 Task: Look for space in Ghātsīla, India from 17th June, 2023 to 21st June, 2023 for 2 adults in price range Rs.7000 to Rs.12000. Place can be private room with 1  bedroom having 2 beds and 1 bathroom. Property type can be house, flat, guest house. Amenities needed are: wifi, washing machine. Booking option can be shelf check-in. Required host language is English.
Action: Mouse moved to (497, 125)
Screenshot: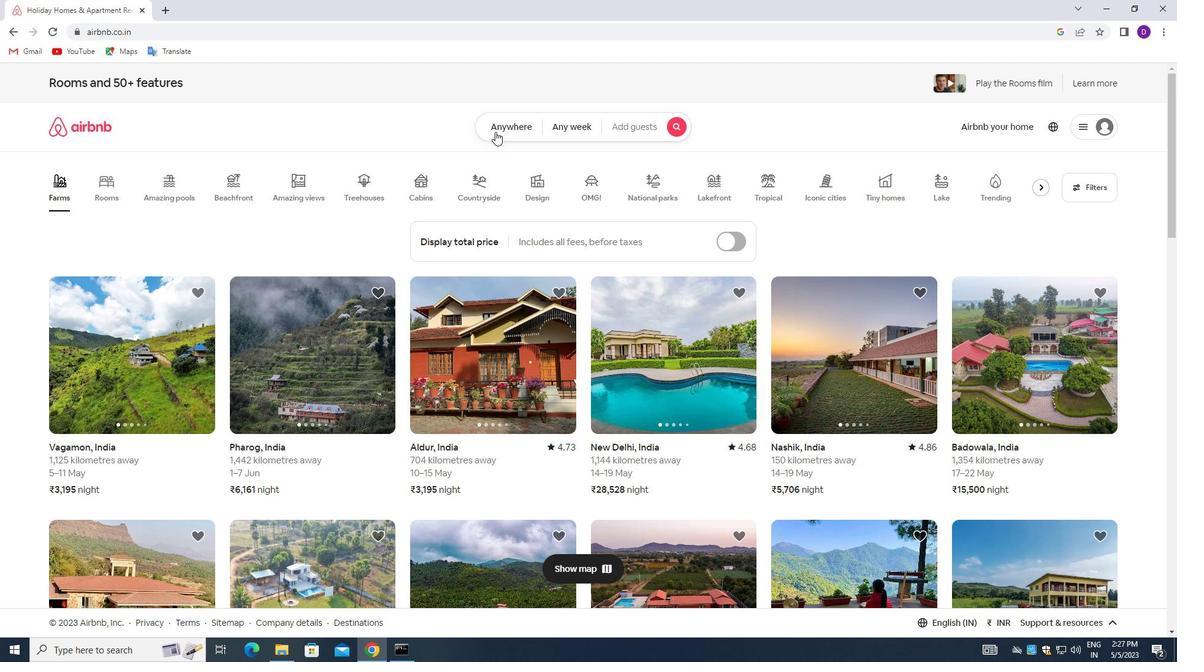
Action: Mouse pressed left at (497, 125)
Screenshot: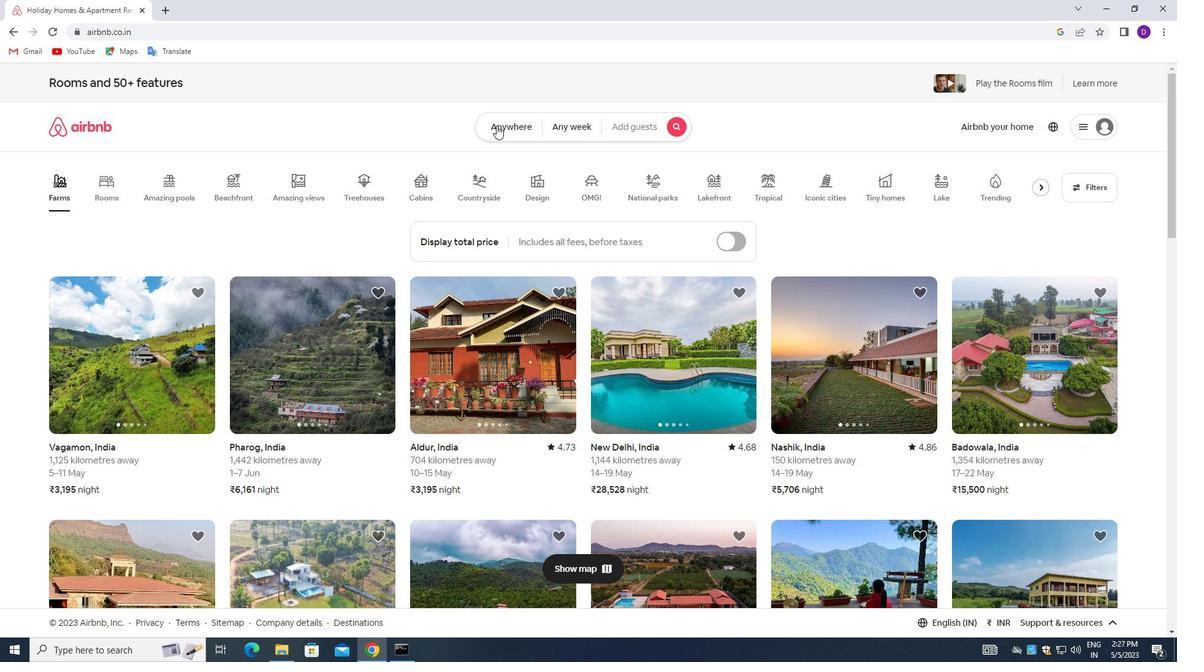 
Action: Mouse moved to (485, 181)
Screenshot: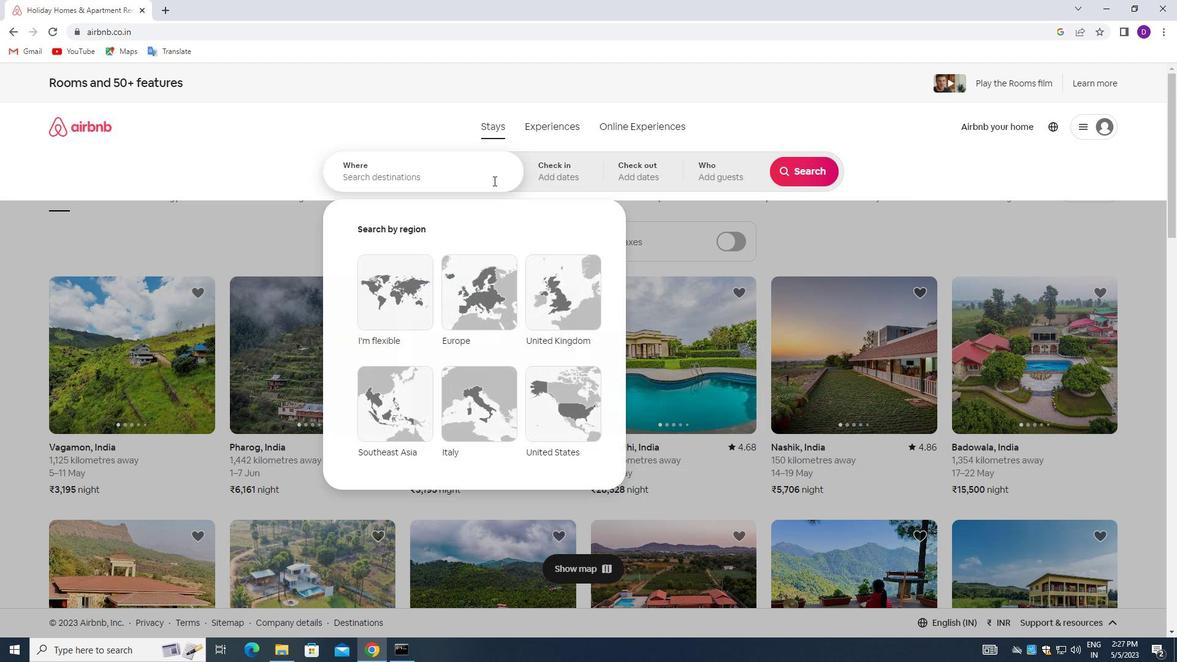 
Action: Mouse pressed left at (485, 181)
Screenshot: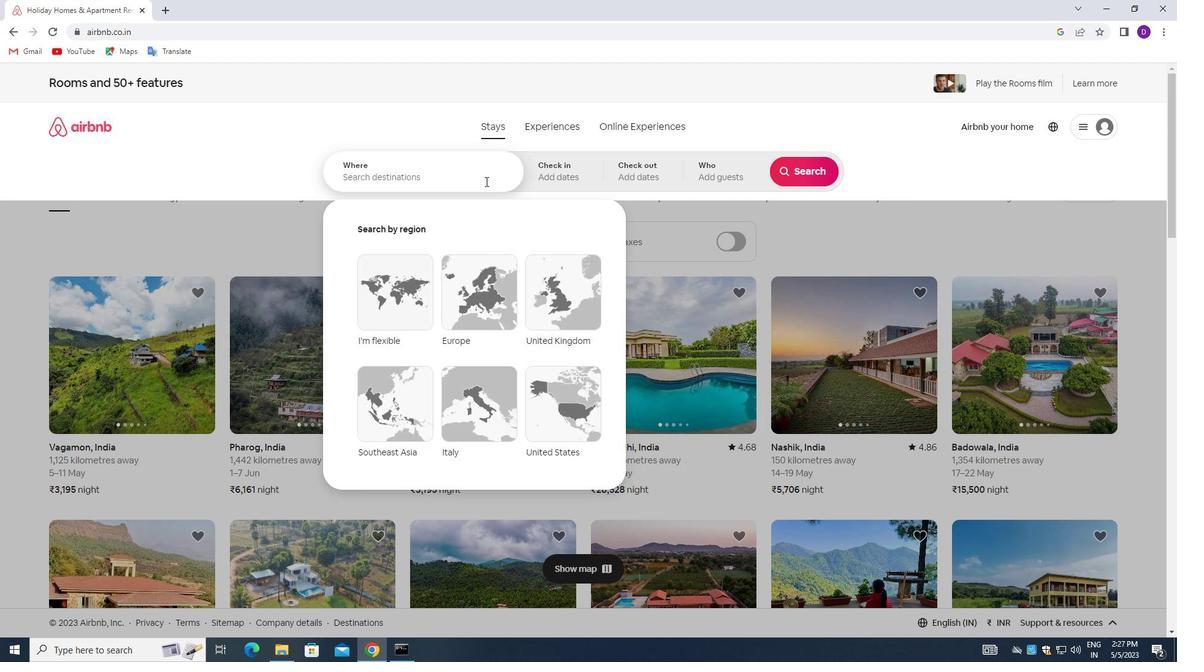 
Action: Mouse moved to (176, 133)
Screenshot: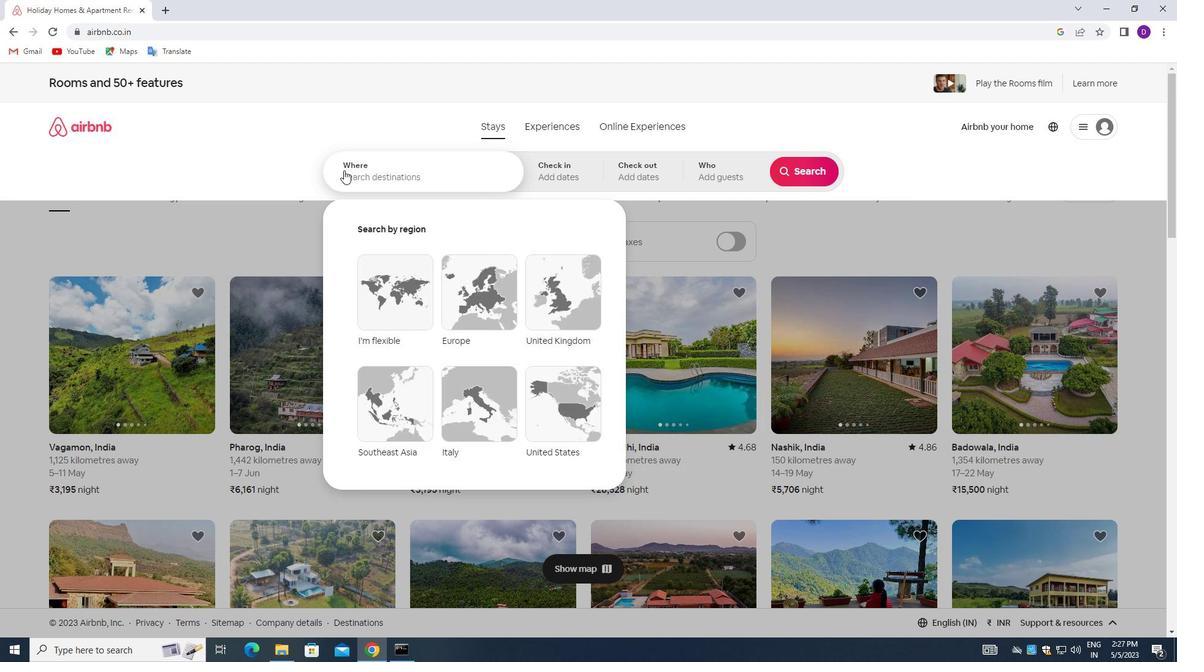 
Action: Key pressed <Key.shift_r>Ghatsila,<Key.space><Key.shift>INDIA<Key.enter>
Screenshot: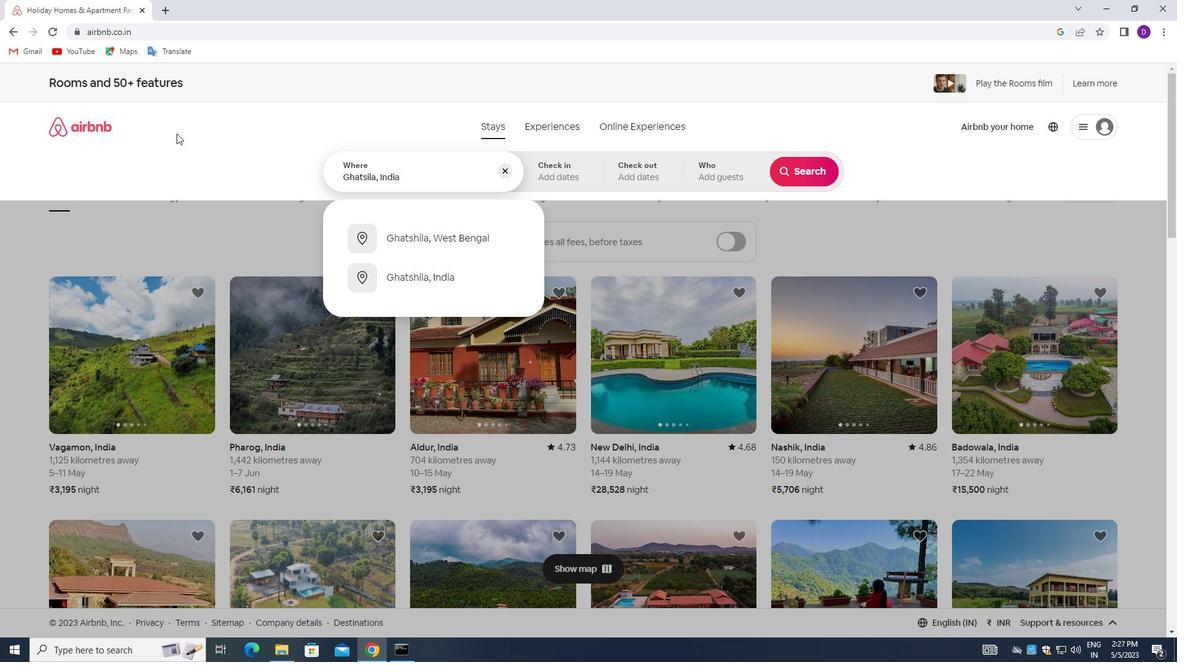 
Action: Mouse moved to (785, 379)
Screenshot: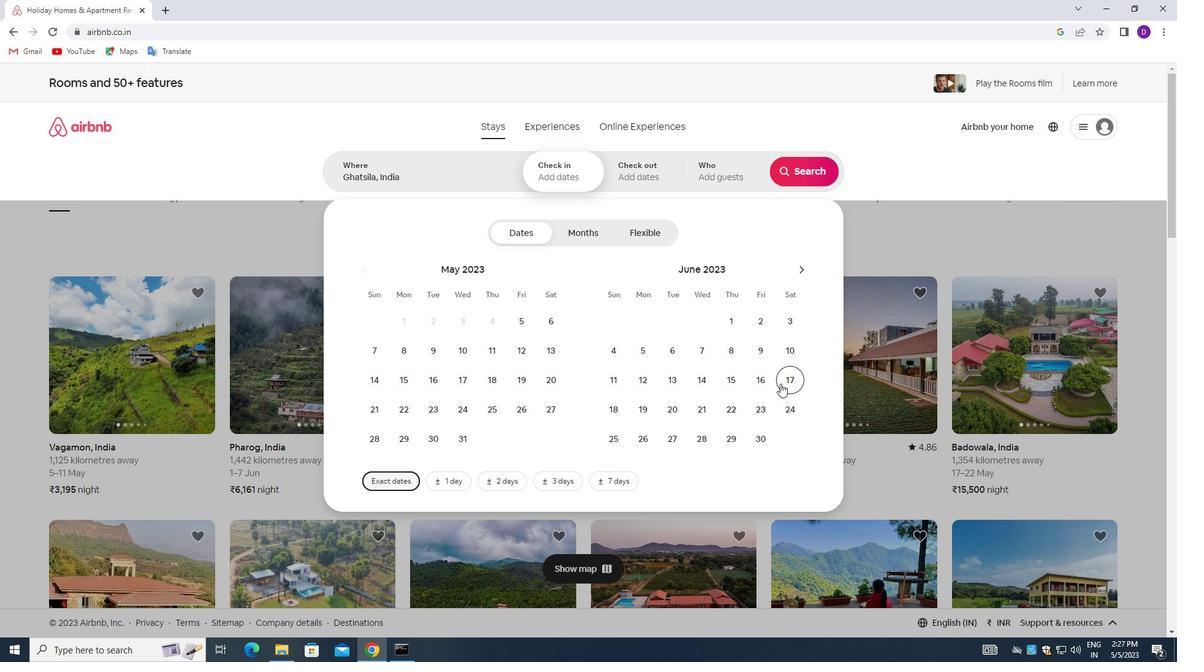 
Action: Mouse pressed left at (785, 379)
Screenshot: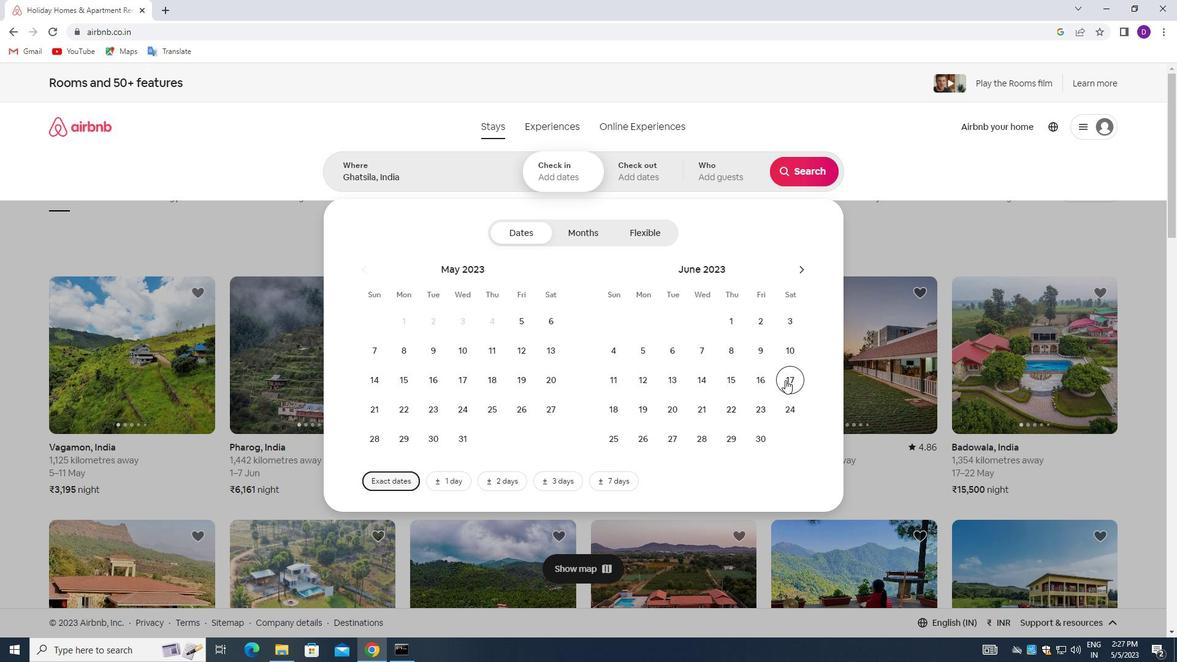 
Action: Mouse moved to (711, 416)
Screenshot: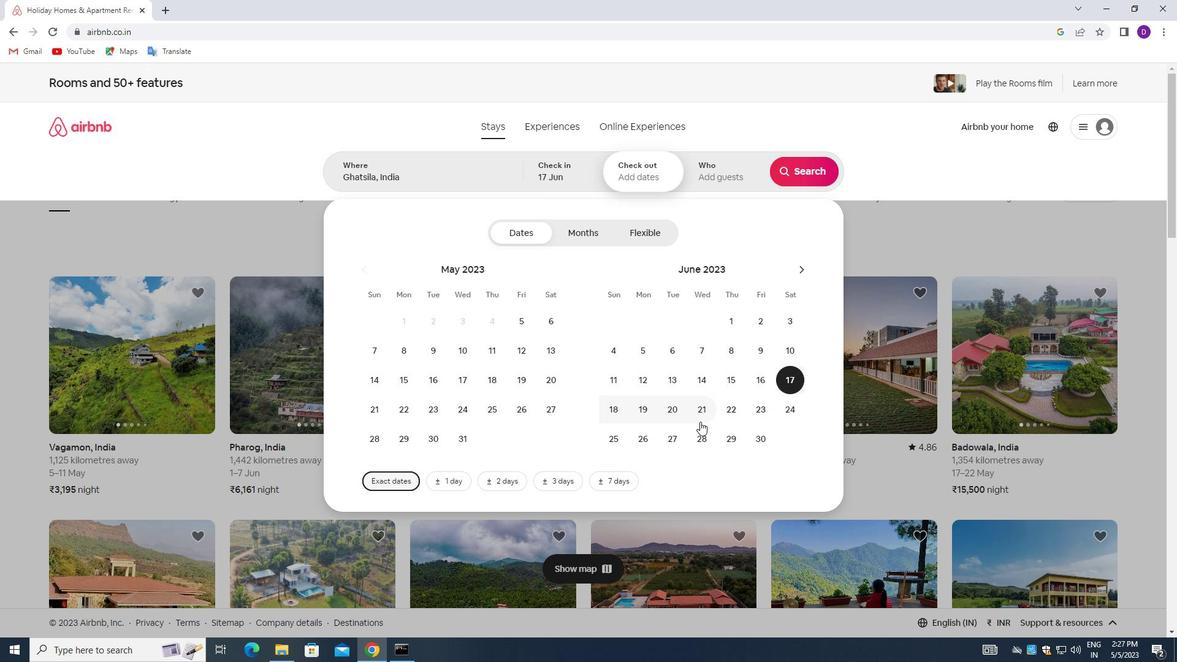 
Action: Mouse pressed left at (711, 416)
Screenshot: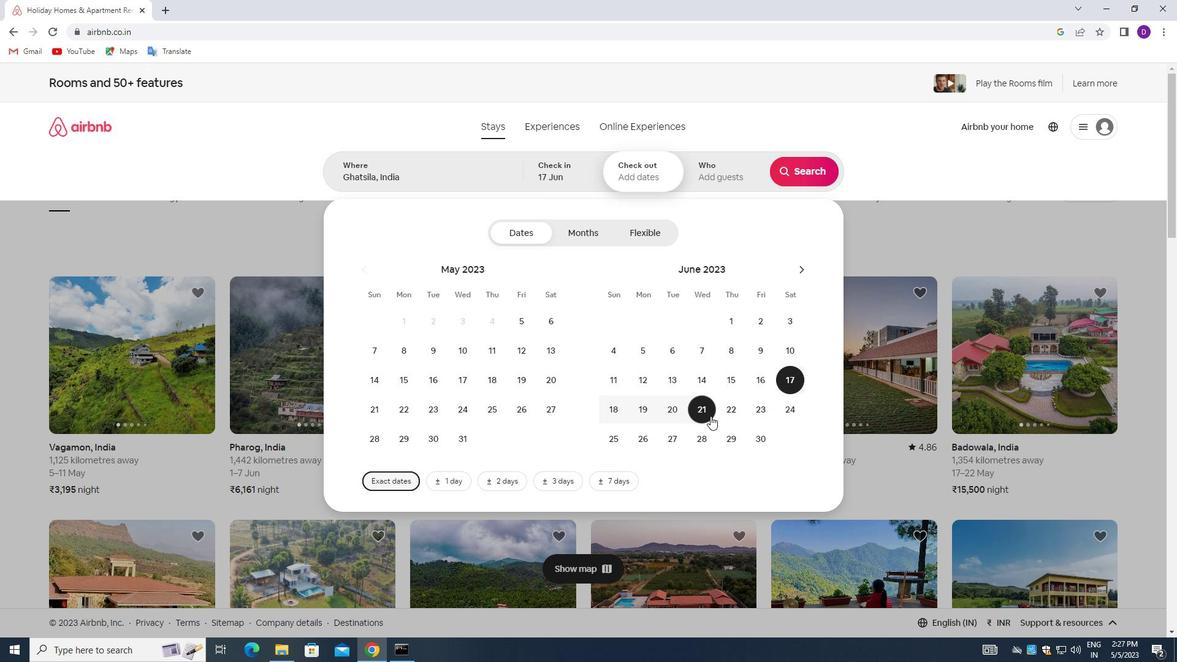
Action: Mouse moved to (716, 168)
Screenshot: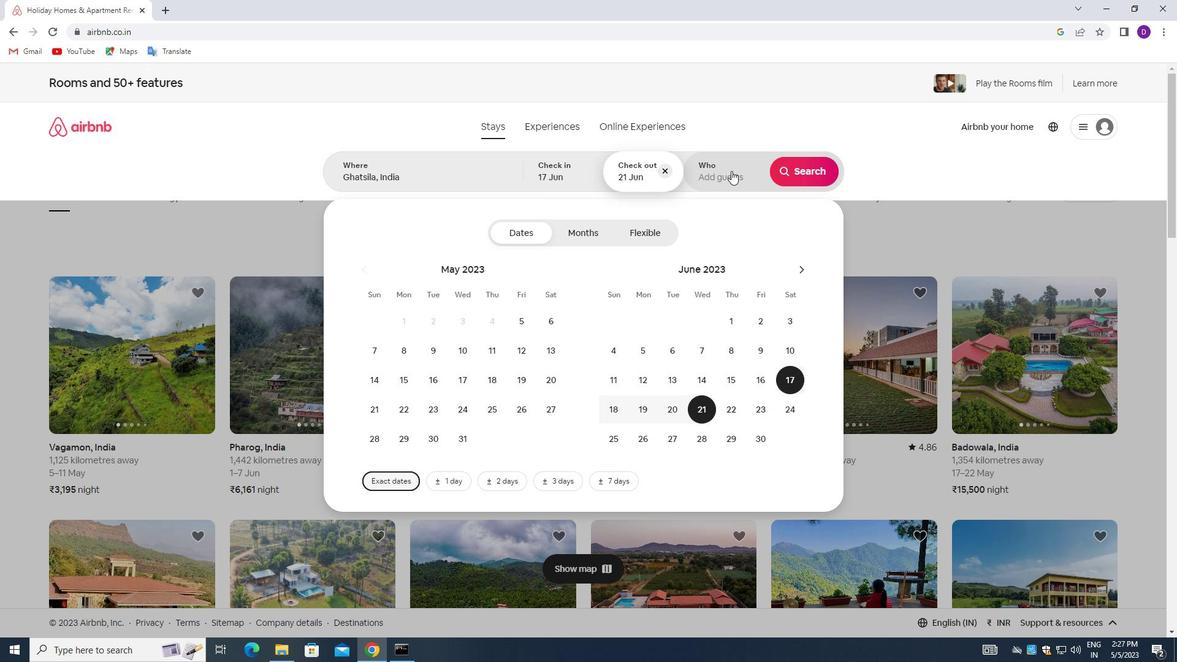 
Action: Mouse pressed left at (716, 168)
Screenshot: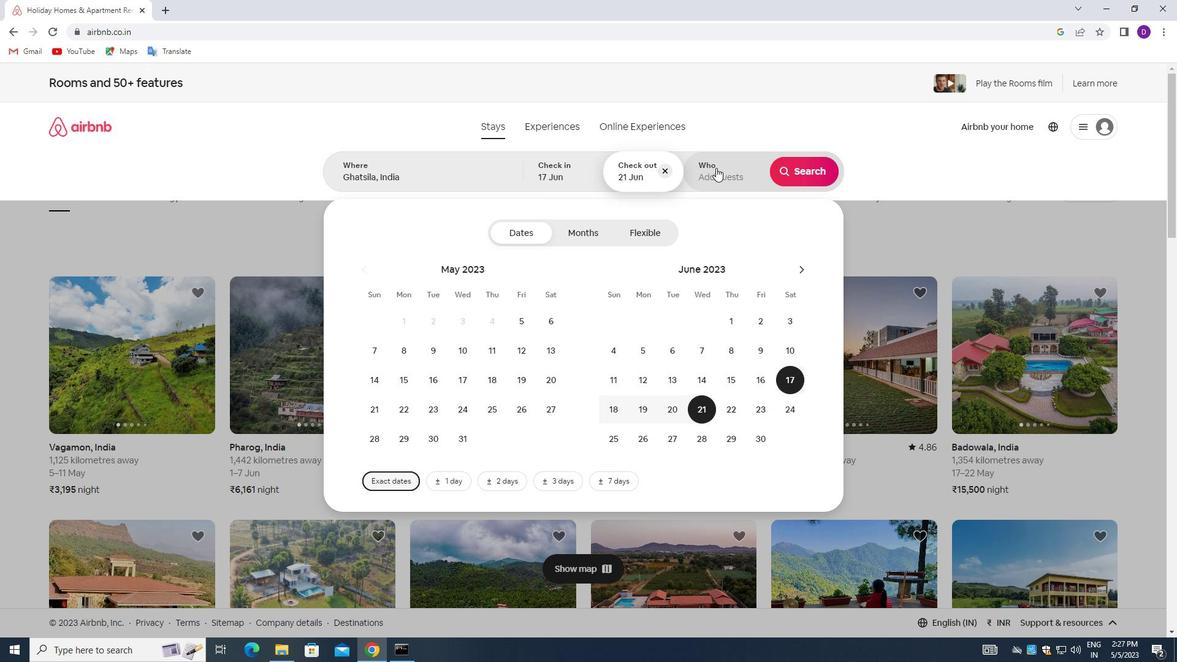 
Action: Mouse moved to (809, 241)
Screenshot: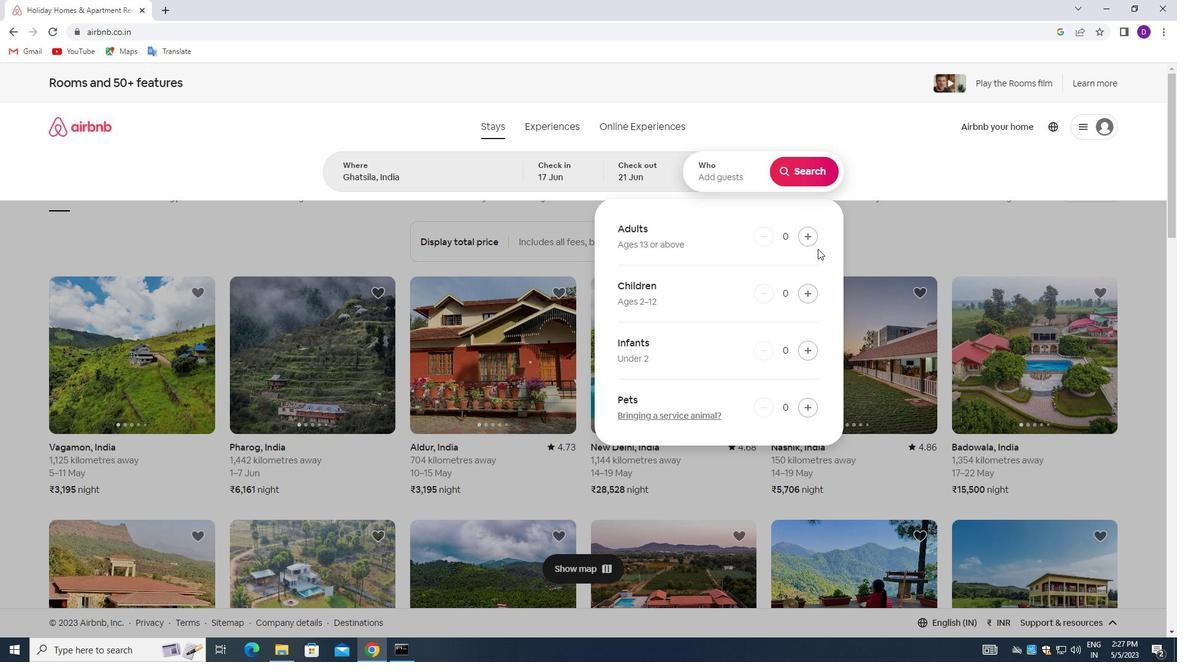 
Action: Mouse pressed left at (809, 241)
Screenshot: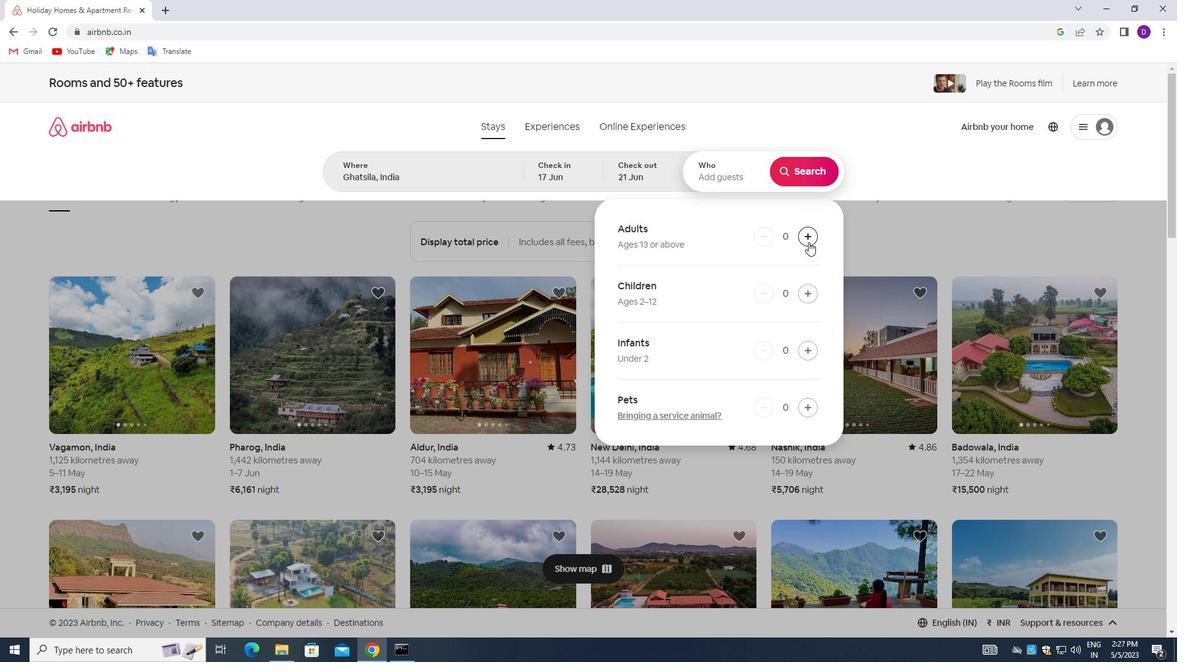 
Action: Mouse moved to (809, 241)
Screenshot: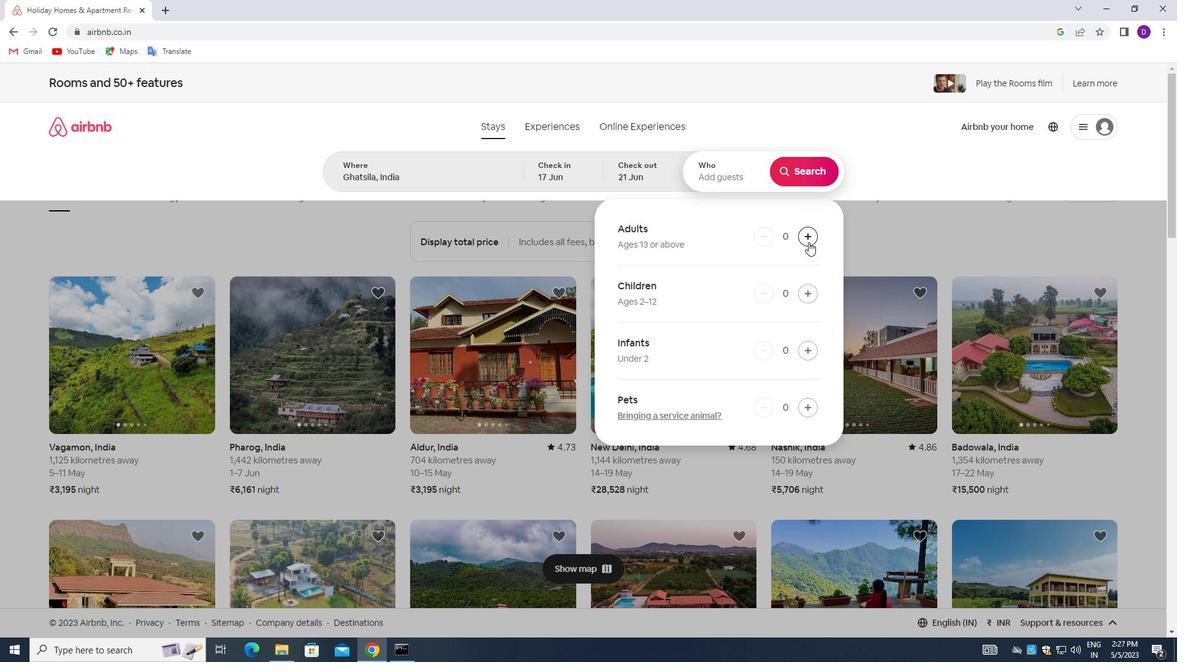 
Action: Mouse pressed left at (809, 241)
Screenshot: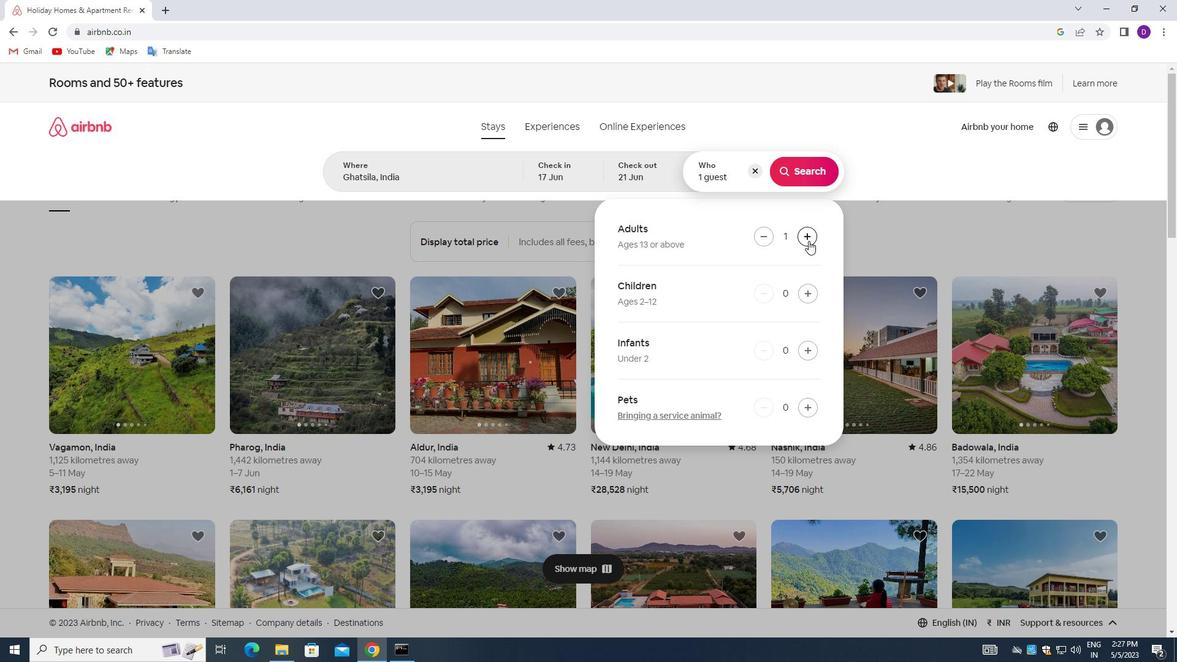 
Action: Mouse moved to (801, 170)
Screenshot: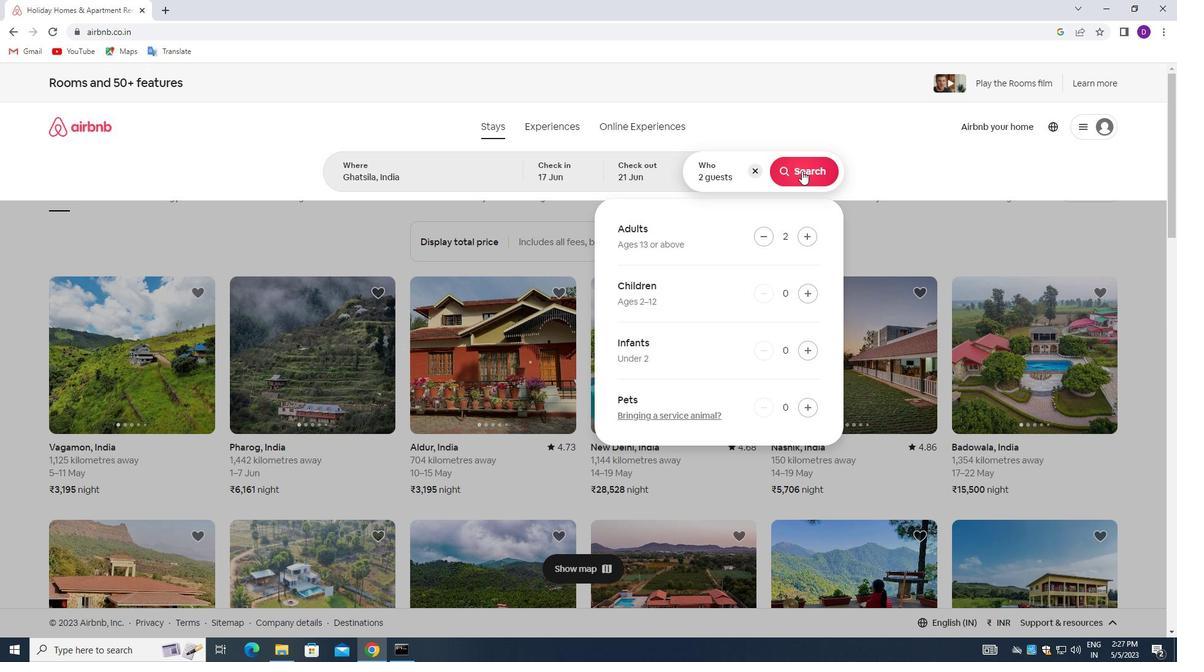 
Action: Mouse pressed left at (801, 170)
Screenshot: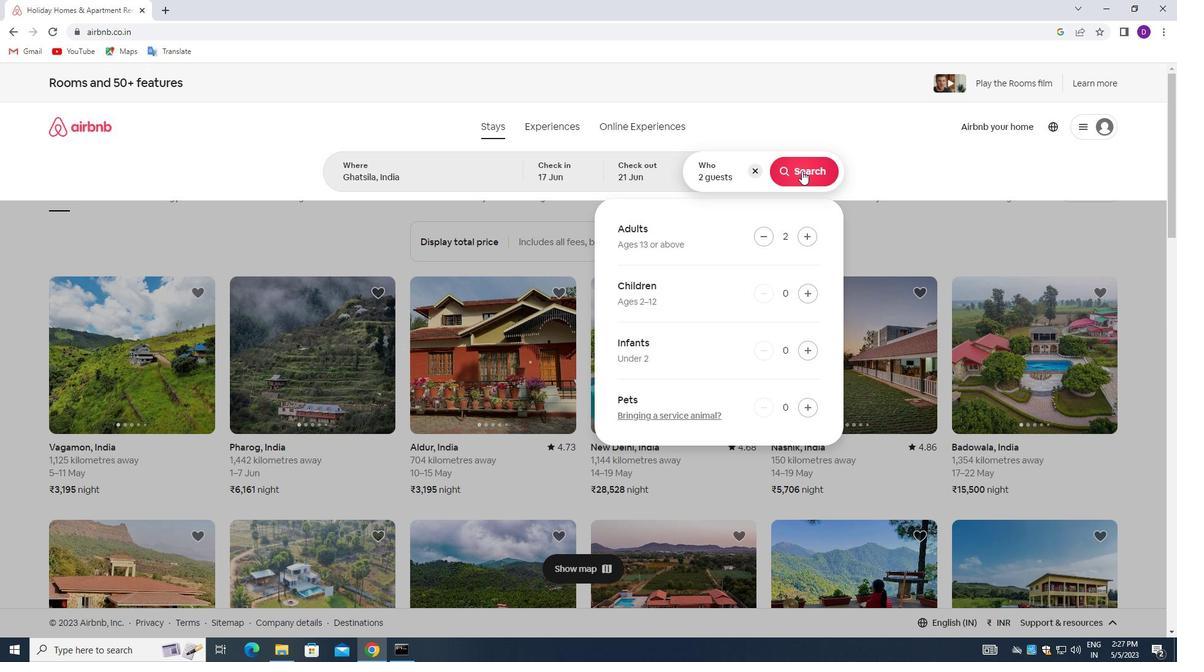
Action: Mouse moved to (1109, 136)
Screenshot: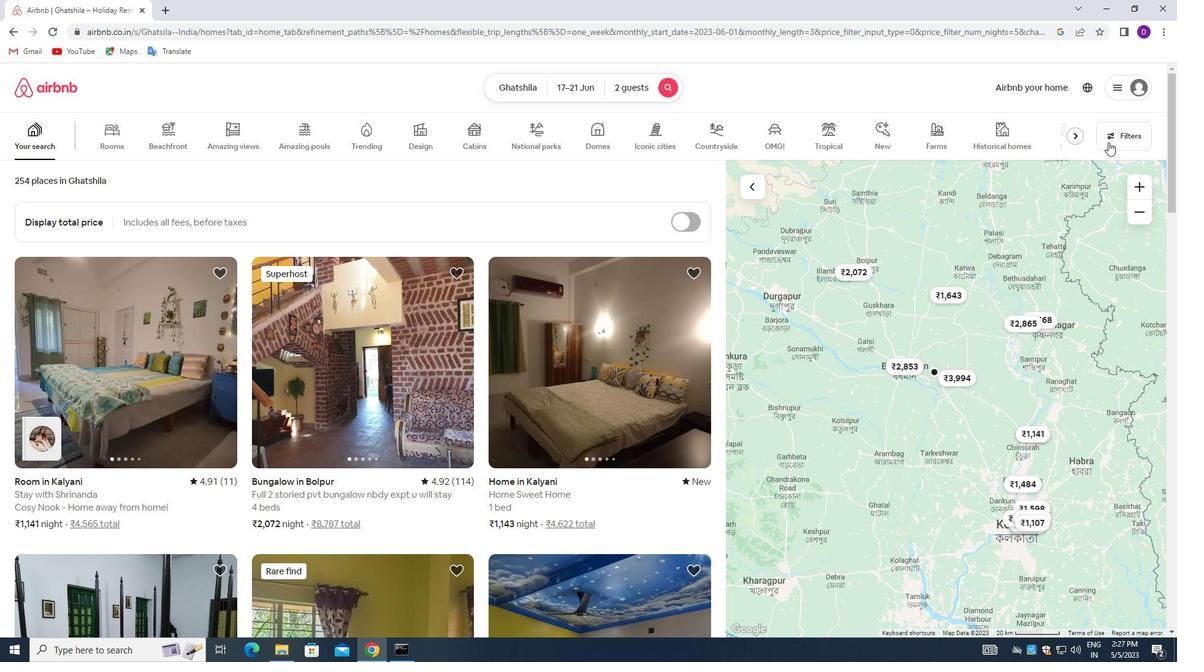 
Action: Mouse pressed left at (1109, 136)
Screenshot: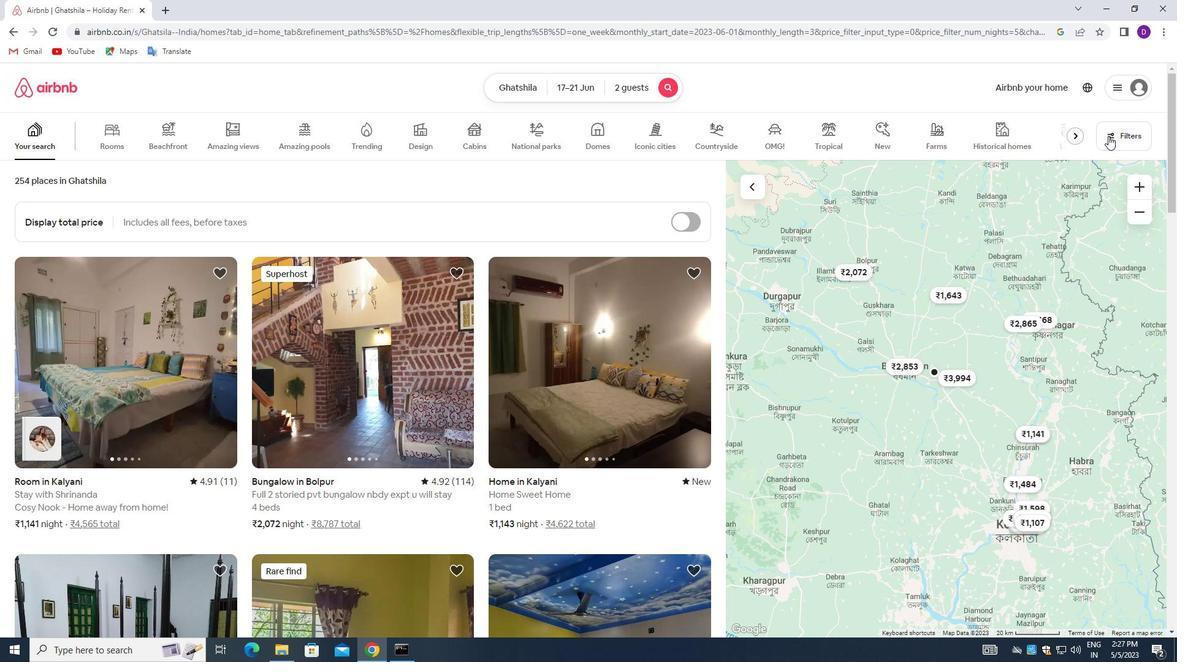 
Action: Mouse moved to (508, 388)
Screenshot: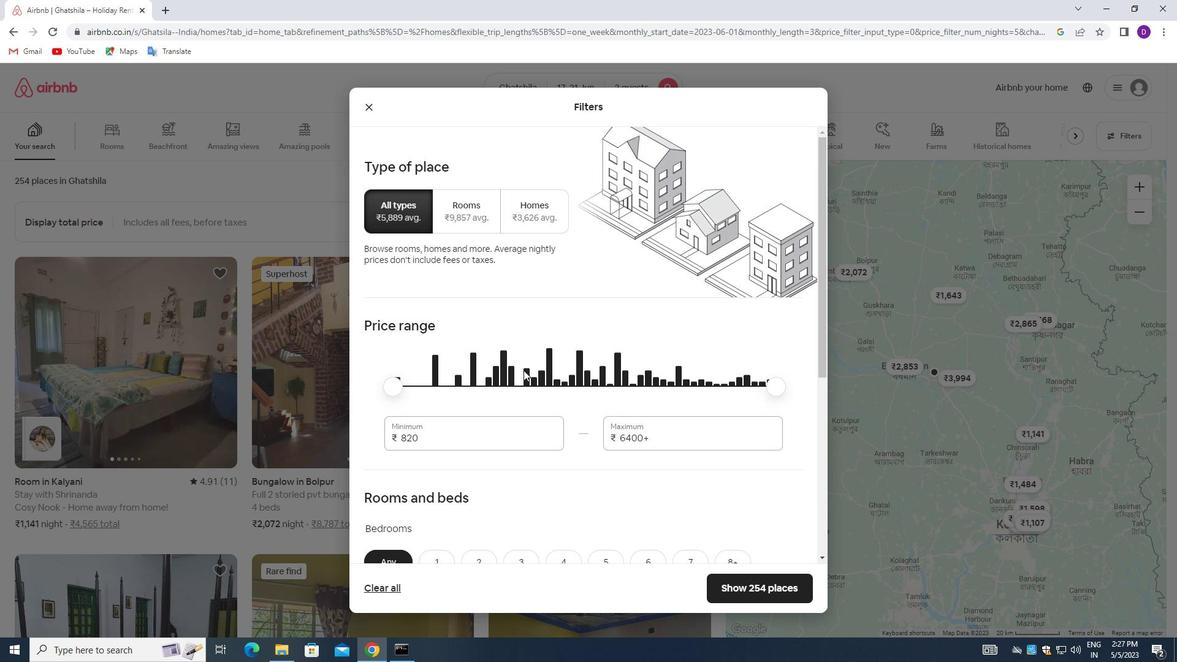 
Action: Mouse scrolled (508, 387) with delta (0, 0)
Screenshot: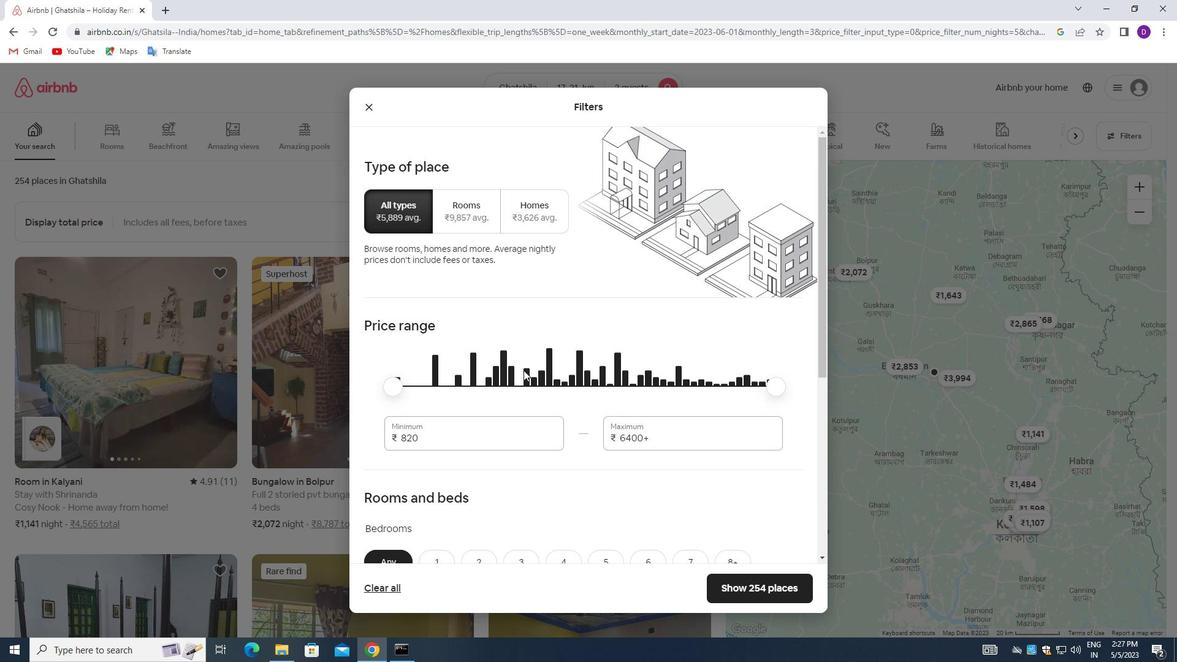 
Action: Mouse moved to (506, 391)
Screenshot: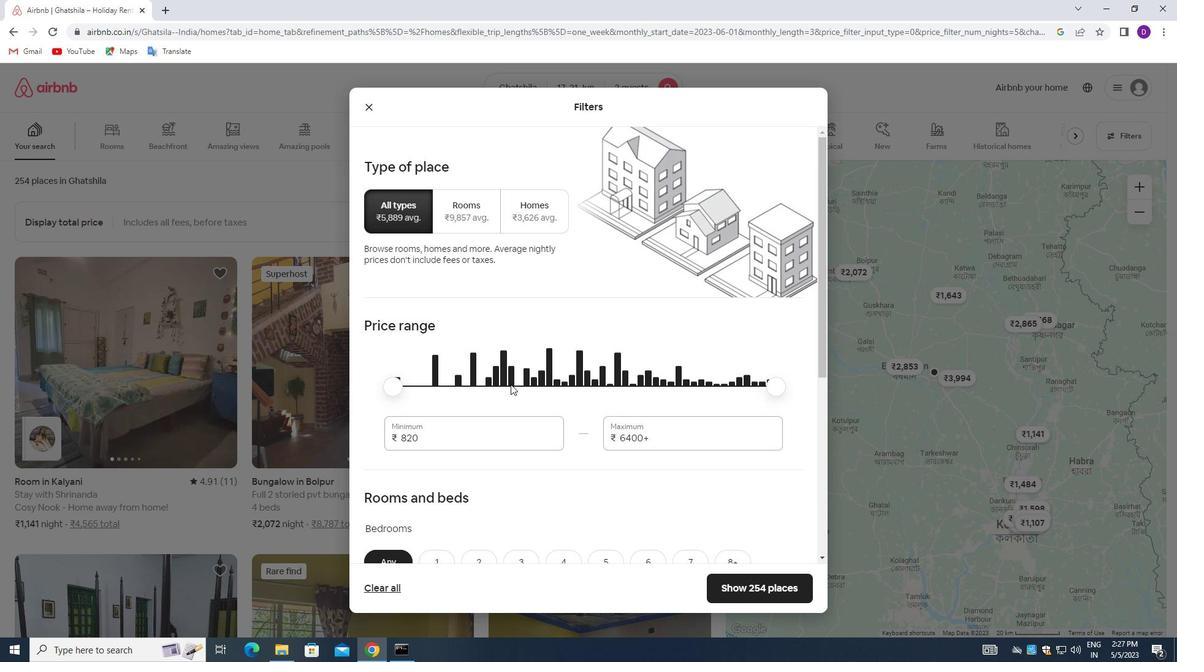 
Action: Mouse scrolled (506, 390) with delta (0, 0)
Screenshot: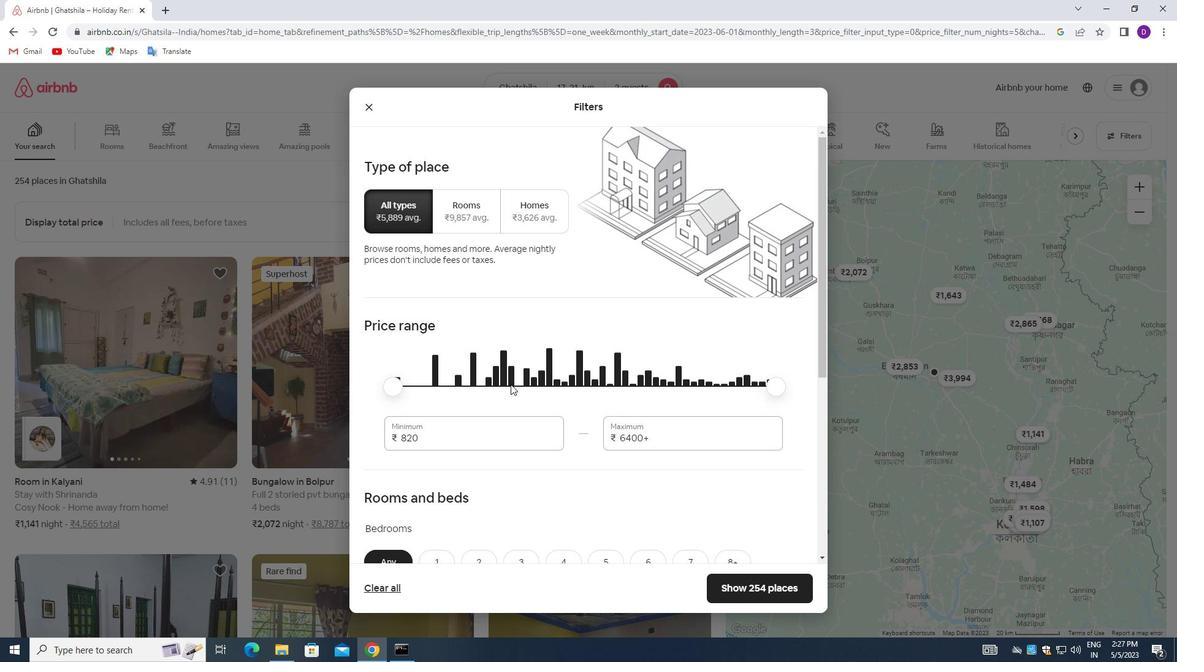 
Action: Mouse moved to (428, 316)
Screenshot: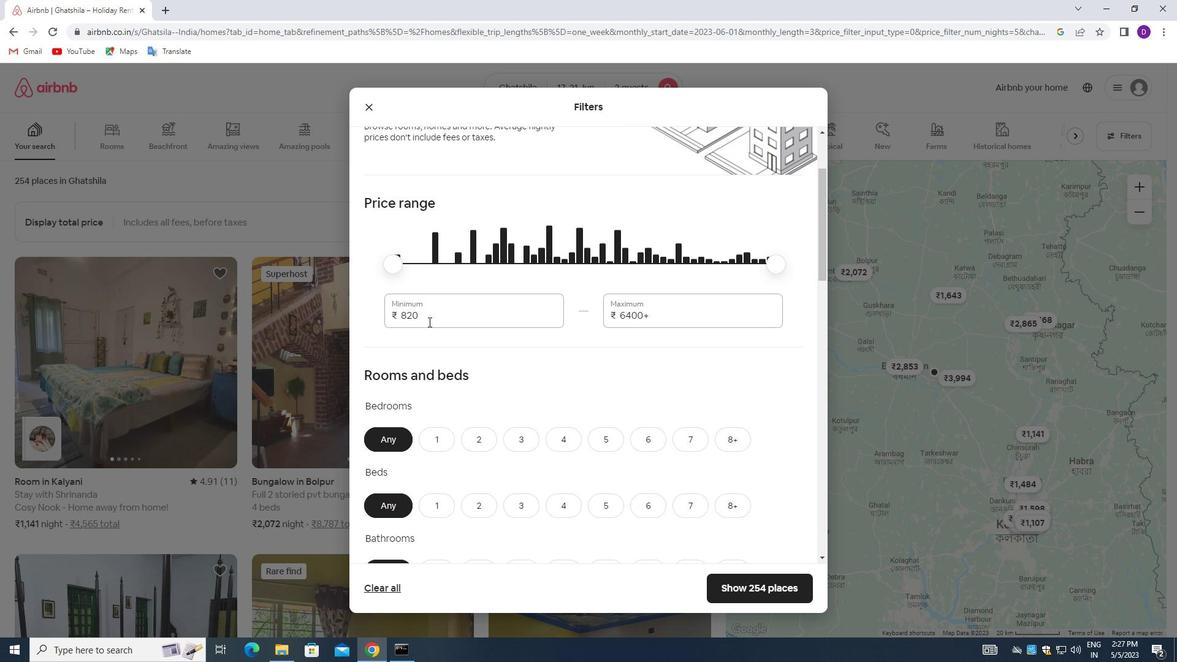 
Action: Mouse pressed left at (428, 316)
Screenshot: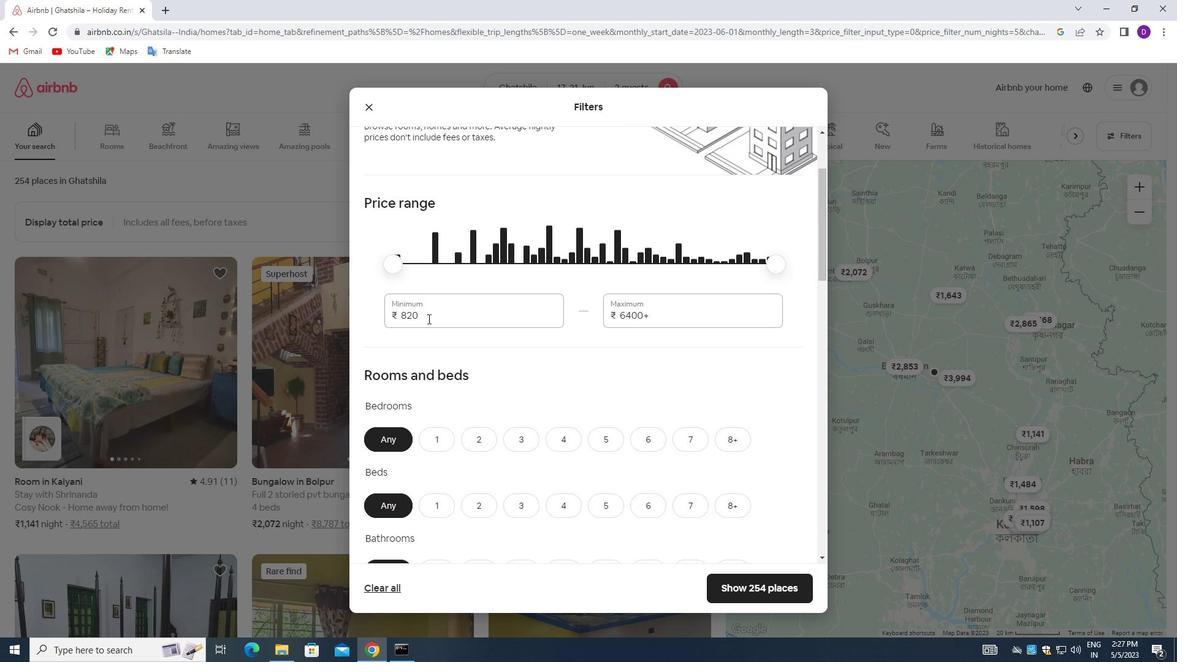 
Action: Mouse pressed left at (428, 316)
Screenshot: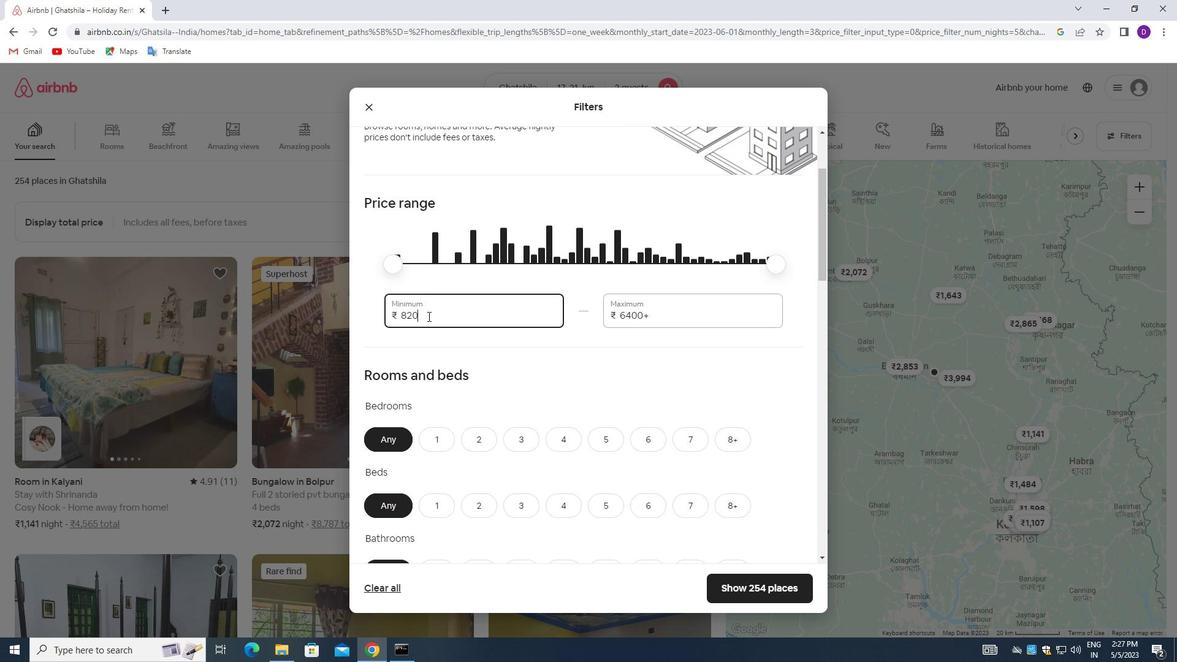 
Action: Key pressed 7000<Key.tab>12000
Screenshot: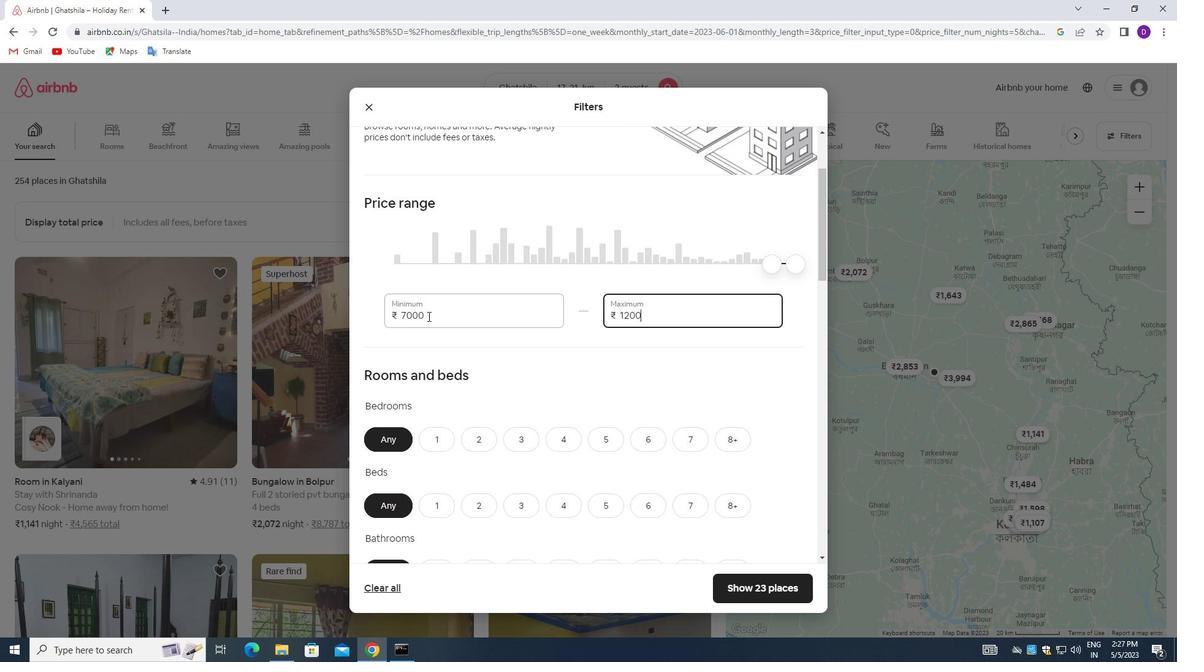 
Action: Mouse moved to (515, 400)
Screenshot: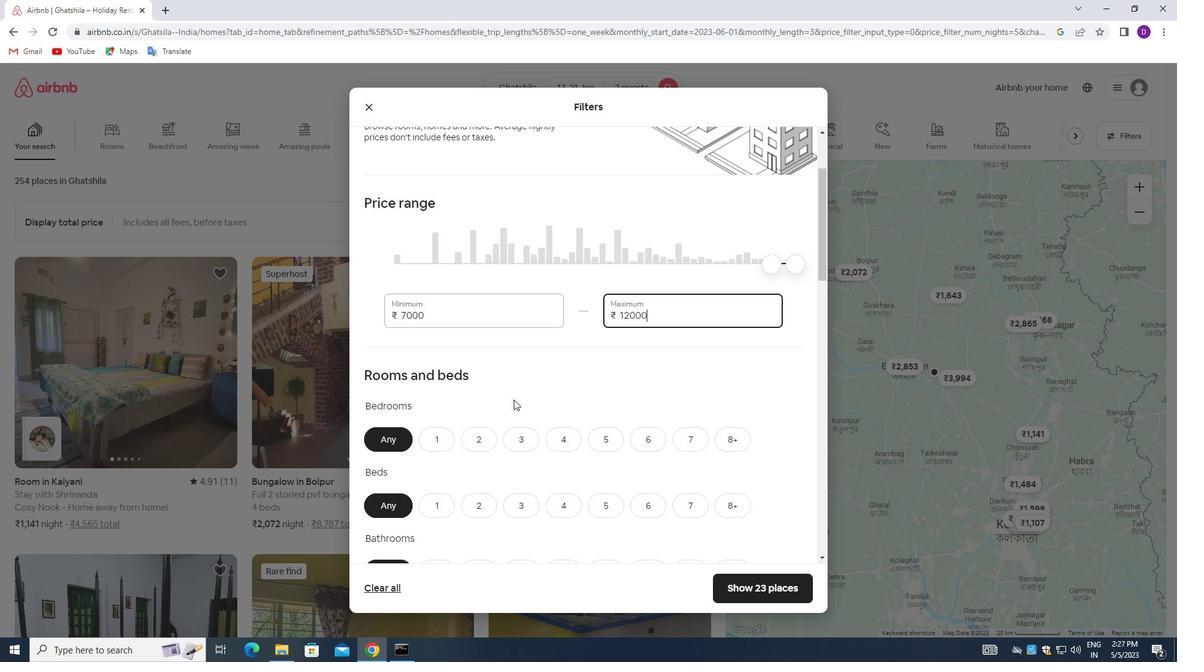 
Action: Mouse scrolled (515, 399) with delta (0, 0)
Screenshot: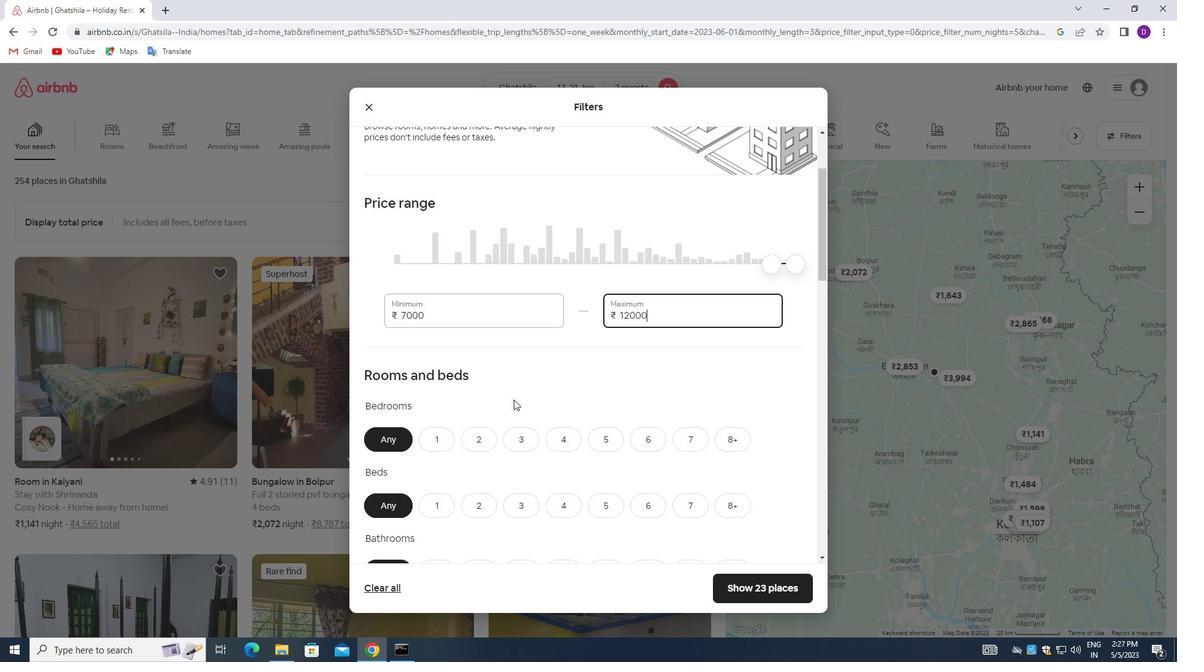 
Action: Mouse scrolled (515, 399) with delta (0, 0)
Screenshot: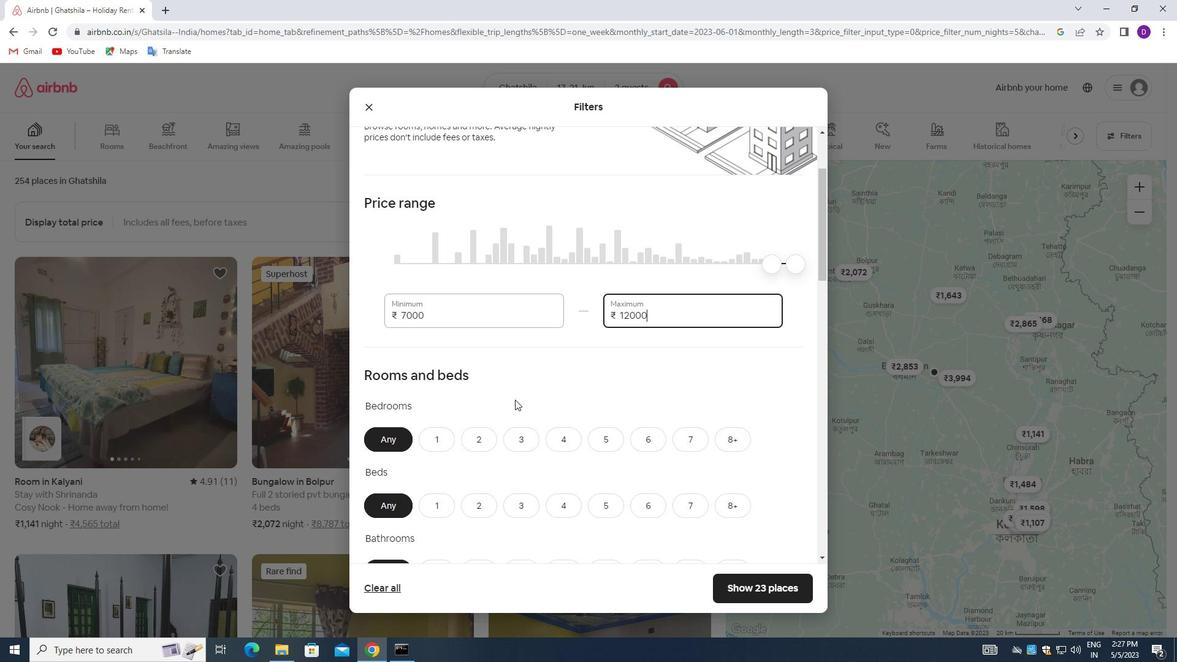 
Action: Mouse moved to (438, 320)
Screenshot: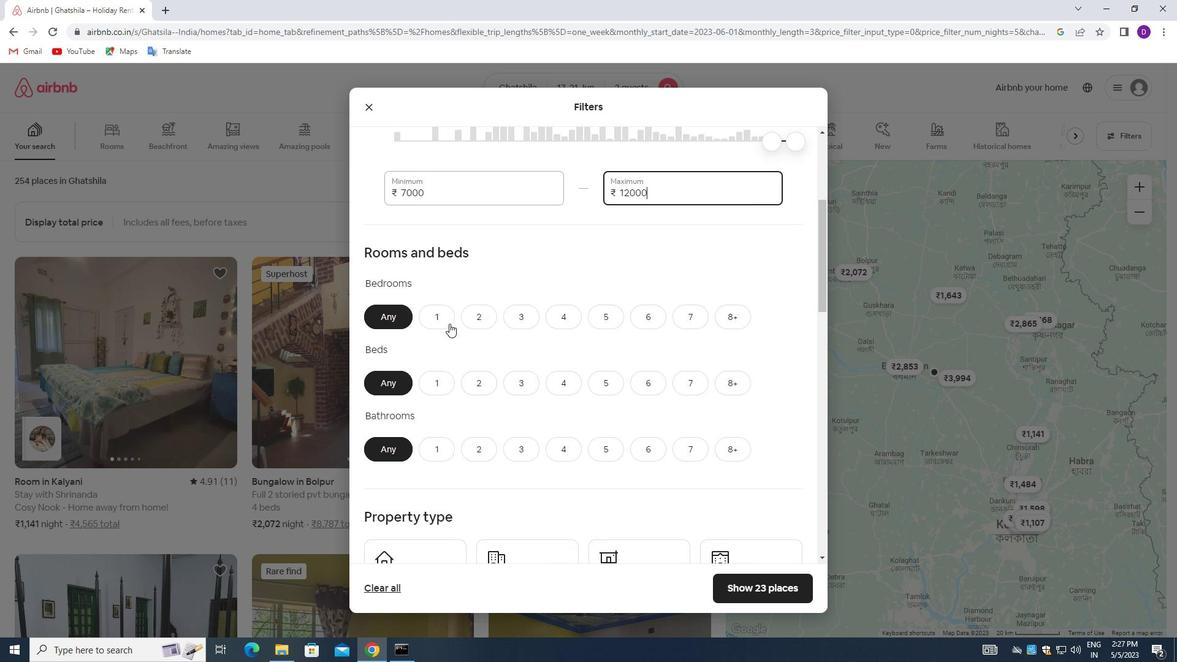 
Action: Mouse pressed left at (438, 320)
Screenshot: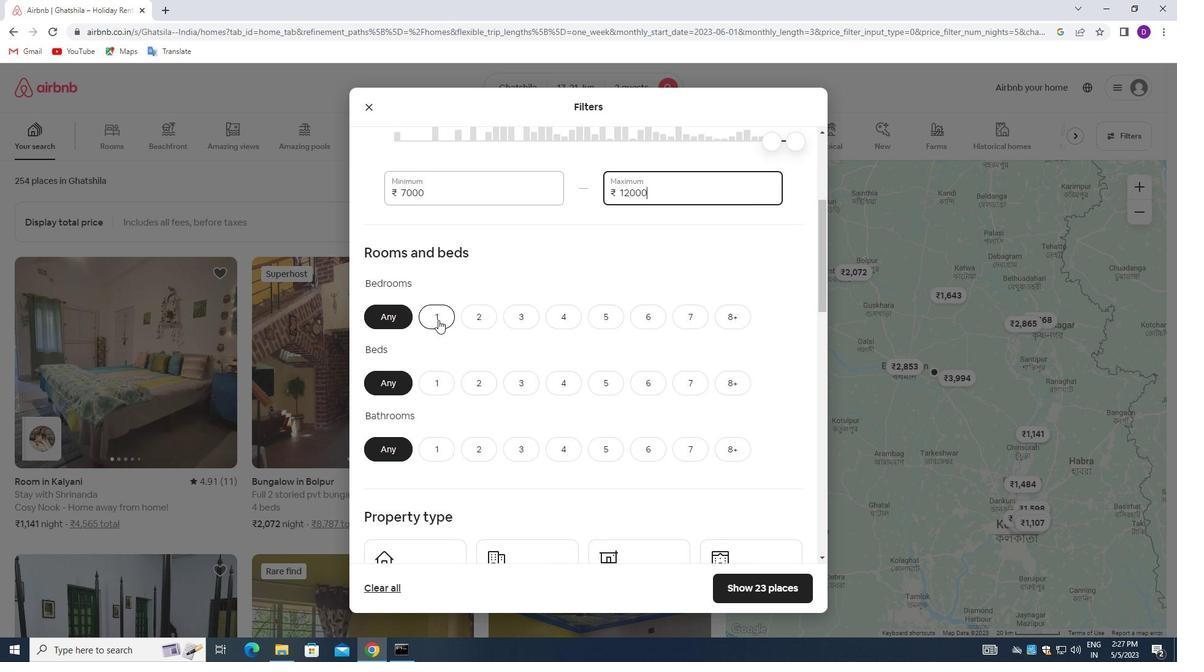 
Action: Mouse moved to (480, 377)
Screenshot: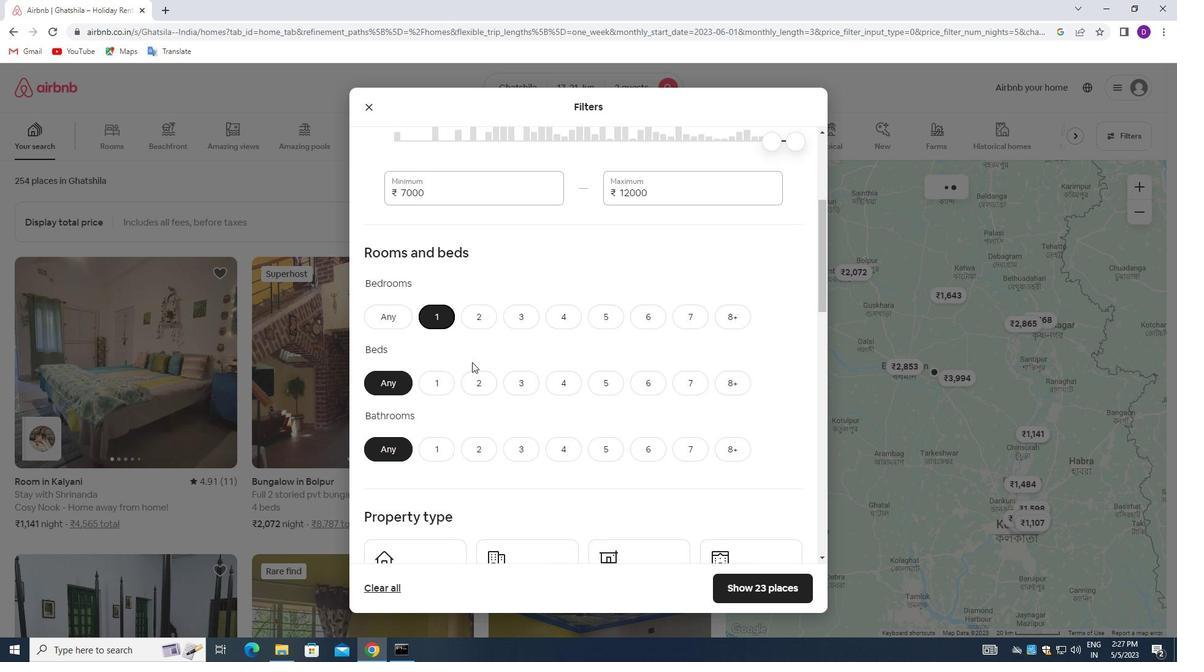 
Action: Mouse pressed left at (480, 377)
Screenshot: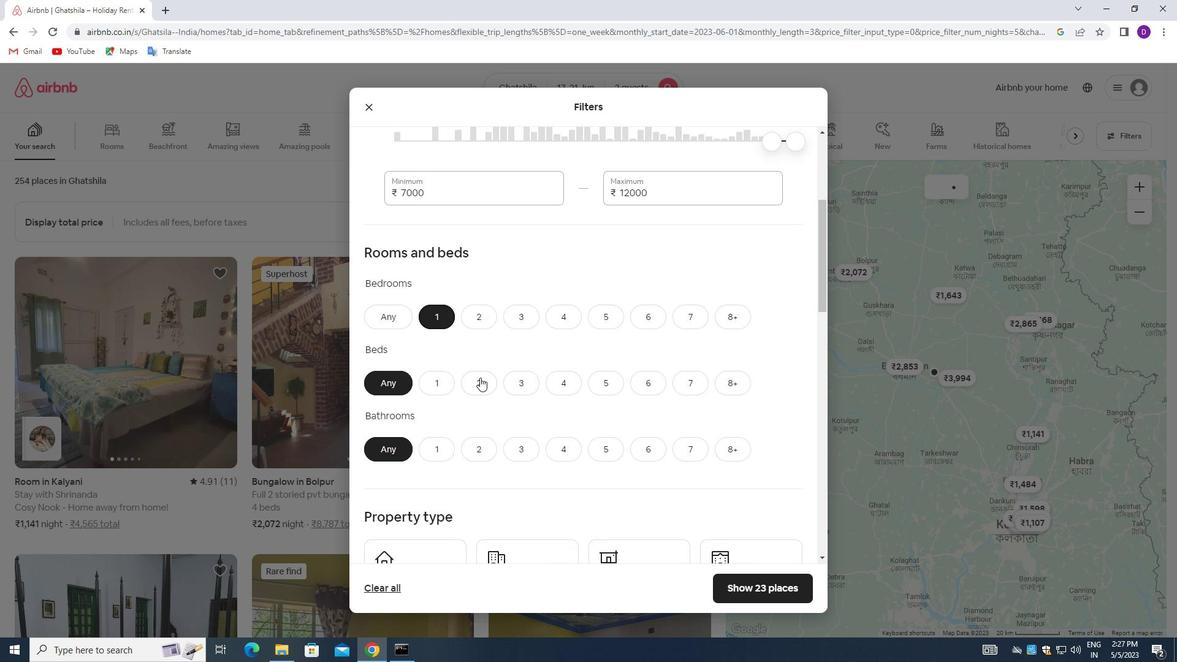 
Action: Mouse moved to (440, 444)
Screenshot: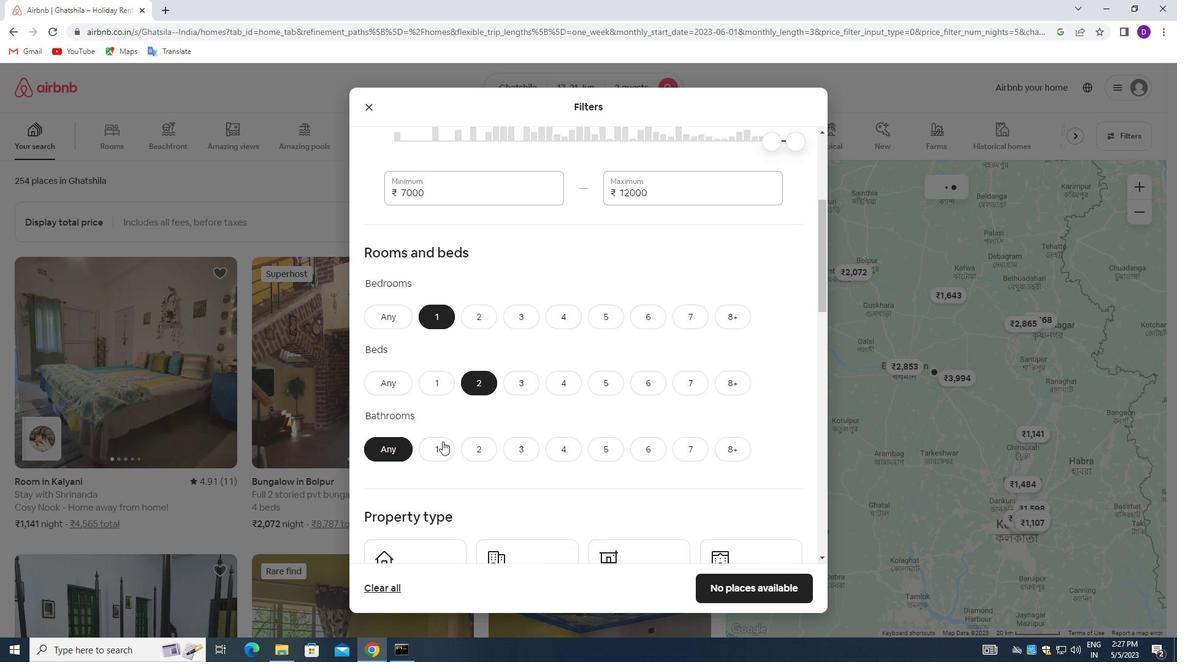 
Action: Mouse pressed left at (440, 444)
Screenshot: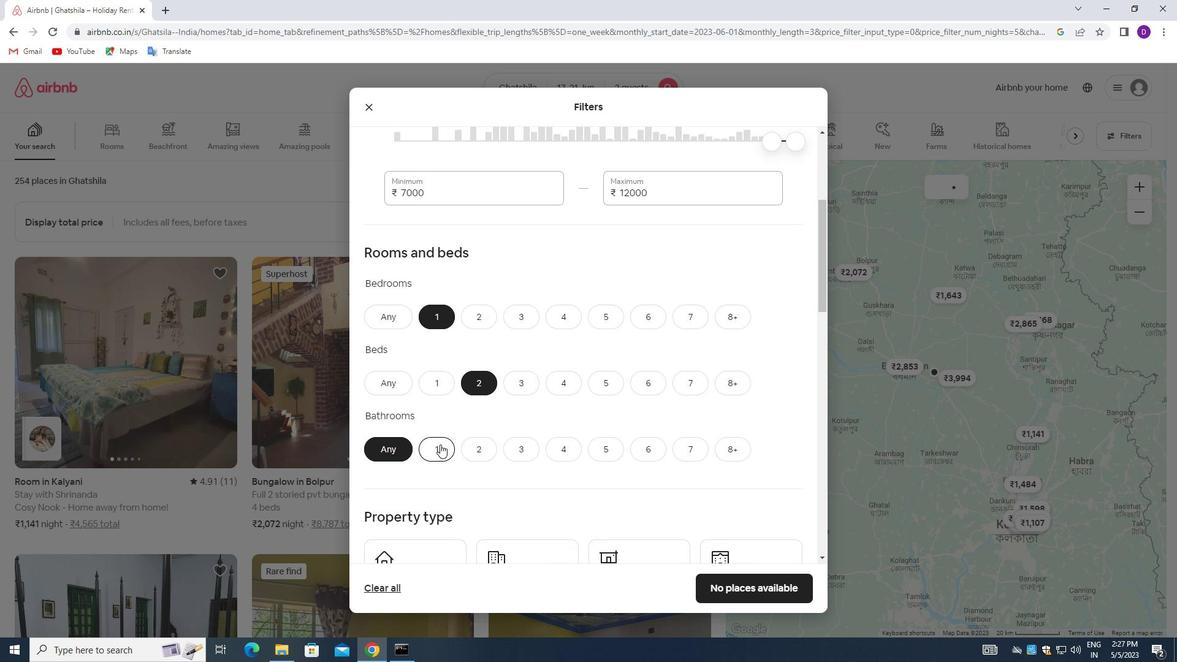 
Action: Mouse moved to (473, 376)
Screenshot: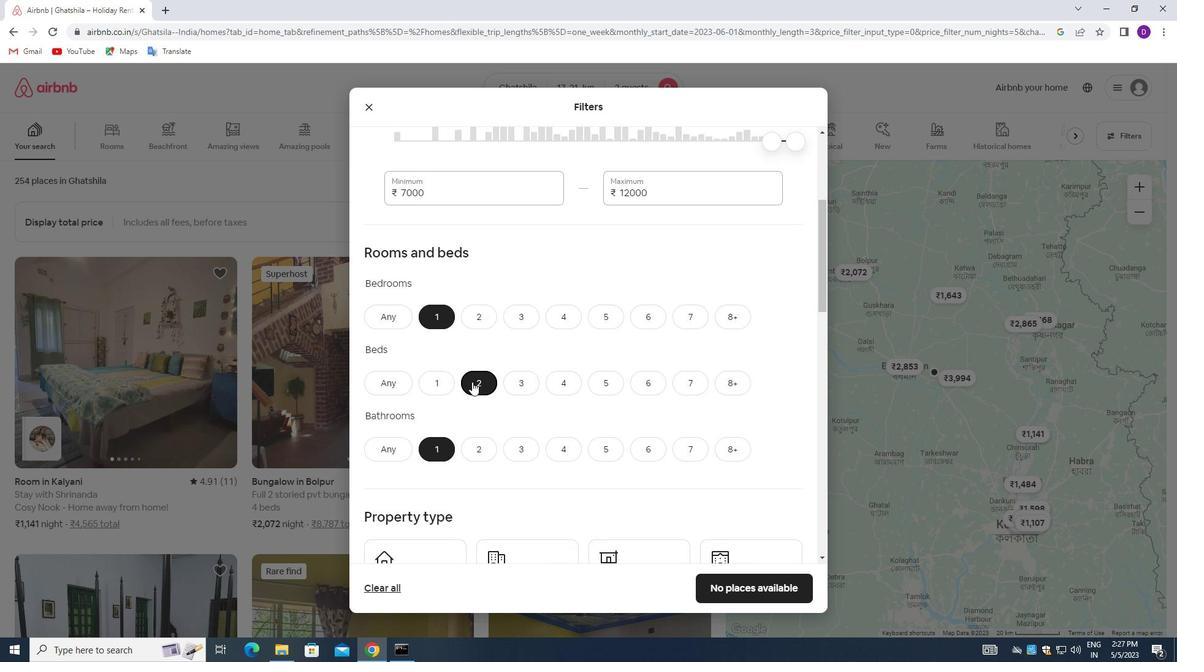 
Action: Mouse scrolled (473, 376) with delta (0, 0)
Screenshot: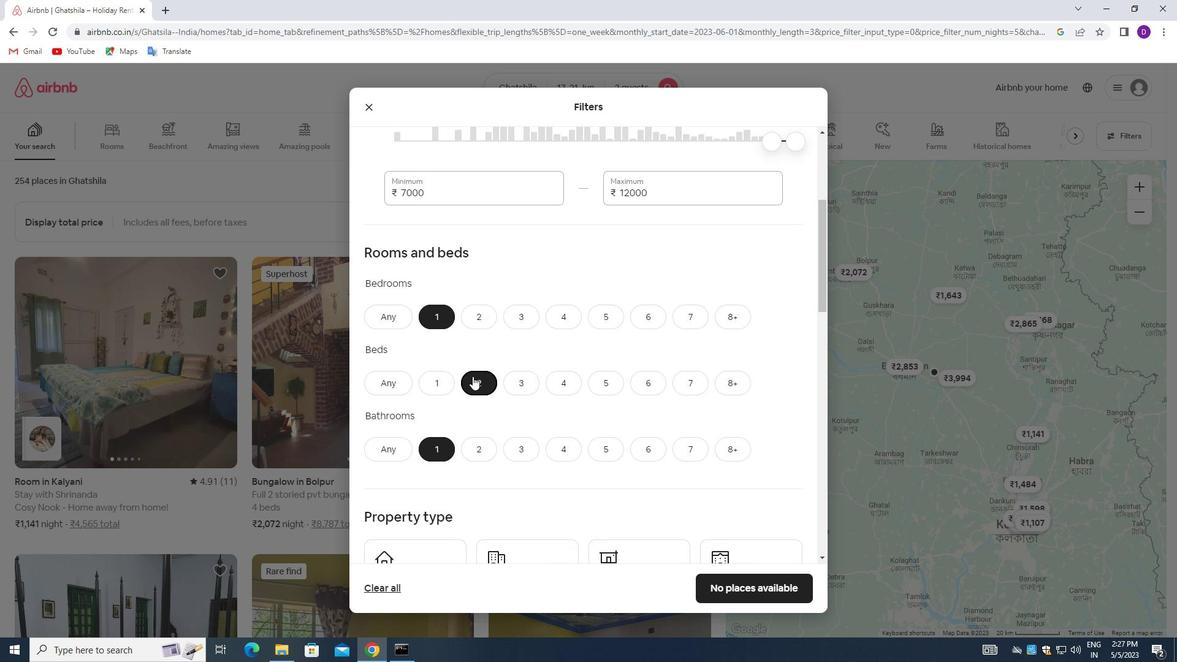 
Action: Mouse scrolled (473, 376) with delta (0, 0)
Screenshot: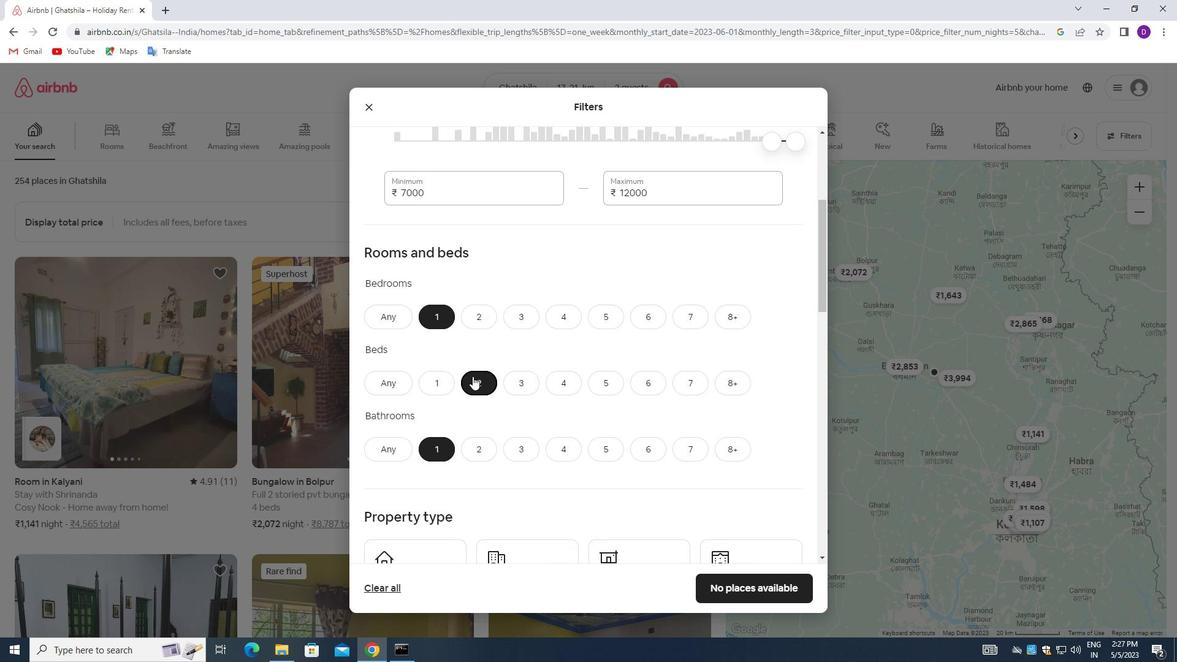 
Action: Mouse scrolled (473, 376) with delta (0, 0)
Screenshot: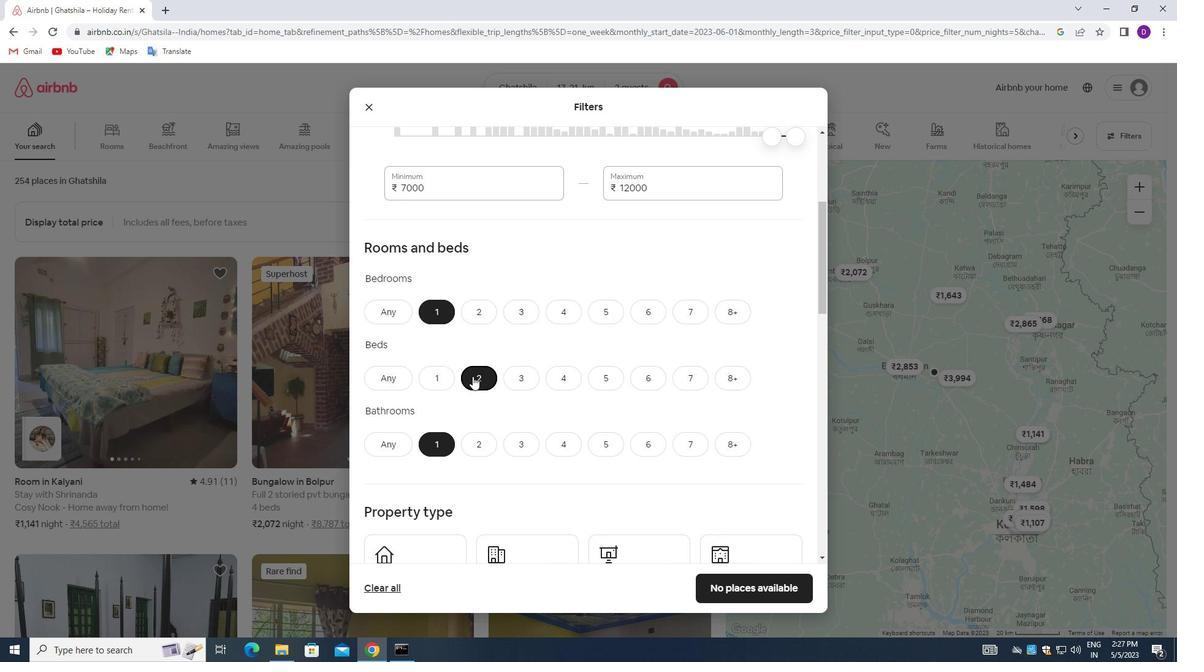 
Action: Mouse moved to (428, 406)
Screenshot: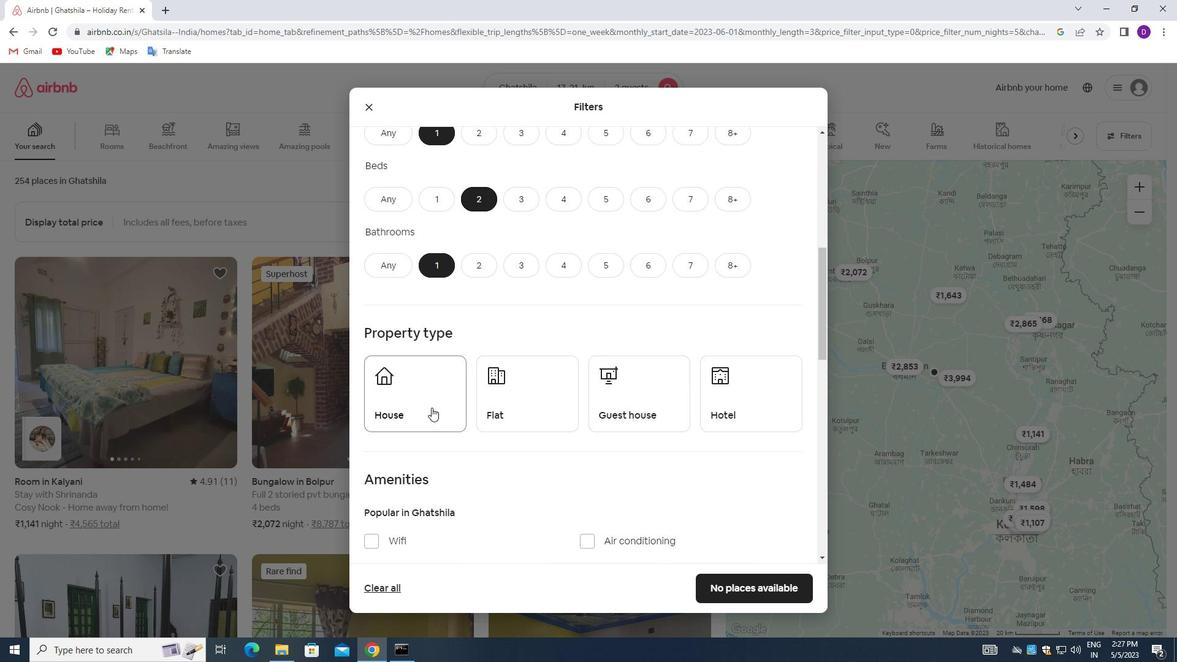 
Action: Mouse pressed left at (428, 406)
Screenshot: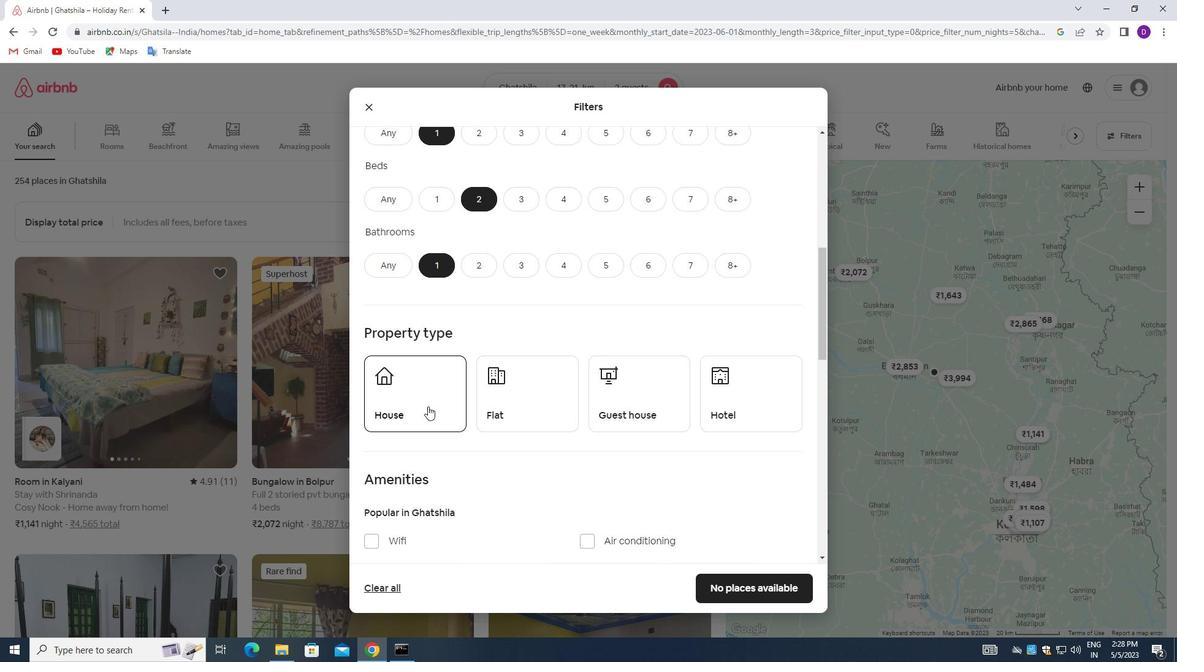 
Action: Mouse moved to (530, 401)
Screenshot: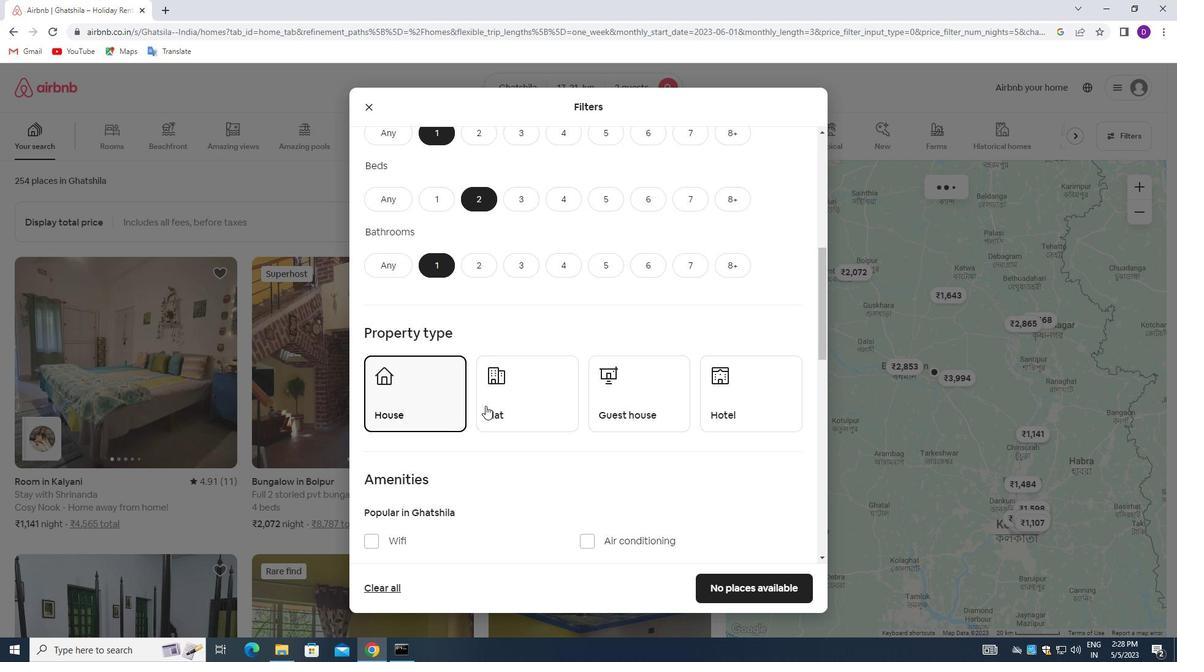 
Action: Mouse pressed left at (530, 401)
Screenshot: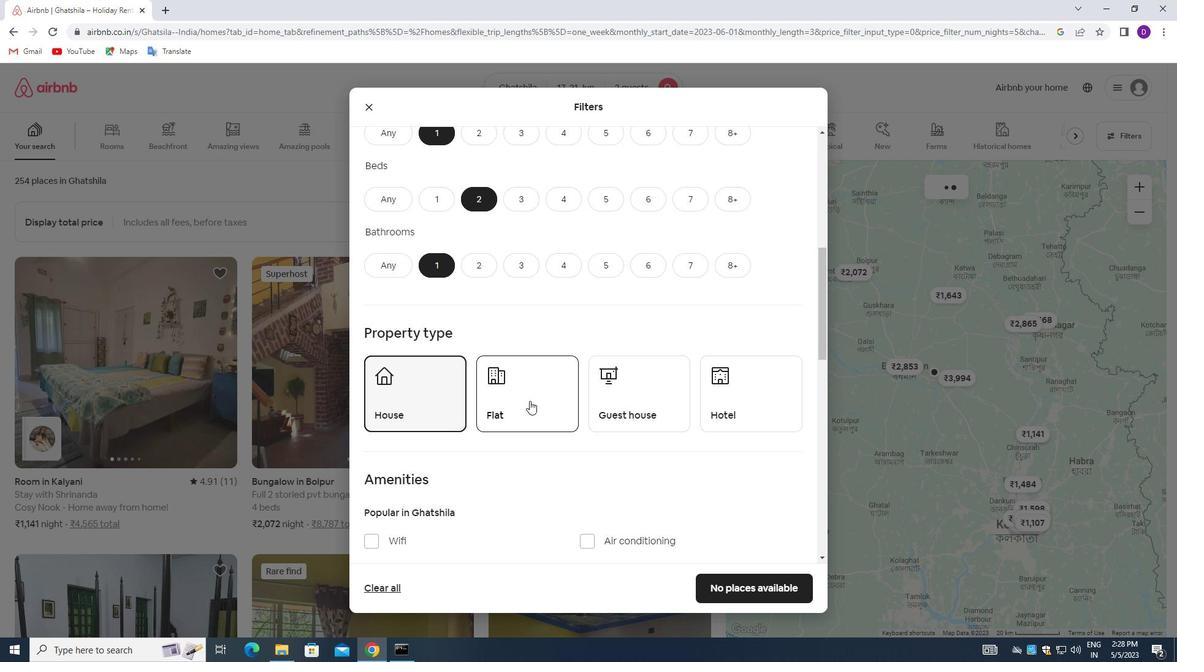 
Action: Mouse moved to (623, 396)
Screenshot: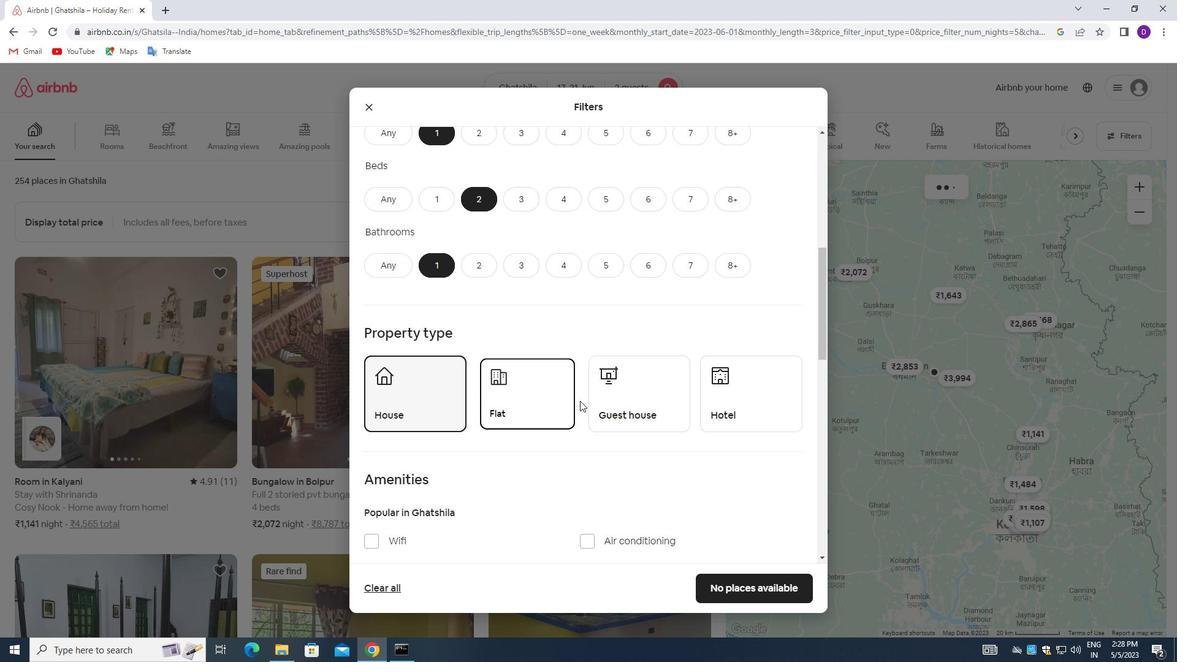 
Action: Mouse pressed left at (623, 396)
Screenshot: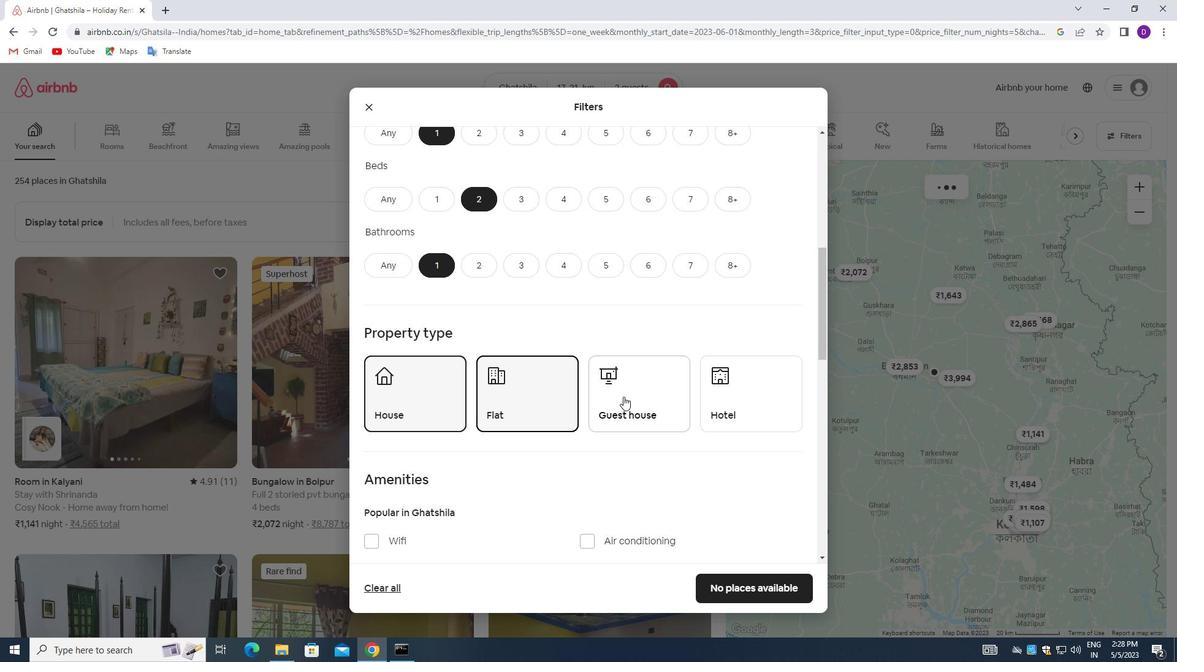 
Action: Mouse moved to (620, 396)
Screenshot: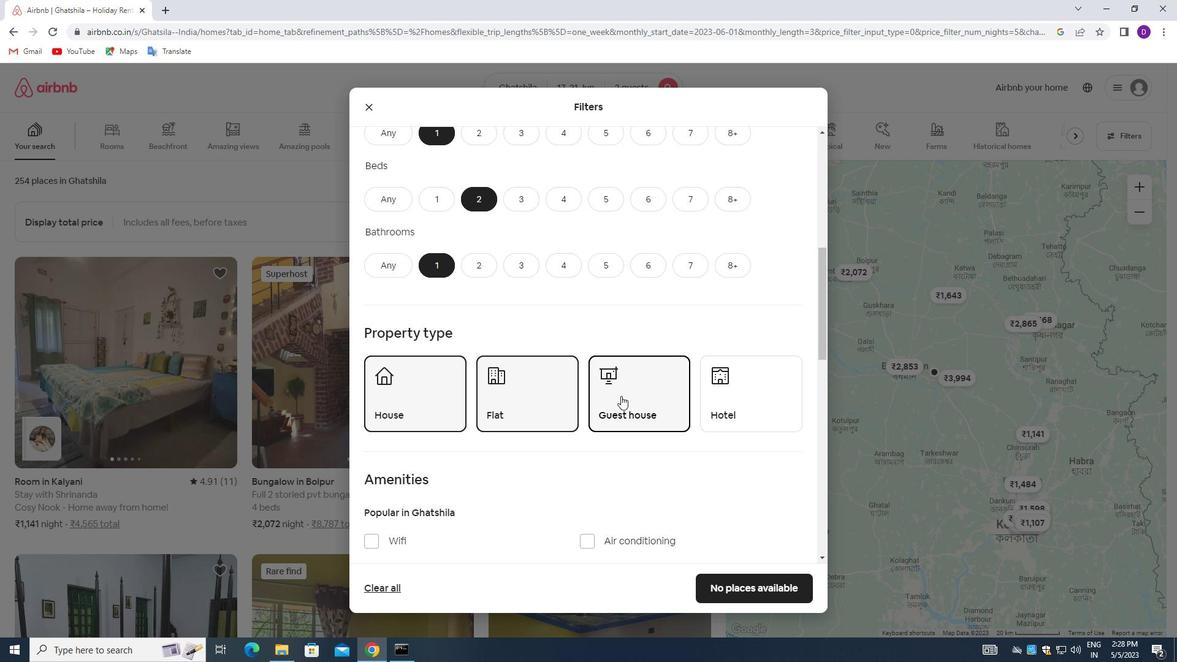 
Action: Mouse scrolled (620, 395) with delta (0, 0)
Screenshot: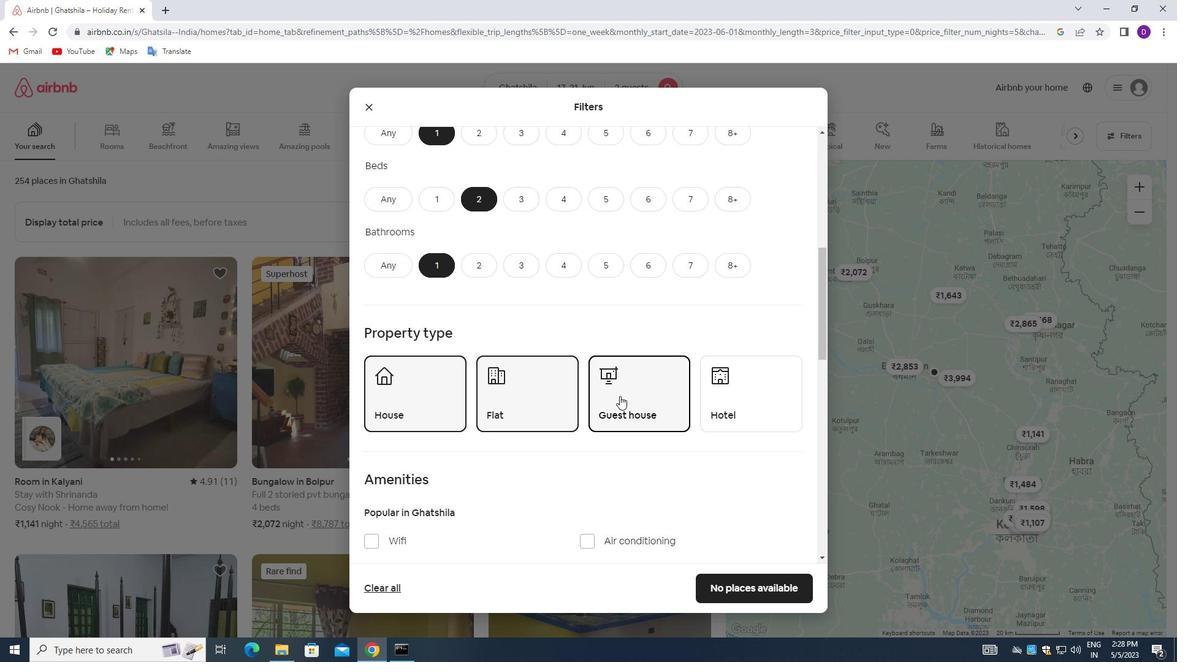 
Action: Mouse scrolled (620, 395) with delta (0, 0)
Screenshot: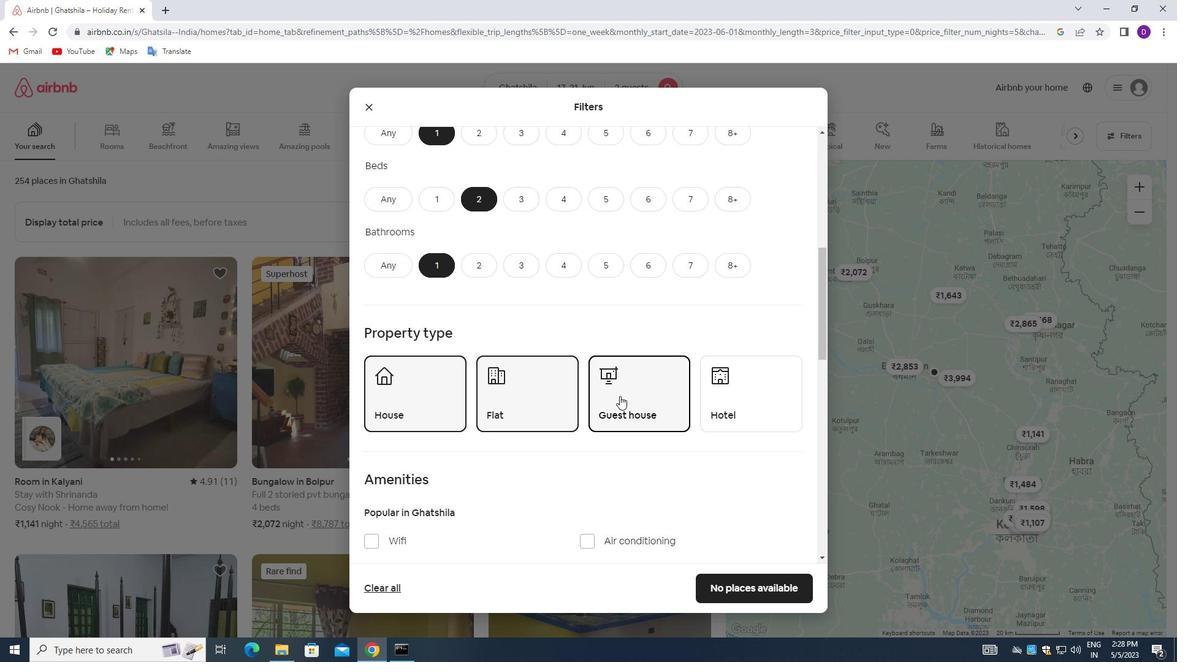 
Action: Mouse scrolled (620, 395) with delta (0, 0)
Screenshot: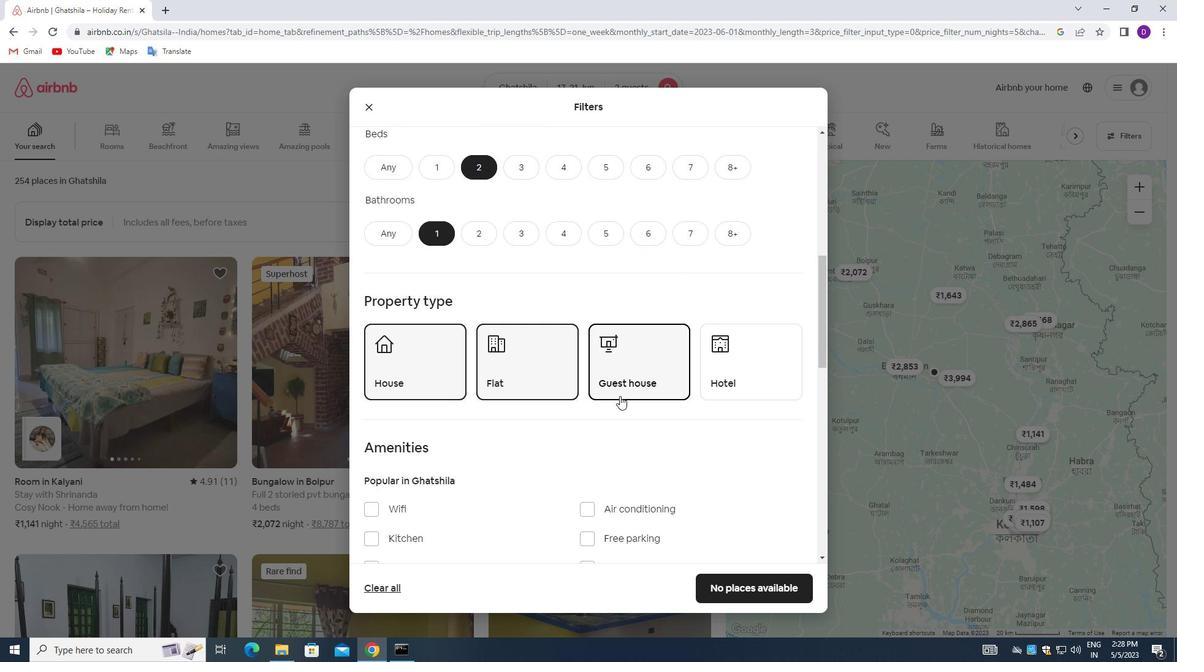 
Action: Mouse moved to (377, 359)
Screenshot: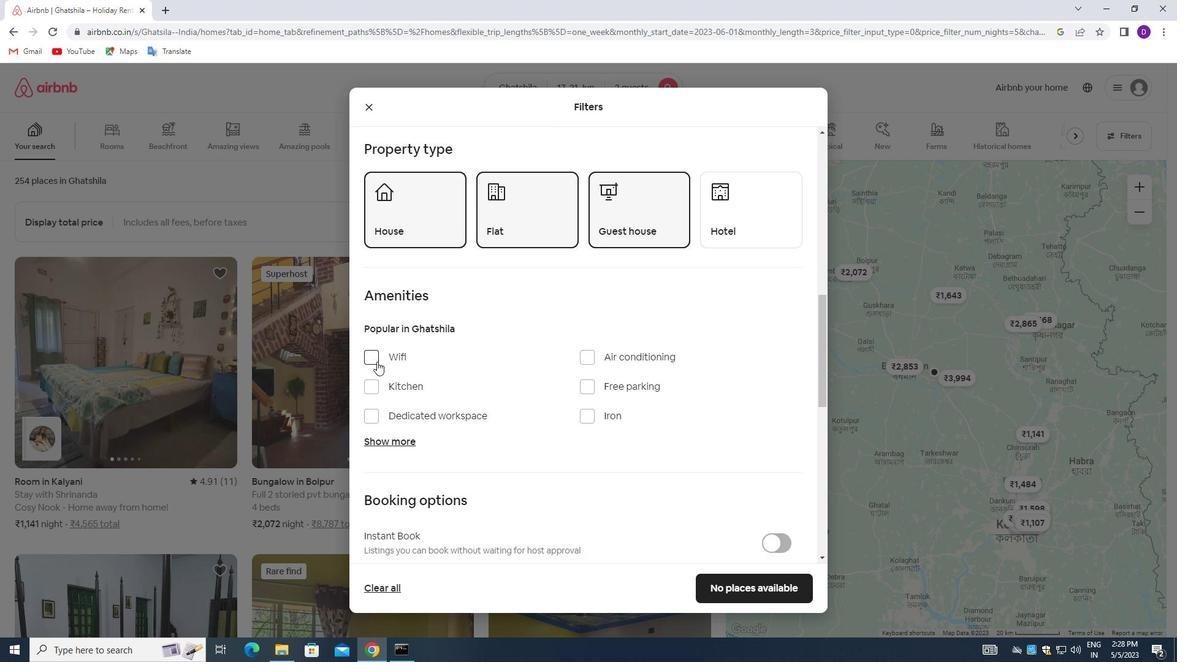 
Action: Mouse pressed left at (377, 359)
Screenshot: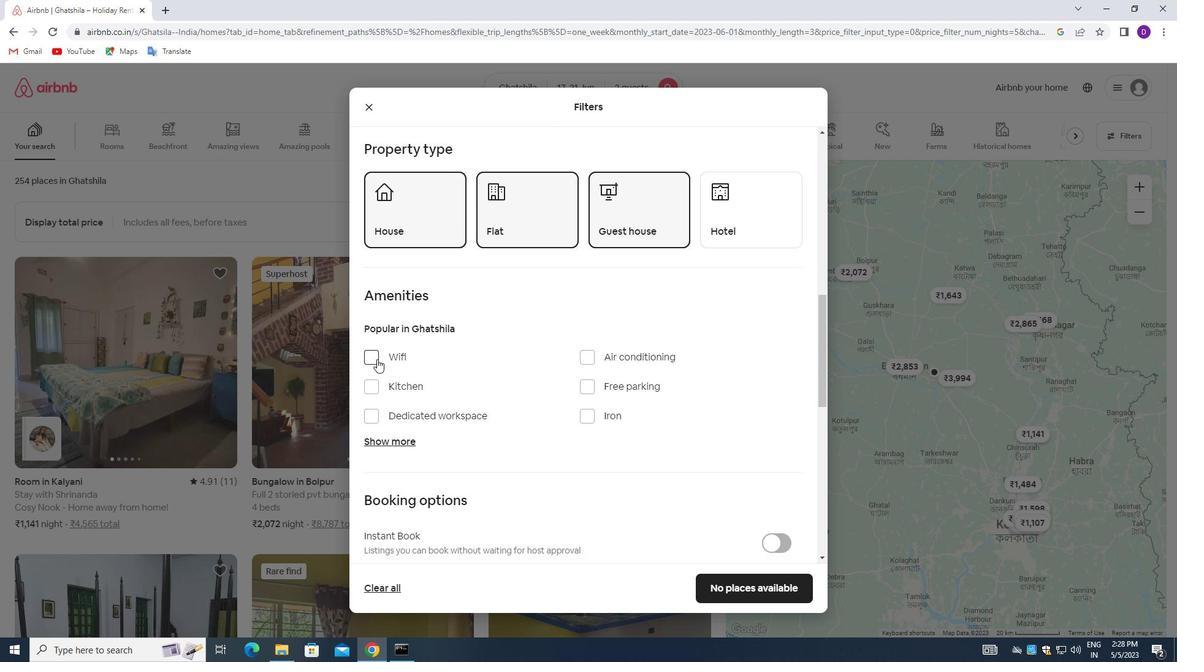 
Action: Mouse moved to (393, 437)
Screenshot: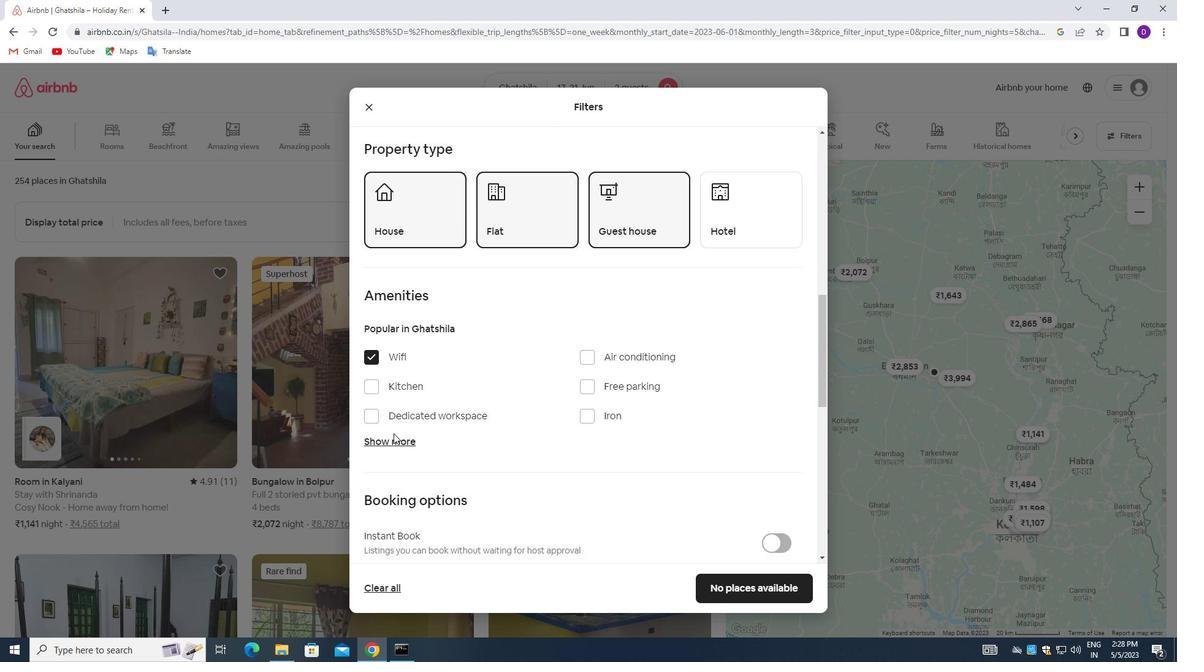 
Action: Mouse pressed left at (393, 437)
Screenshot: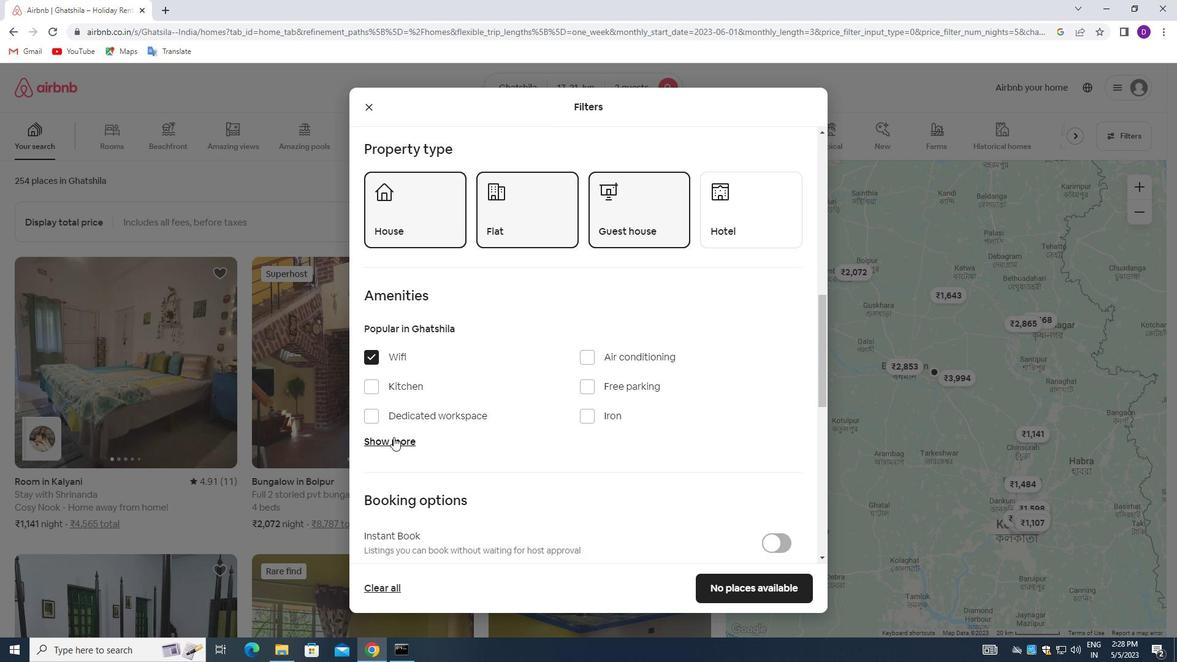 
Action: Mouse moved to (377, 482)
Screenshot: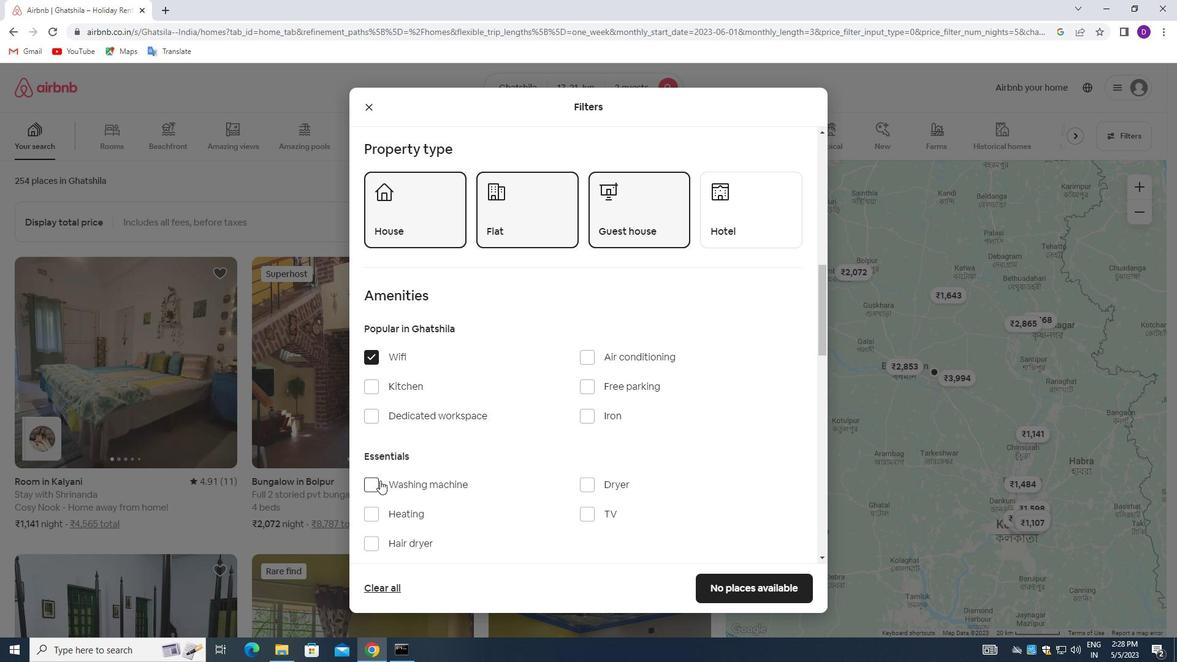 
Action: Mouse pressed left at (377, 482)
Screenshot: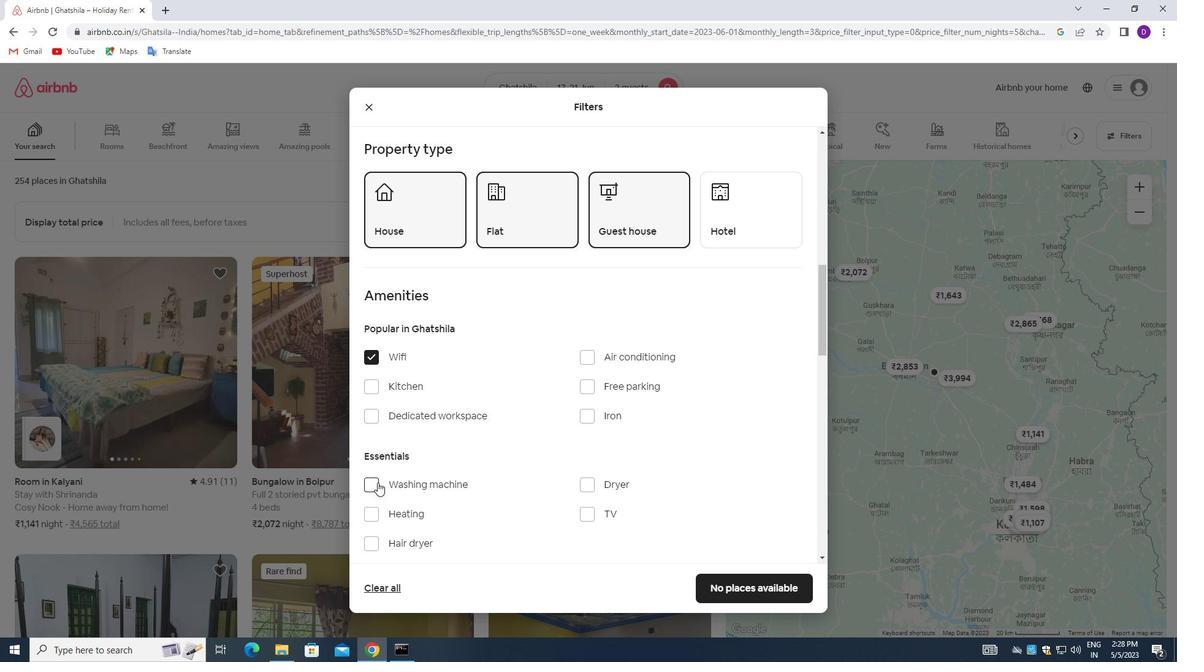 
Action: Mouse moved to (504, 411)
Screenshot: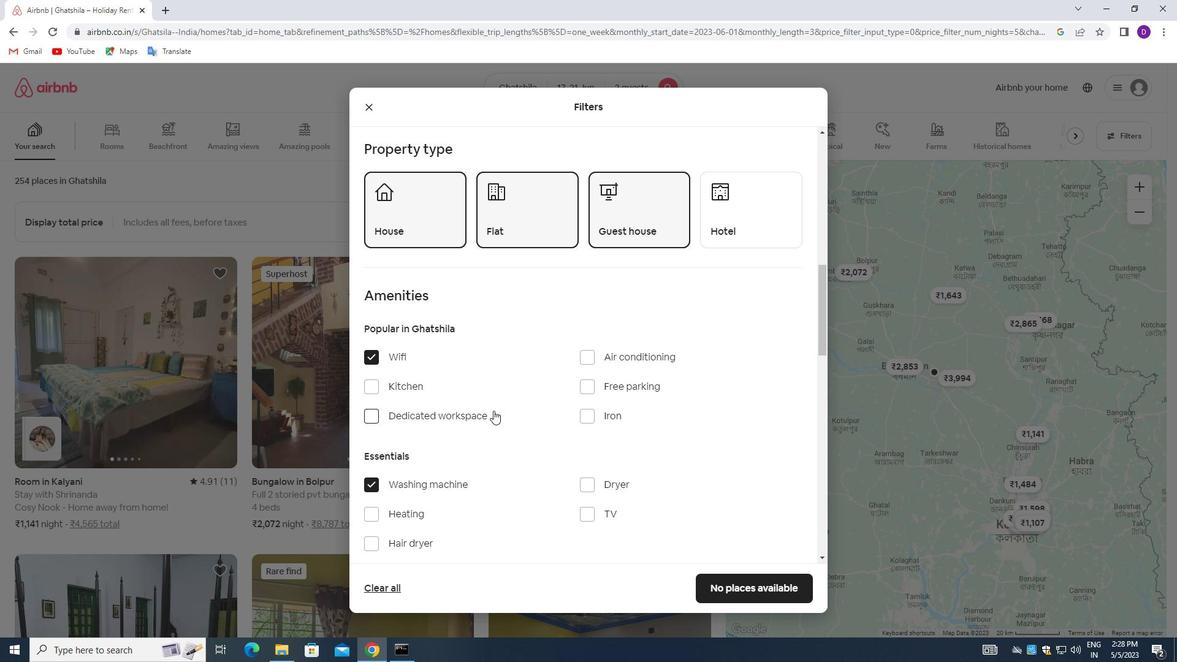 
Action: Mouse scrolled (504, 410) with delta (0, 0)
Screenshot: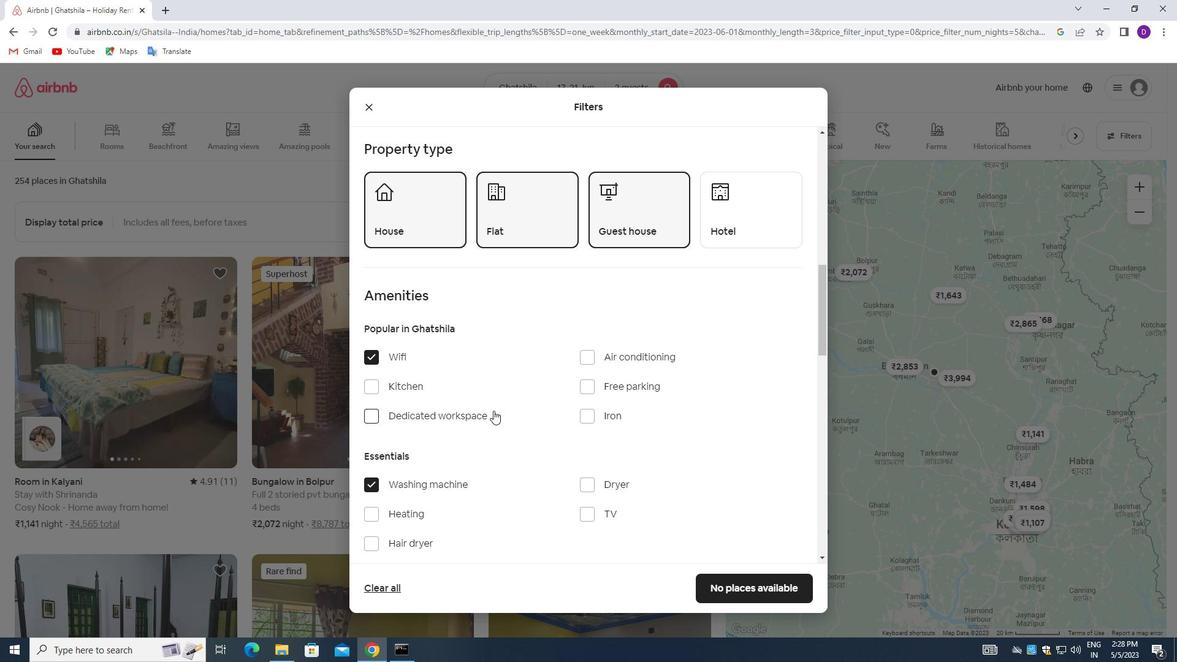
Action: Mouse moved to (524, 411)
Screenshot: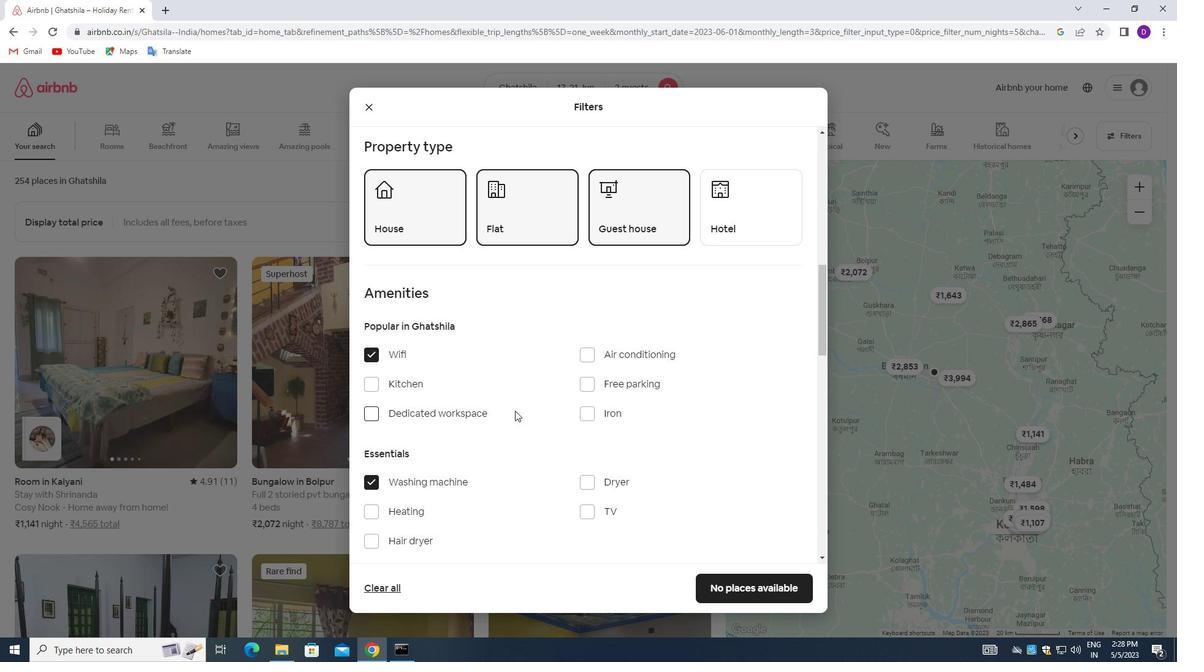 
Action: Mouse scrolled (524, 410) with delta (0, 0)
Screenshot: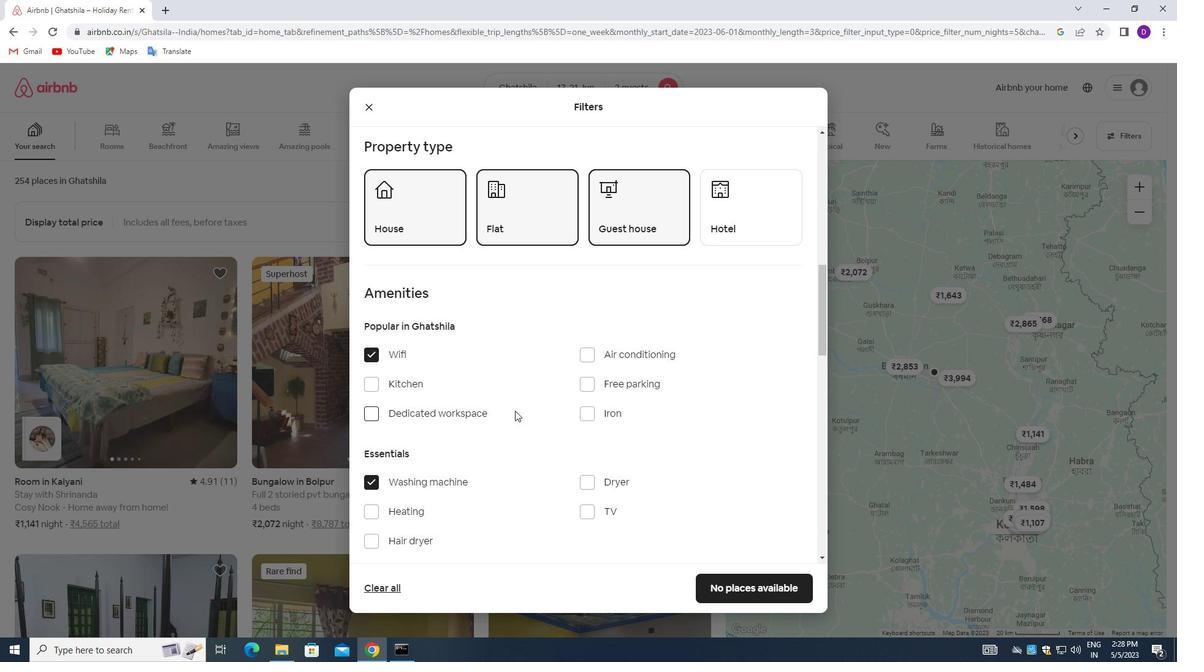 
Action: Mouse moved to (529, 407)
Screenshot: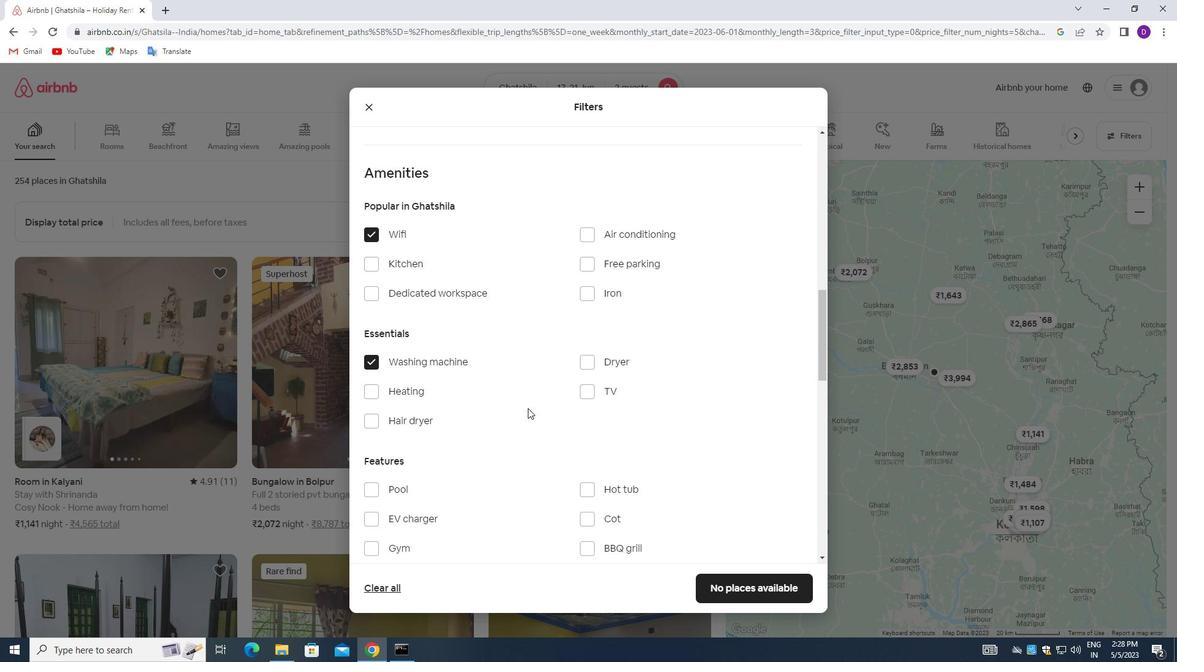 
Action: Mouse scrolled (529, 407) with delta (0, 0)
Screenshot: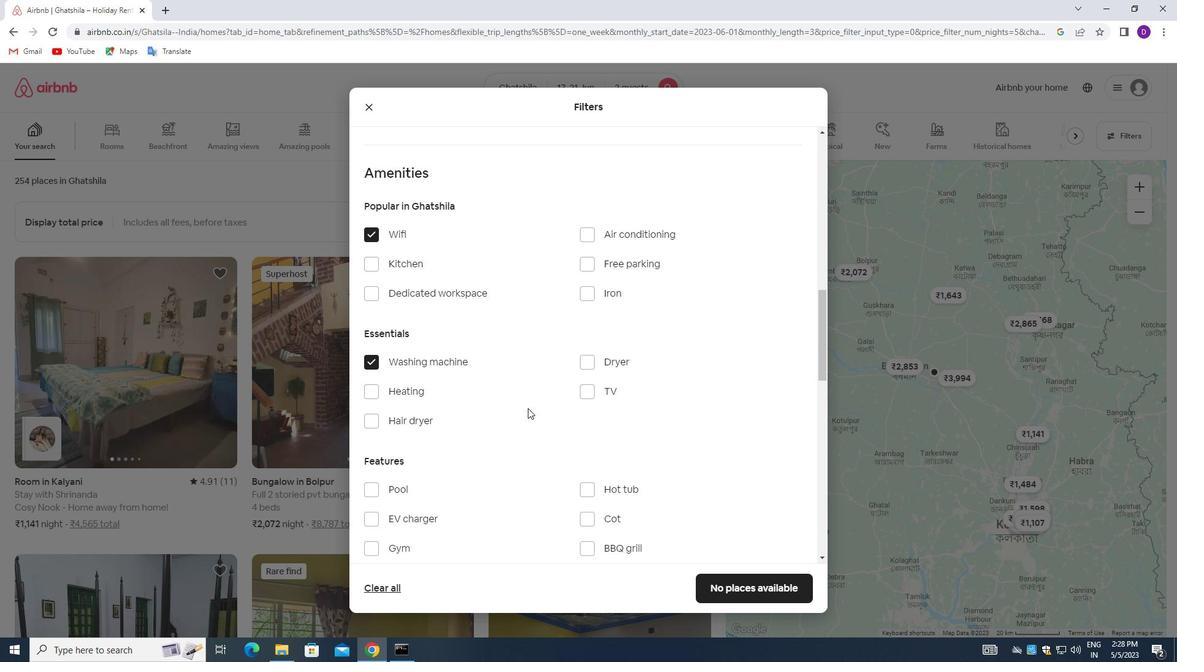 
Action: Mouse moved to (530, 407)
Screenshot: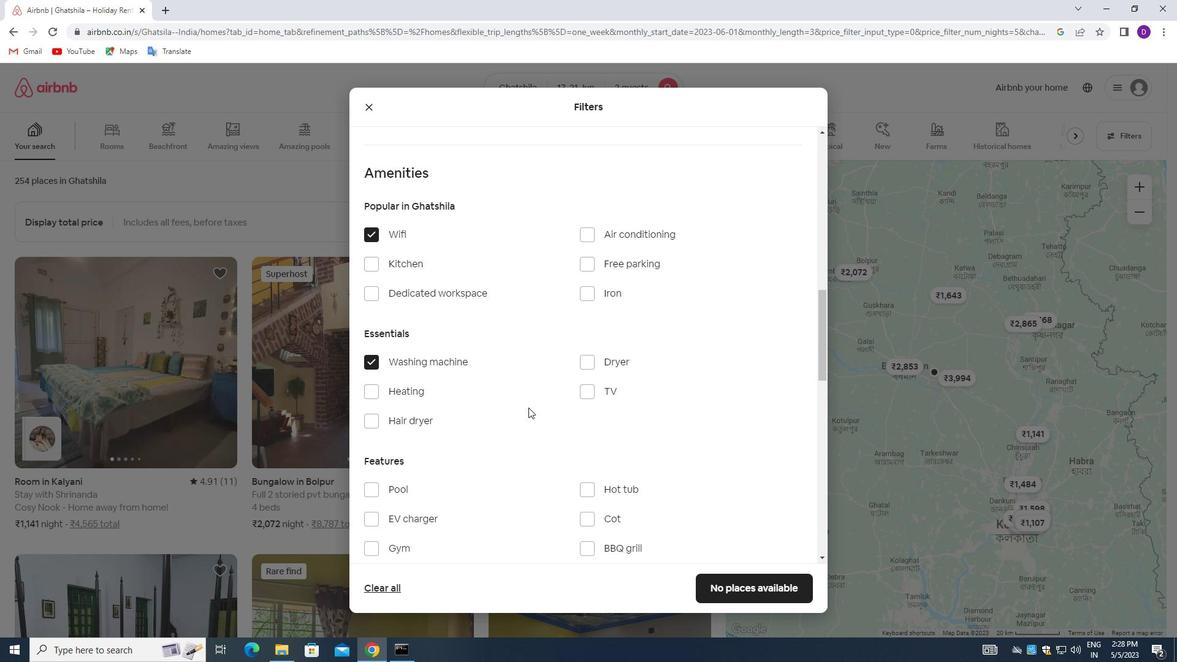 
Action: Mouse scrolled (530, 407) with delta (0, 0)
Screenshot: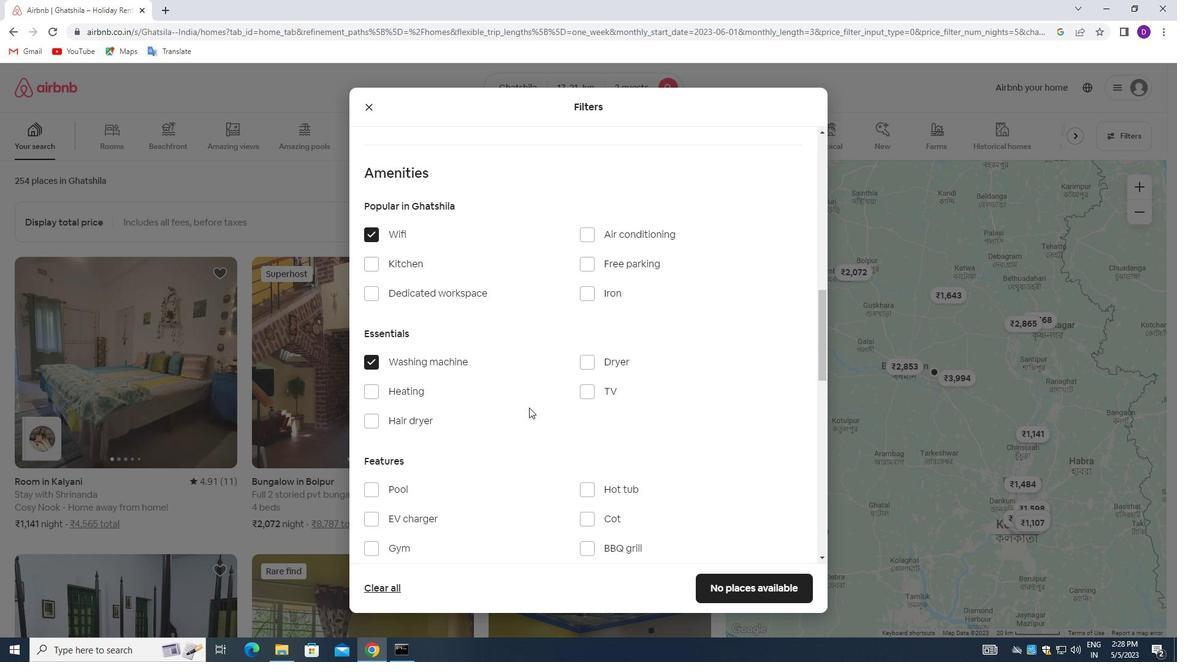 
Action: Mouse scrolled (530, 407) with delta (0, 0)
Screenshot: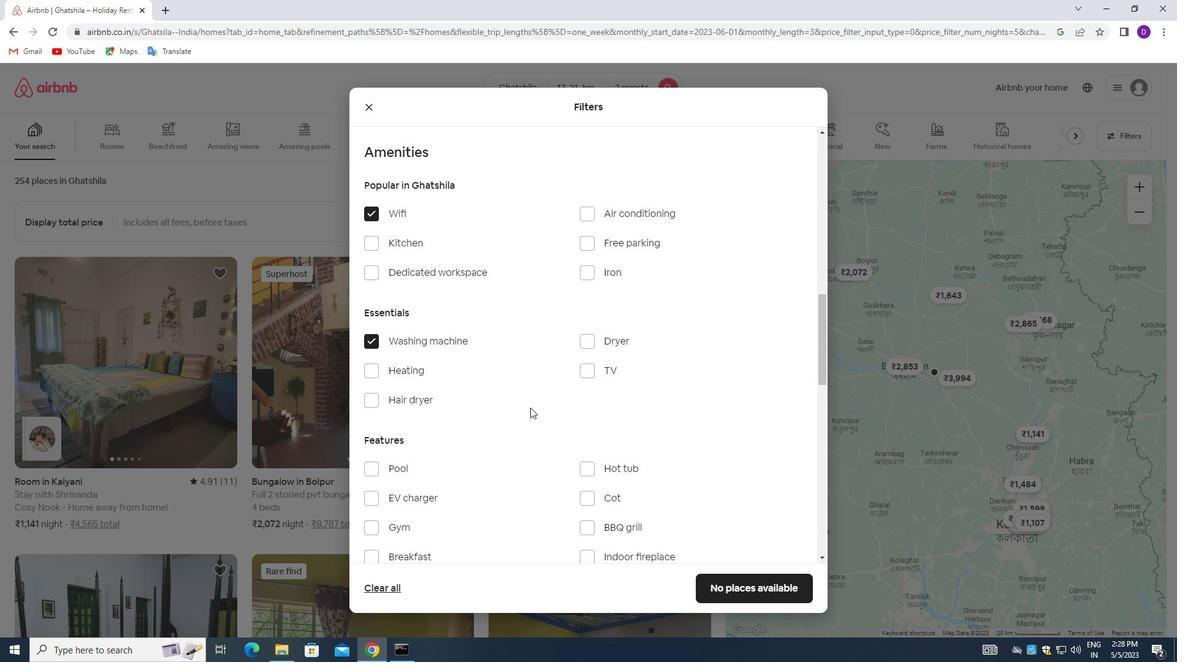 
Action: Mouse scrolled (530, 407) with delta (0, 0)
Screenshot: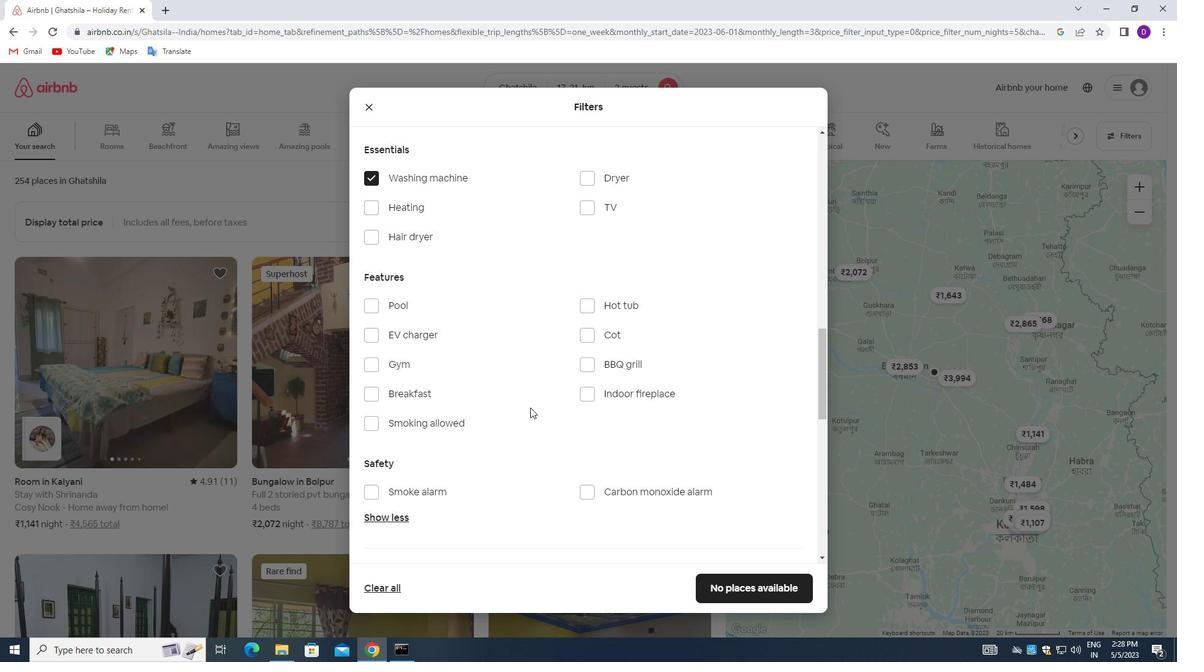 
Action: Mouse scrolled (530, 407) with delta (0, 0)
Screenshot: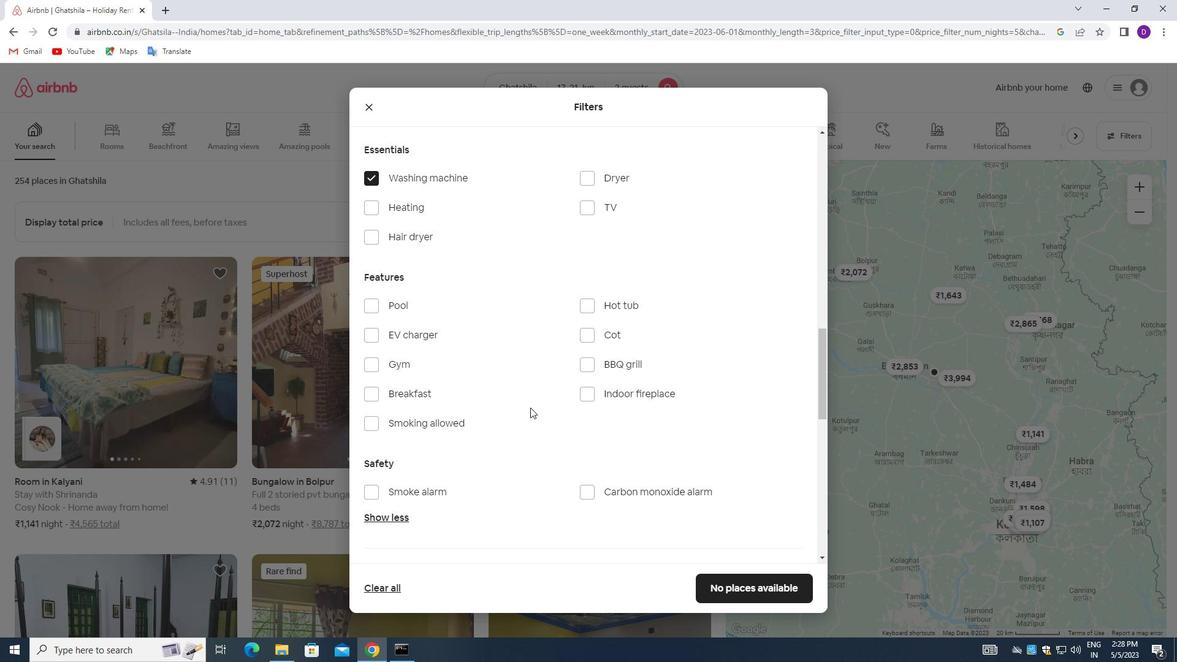 
Action: Mouse scrolled (530, 407) with delta (0, 0)
Screenshot: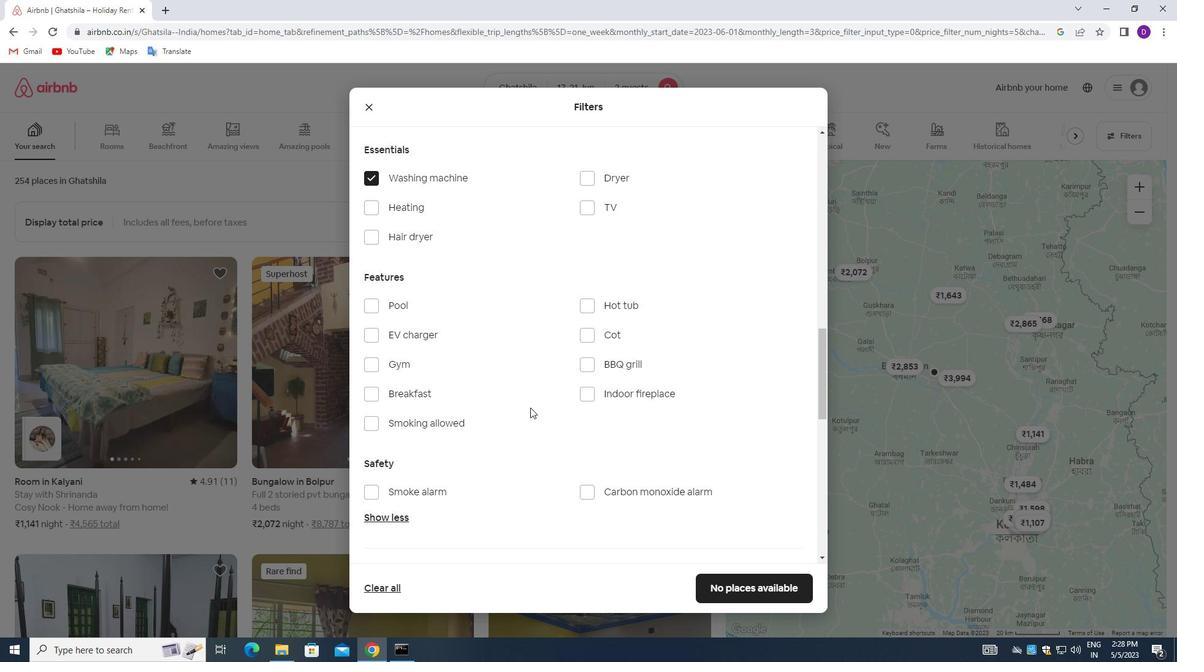 
Action: Mouse moved to (530, 408)
Screenshot: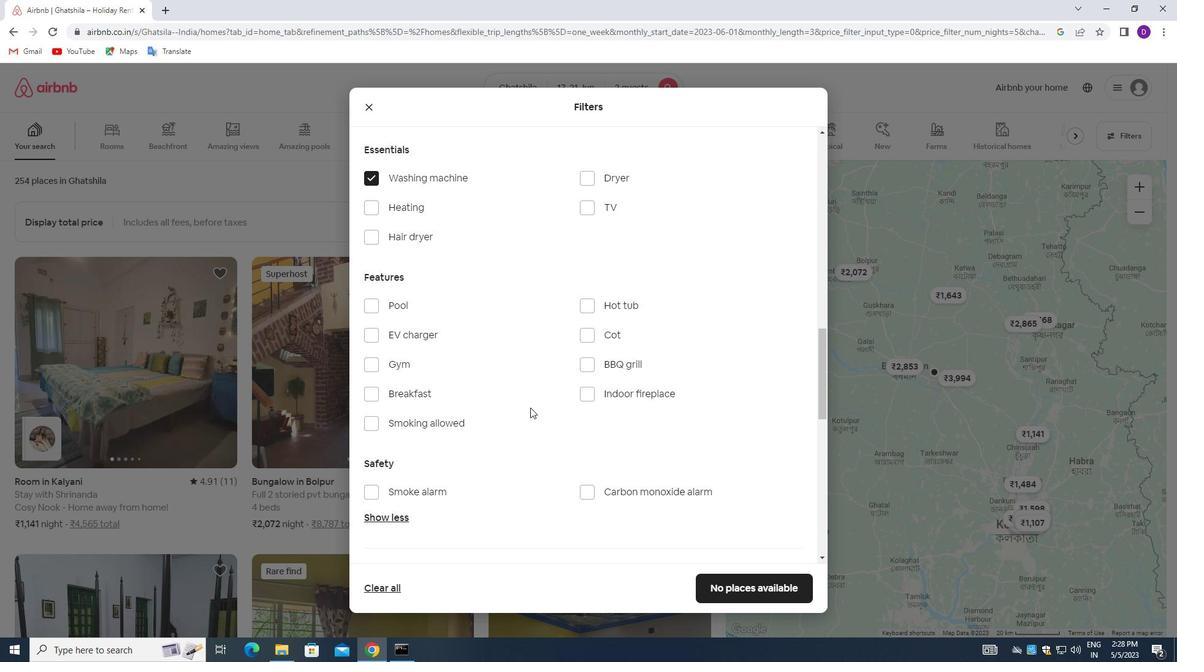 
Action: Mouse scrolled (530, 407) with delta (0, 0)
Screenshot: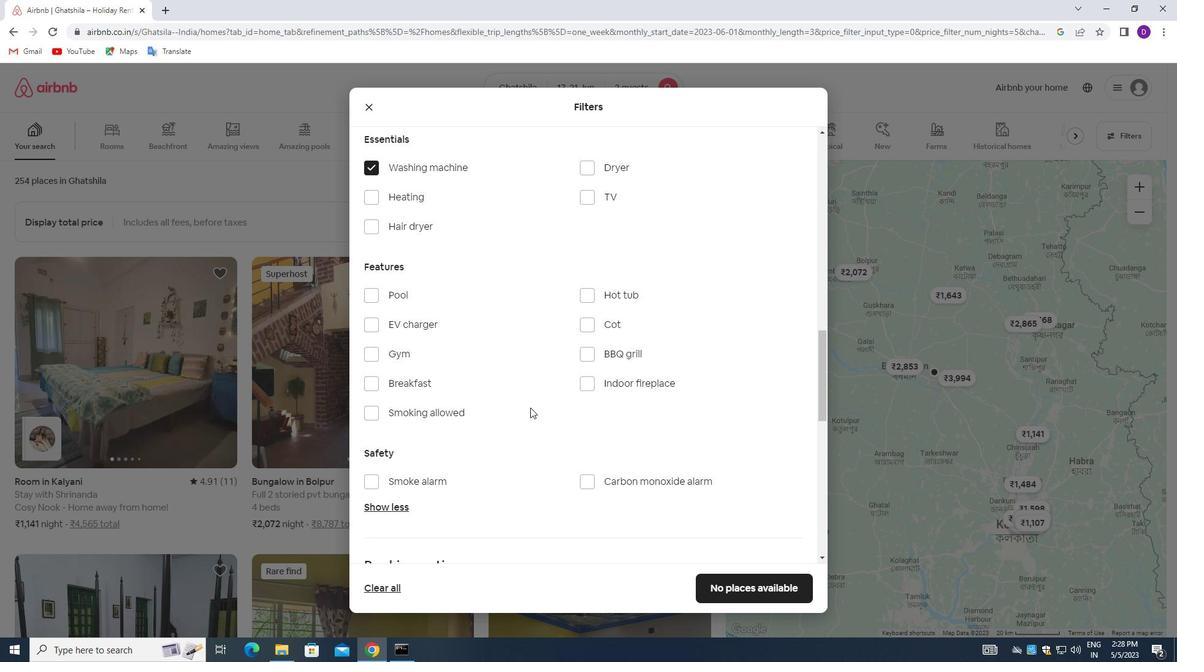 
Action: Mouse moved to (766, 411)
Screenshot: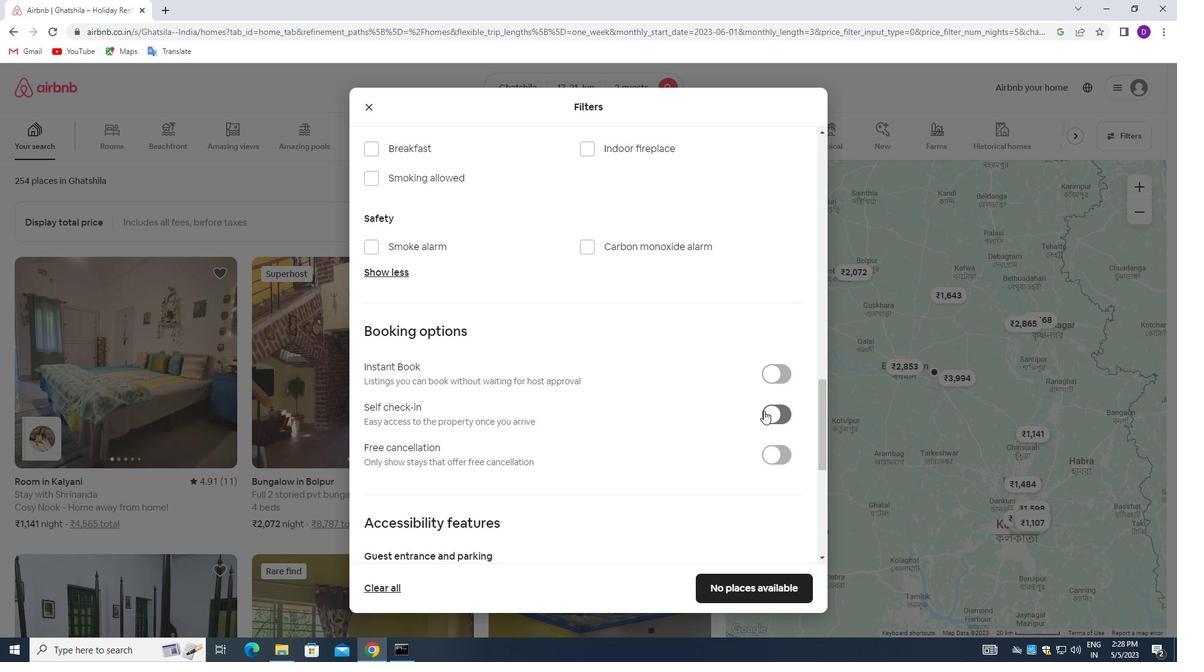 
Action: Mouse pressed left at (766, 411)
Screenshot: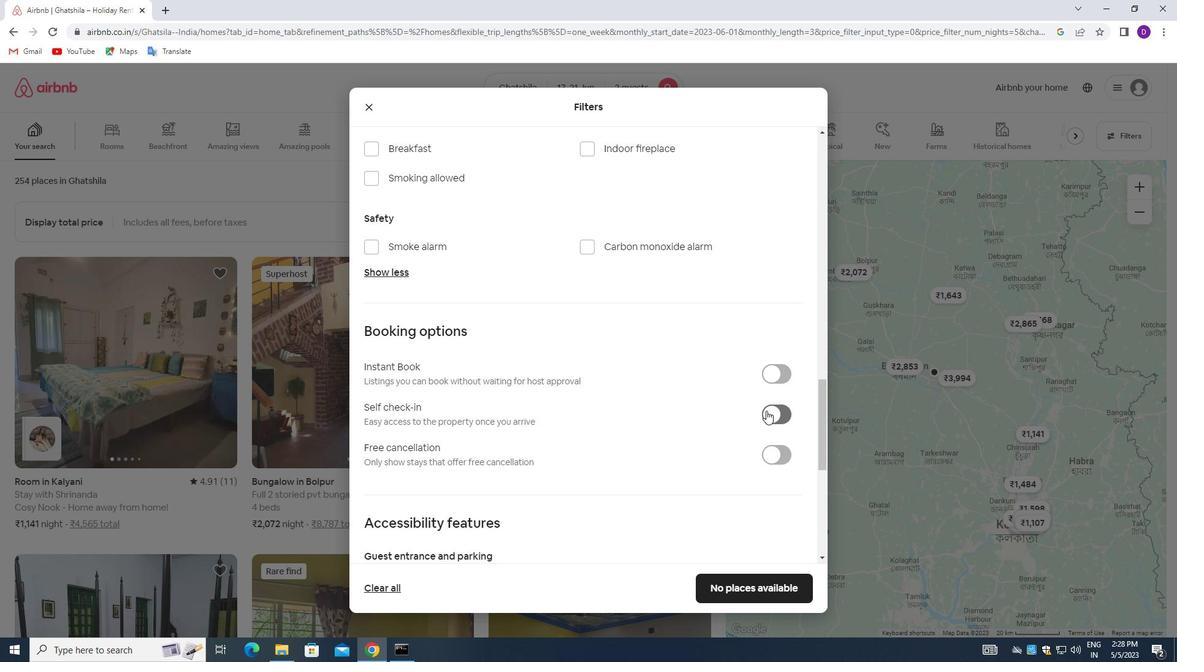 
Action: Mouse moved to (553, 411)
Screenshot: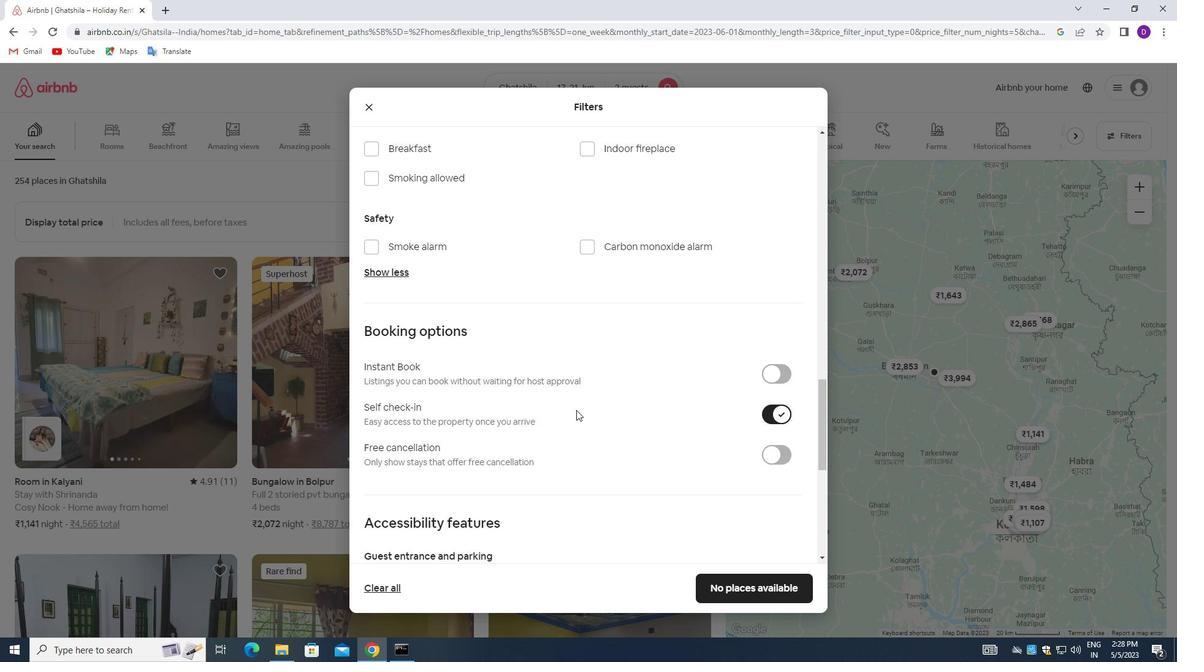 
Action: Mouse scrolled (553, 411) with delta (0, 0)
Screenshot: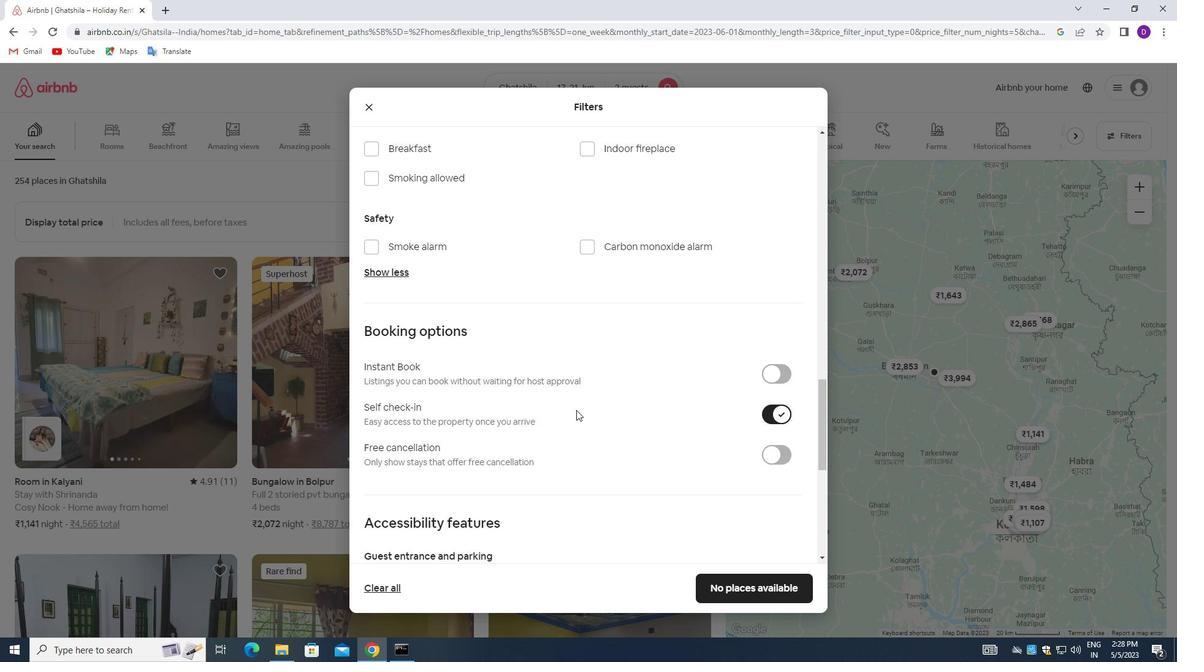 
Action: Mouse moved to (551, 412)
Screenshot: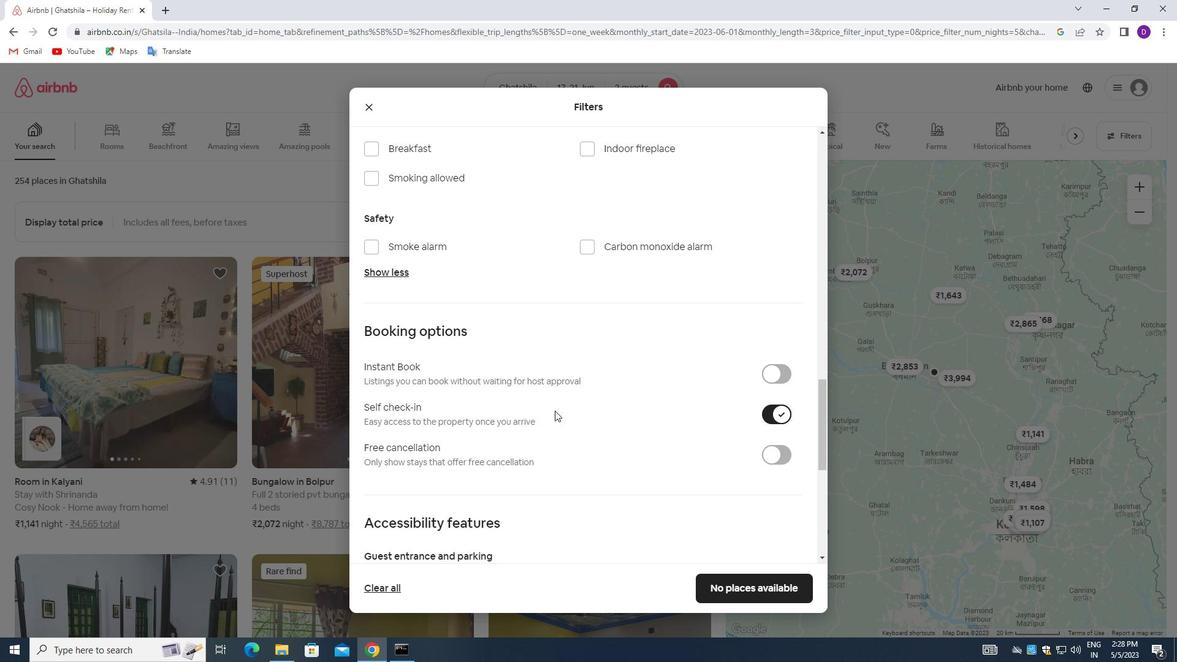 
Action: Mouse scrolled (551, 411) with delta (0, 0)
Screenshot: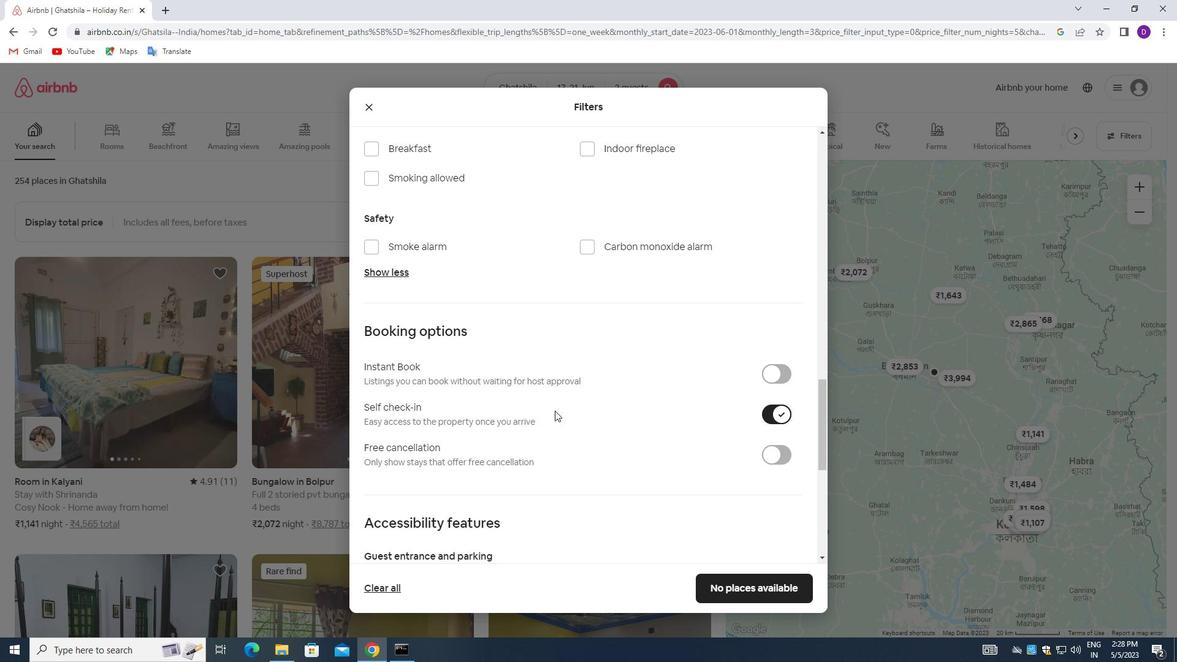 
Action: Mouse moved to (550, 412)
Screenshot: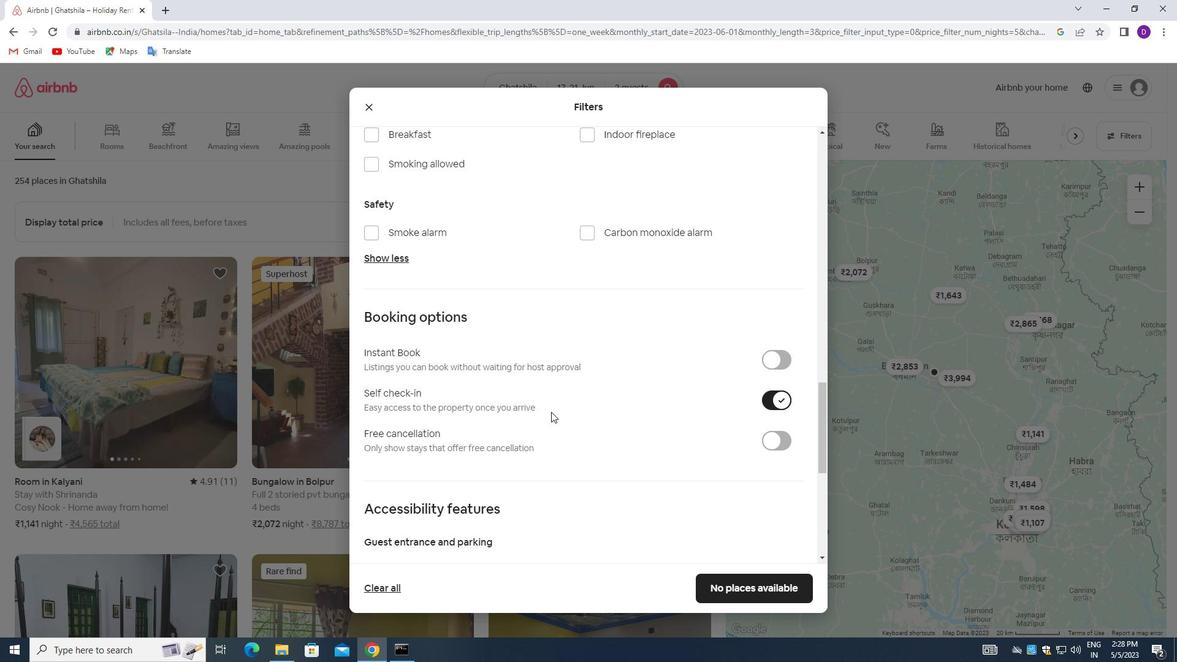 
Action: Mouse scrolled (550, 411) with delta (0, 0)
Screenshot: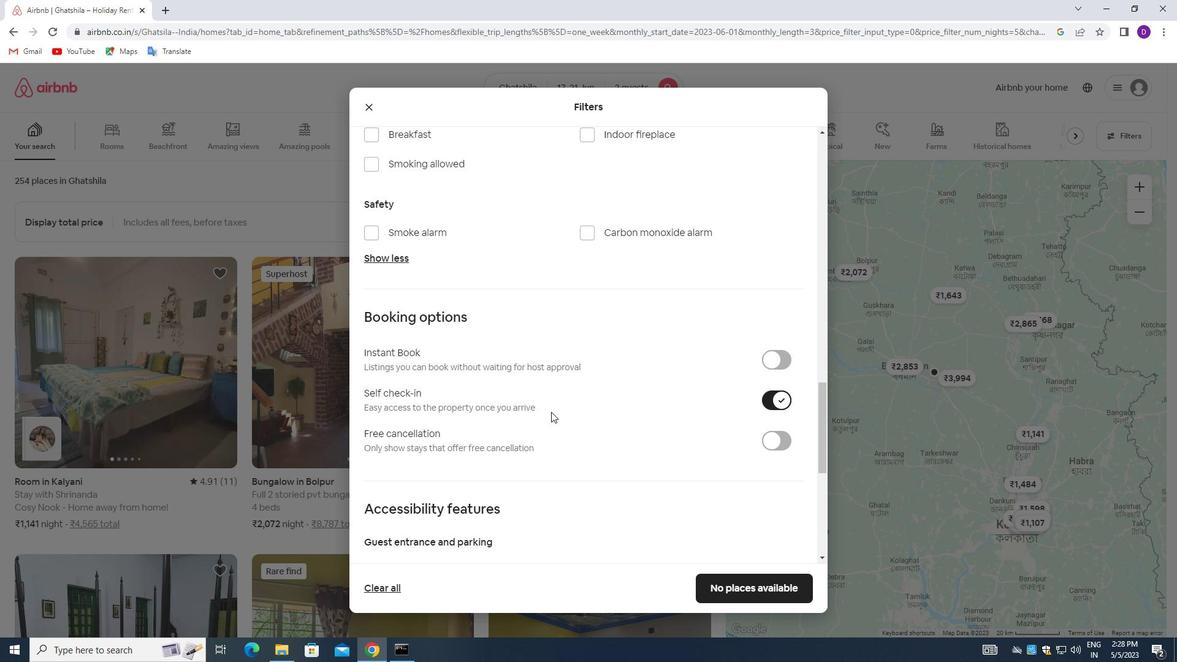 
Action: Mouse moved to (546, 414)
Screenshot: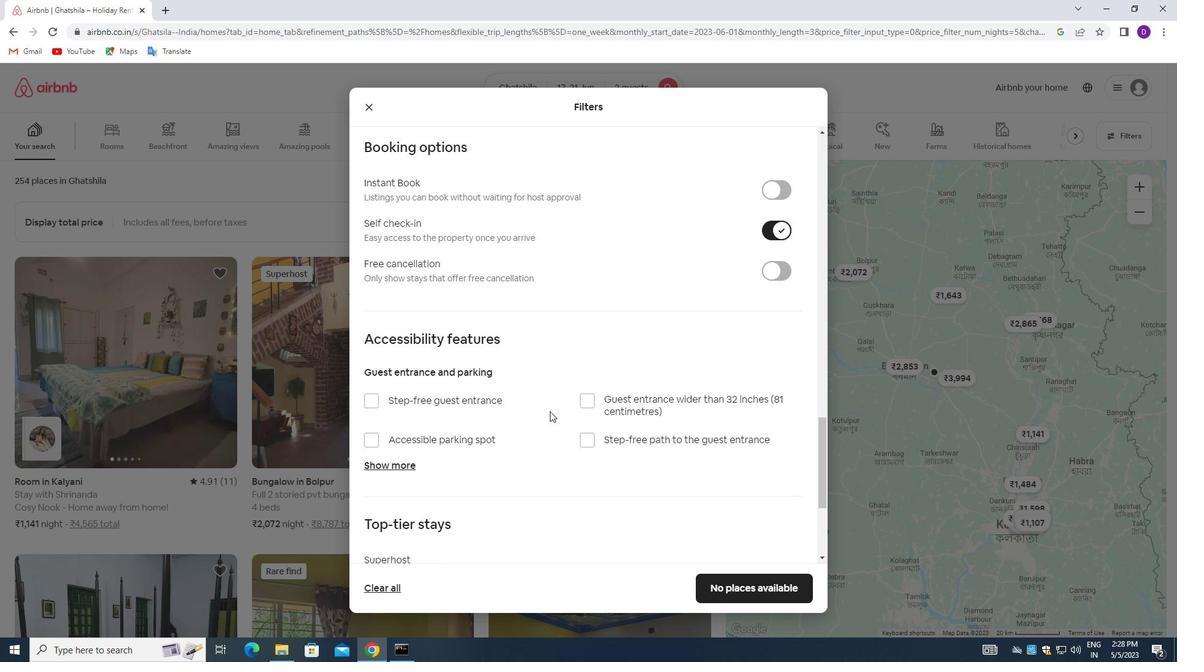 
Action: Mouse scrolled (546, 413) with delta (0, 0)
Screenshot: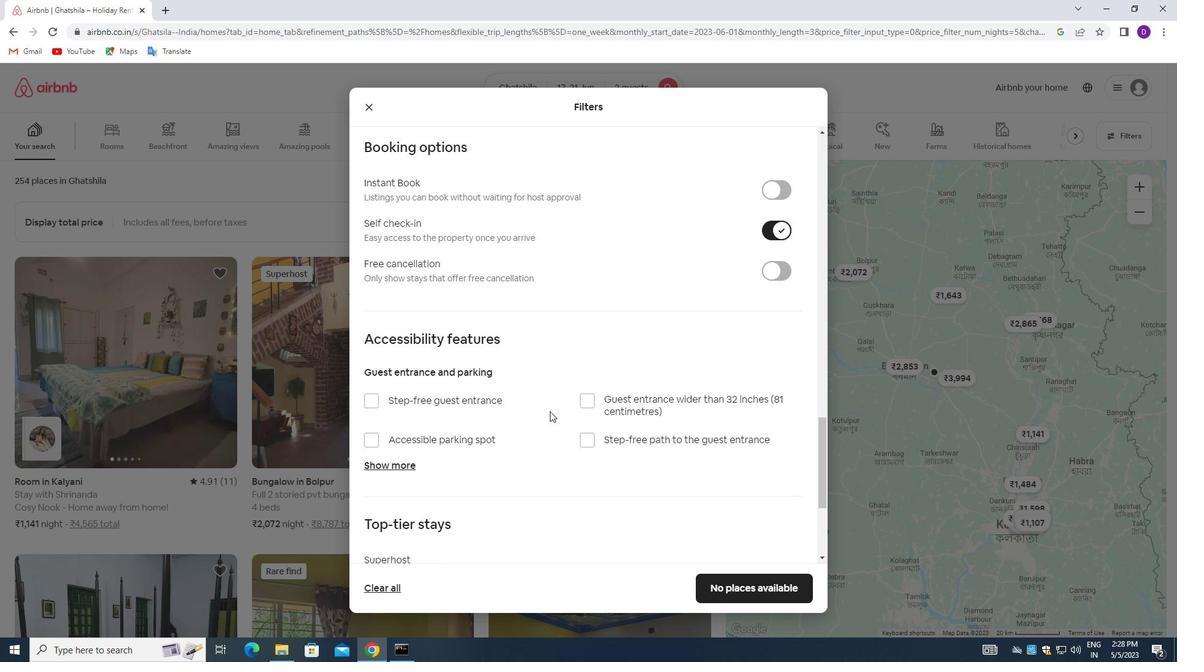 
Action: Mouse moved to (544, 417)
Screenshot: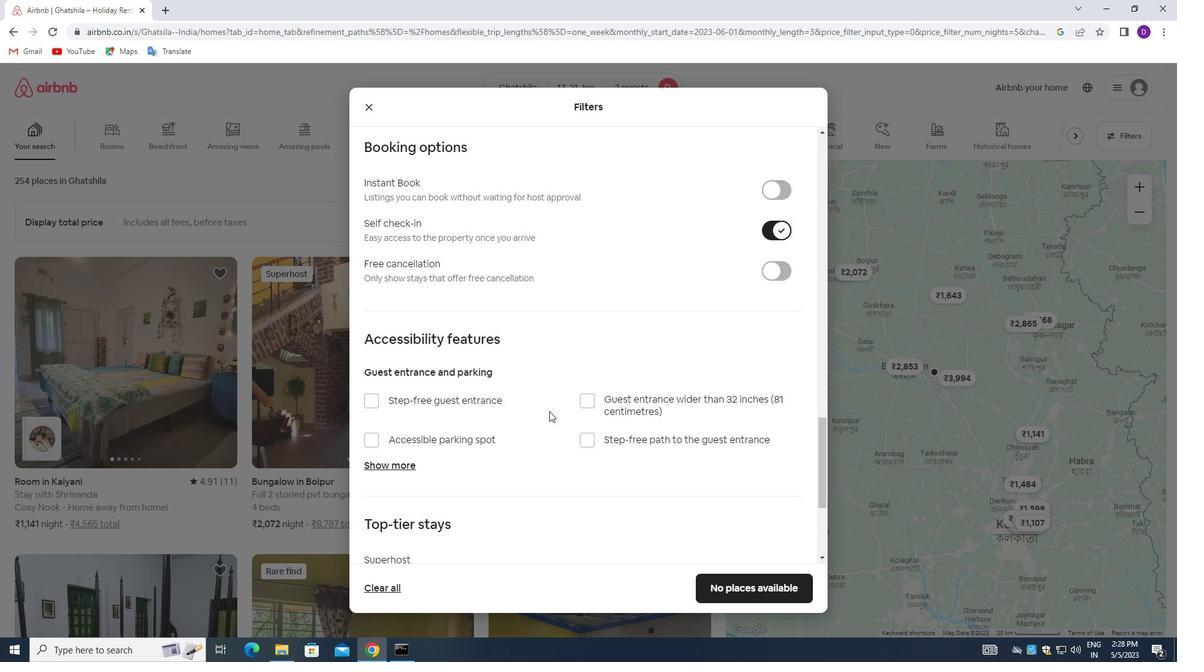 
Action: Mouse scrolled (544, 416) with delta (0, 0)
Screenshot: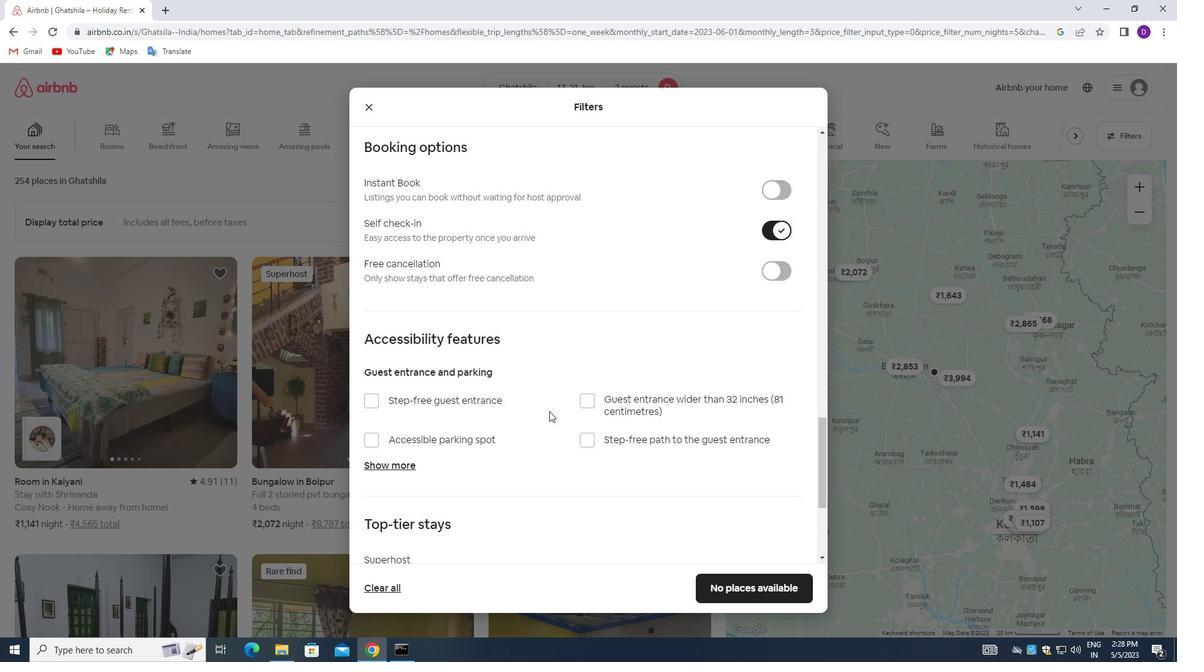 
Action: Mouse moved to (544, 417)
Screenshot: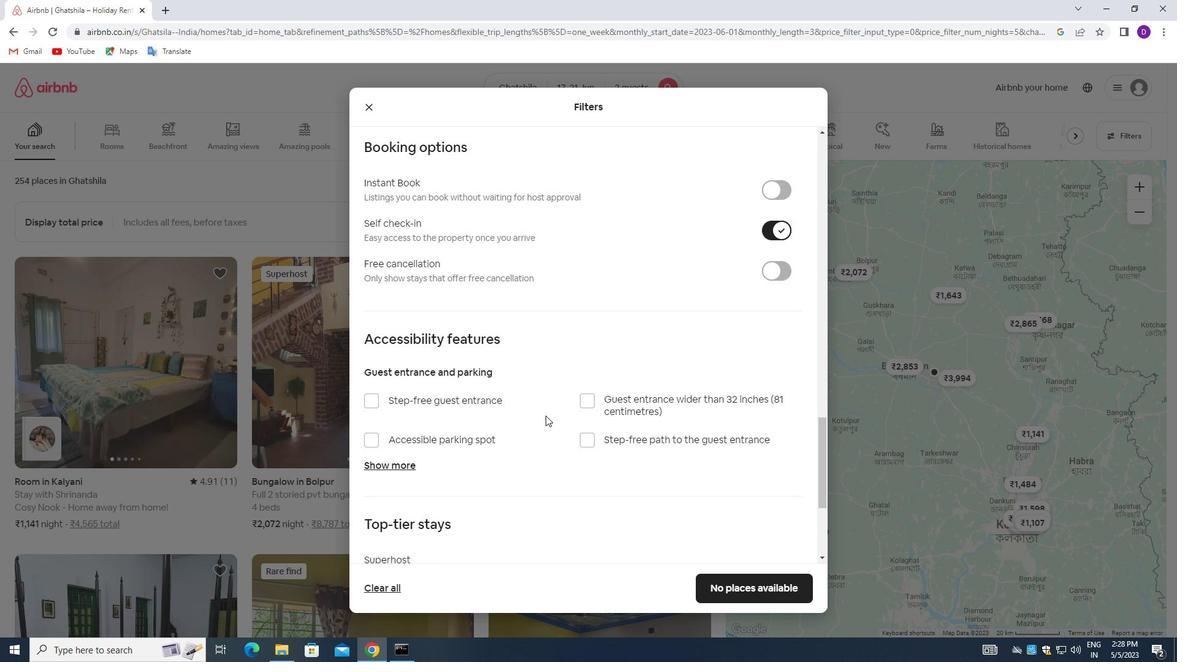 
Action: Mouse scrolled (544, 417) with delta (0, 0)
Screenshot: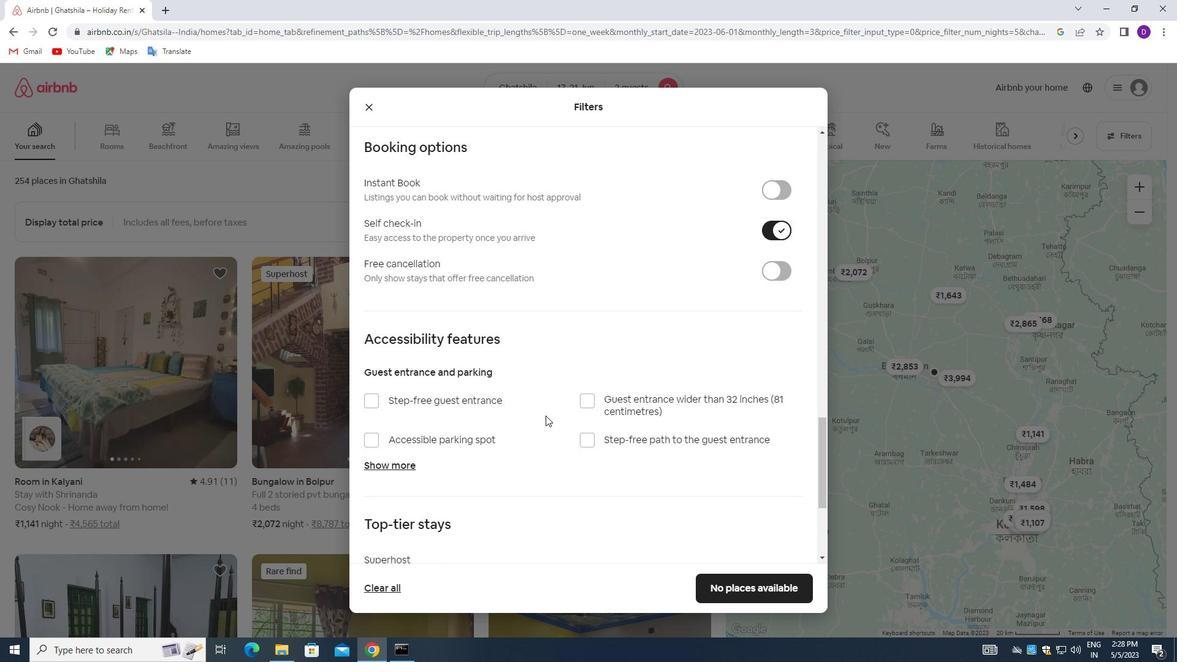 
Action: Mouse moved to (541, 419)
Screenshot: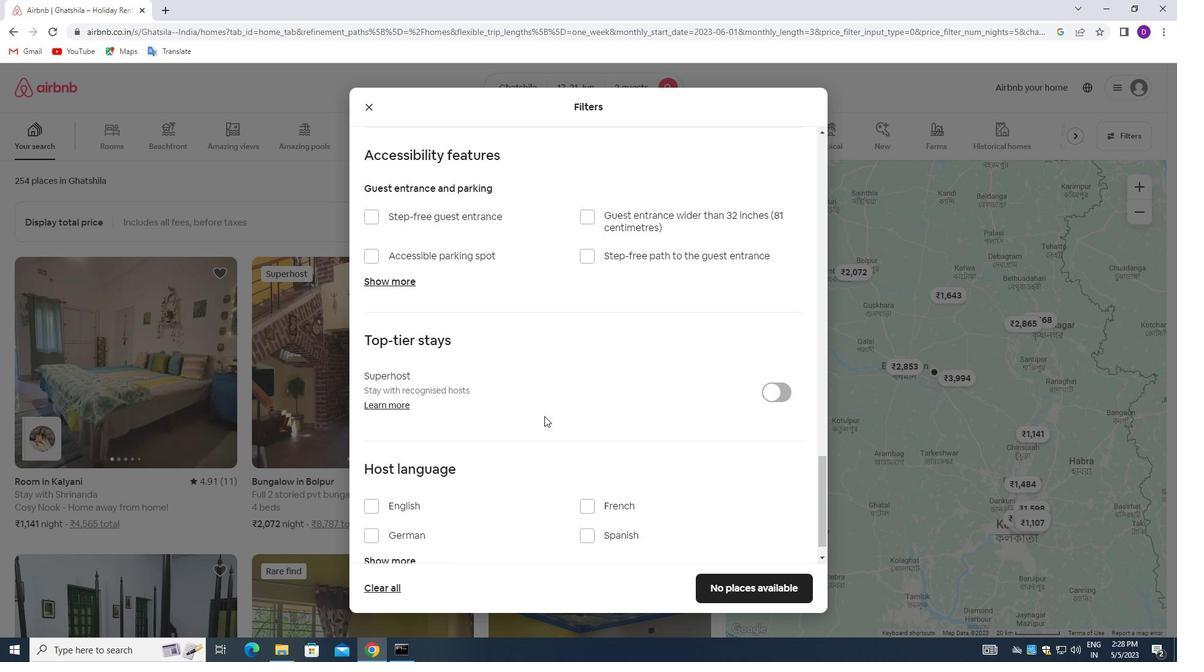 
Action: Mouse scrolled (541, 419) with delta (0, 0)
Screenshot: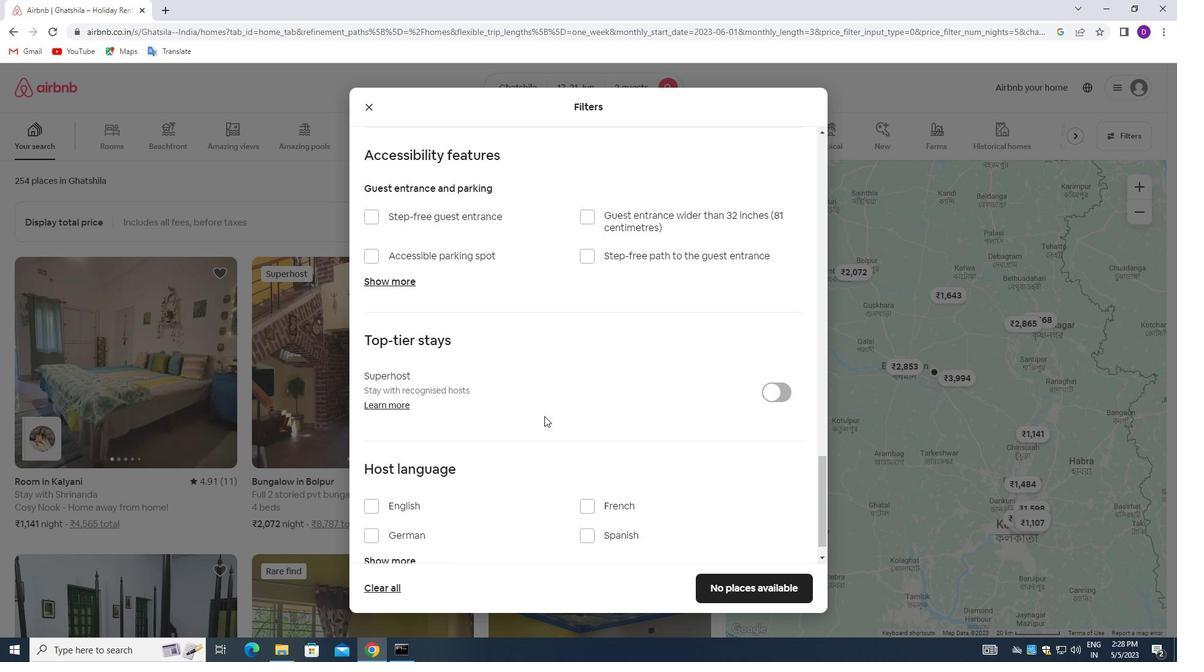 
Action: Mouse moved to (540, 421)
Screenshot: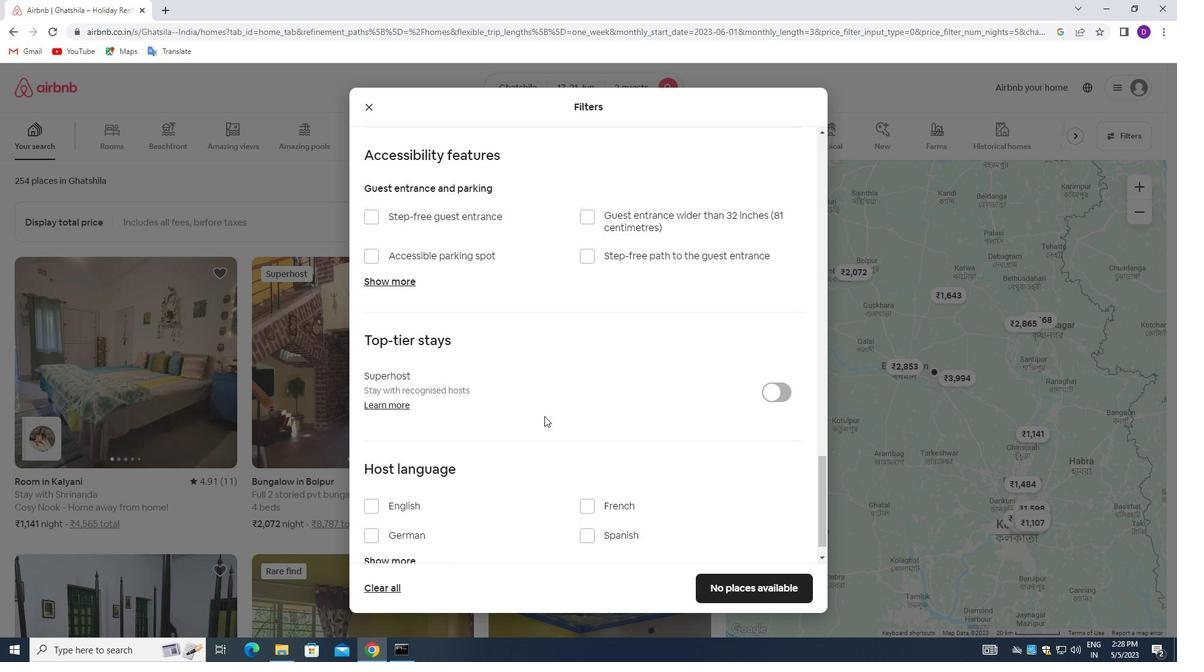 
Action: Mouse scrolled (540, 420) with delta (0, 0)
Screenshot: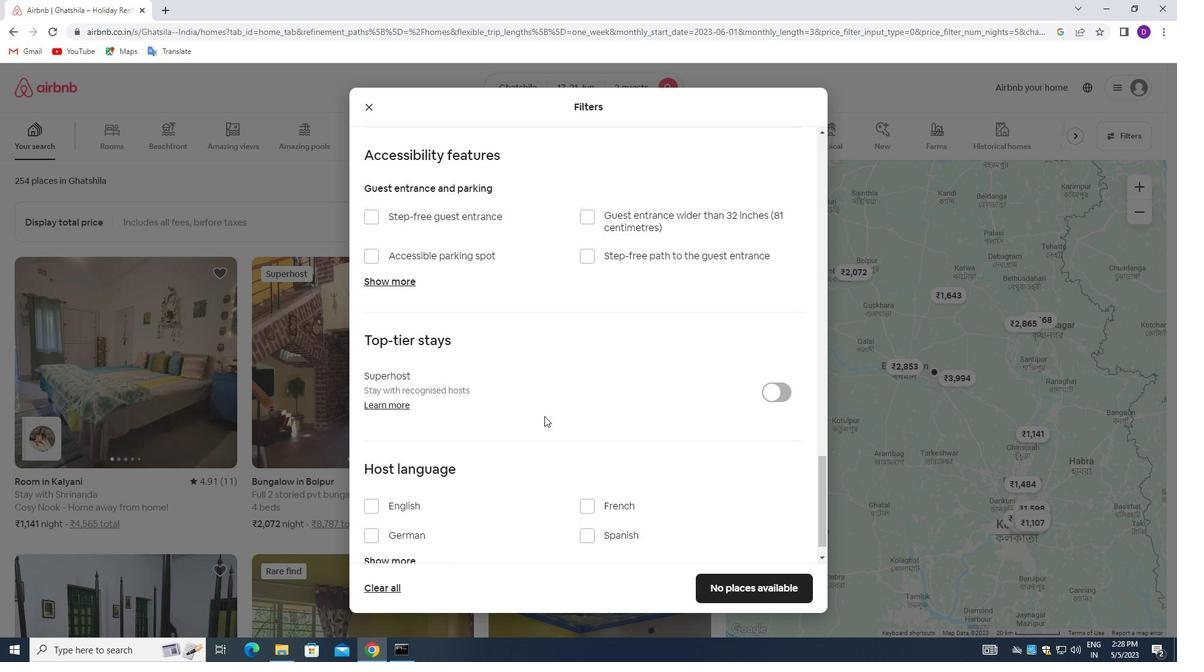 
Action: Mouse moved to (539, 422)
Screenshot: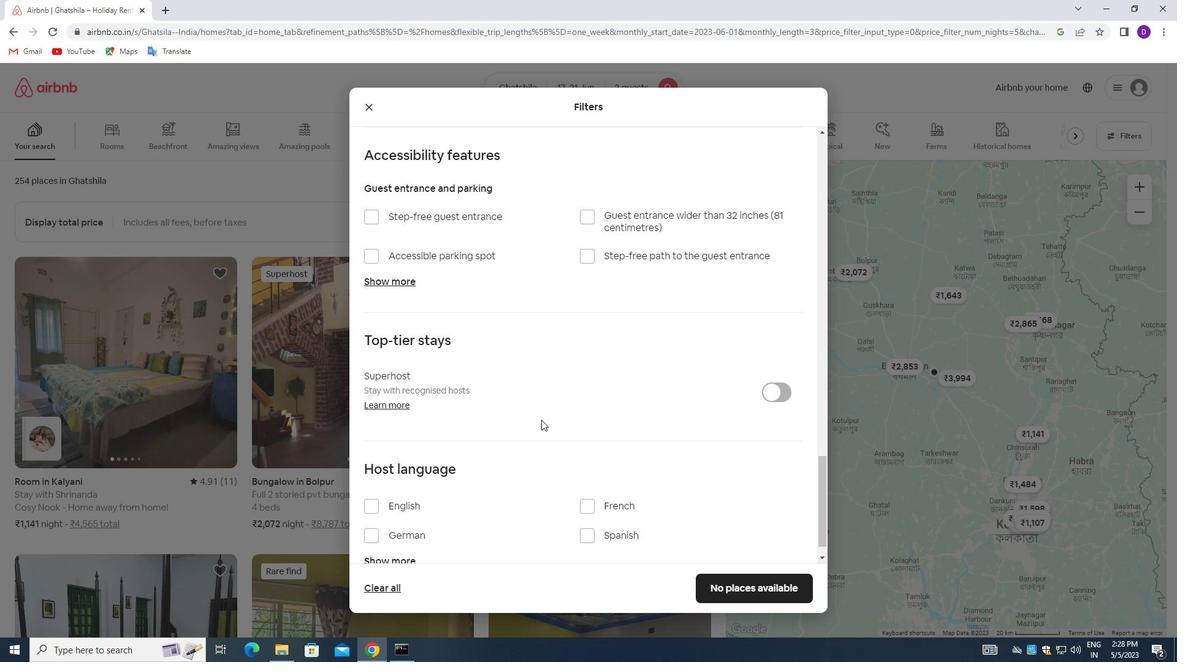 
Action: Mouse scrolled (539, 421) with delta (0, 0)
Screenshot: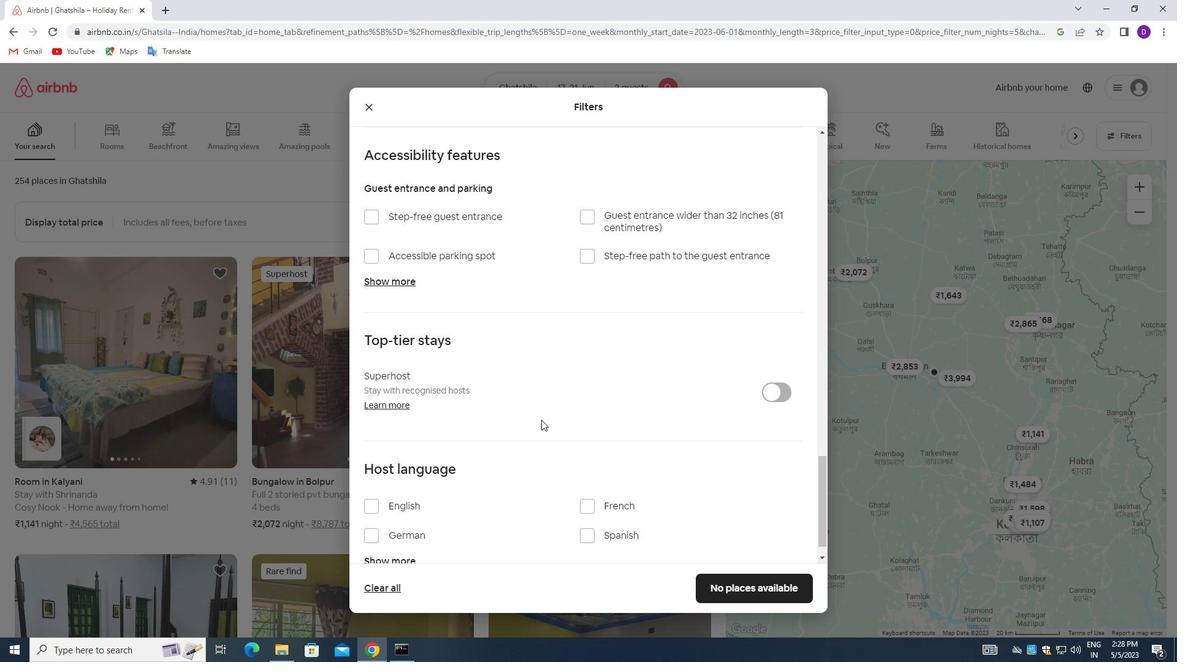 
Action: Mouse moved to (369, 480)
Screenshot: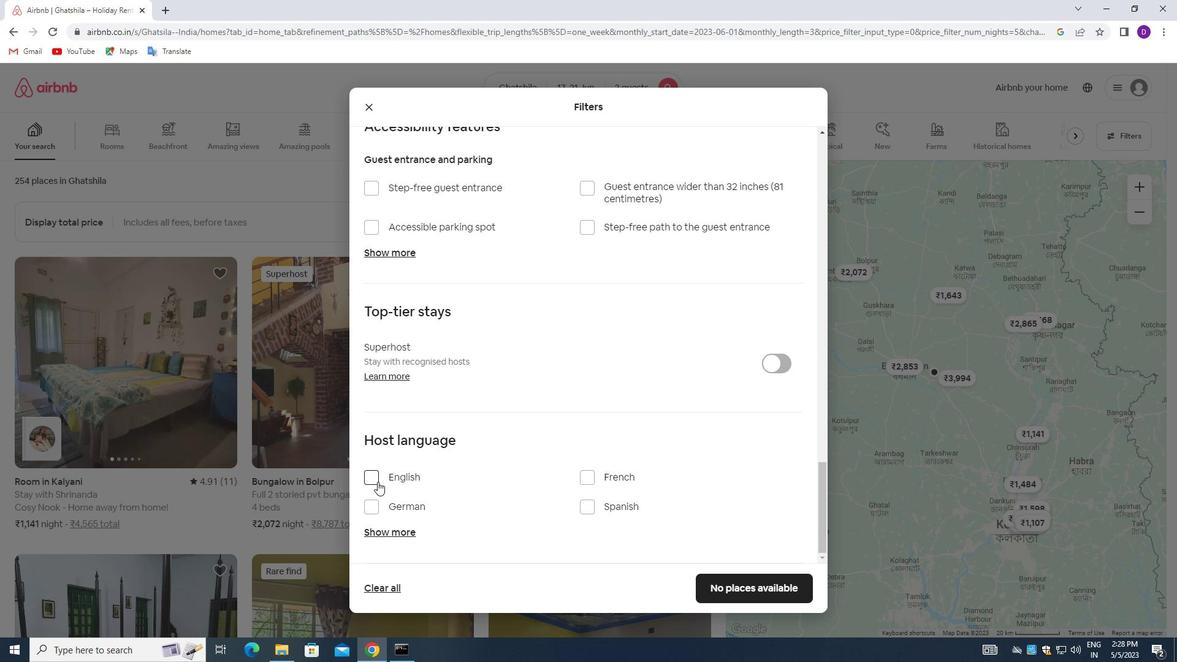 
Action: Mouse pressed left at (369, 480)
Screenshot: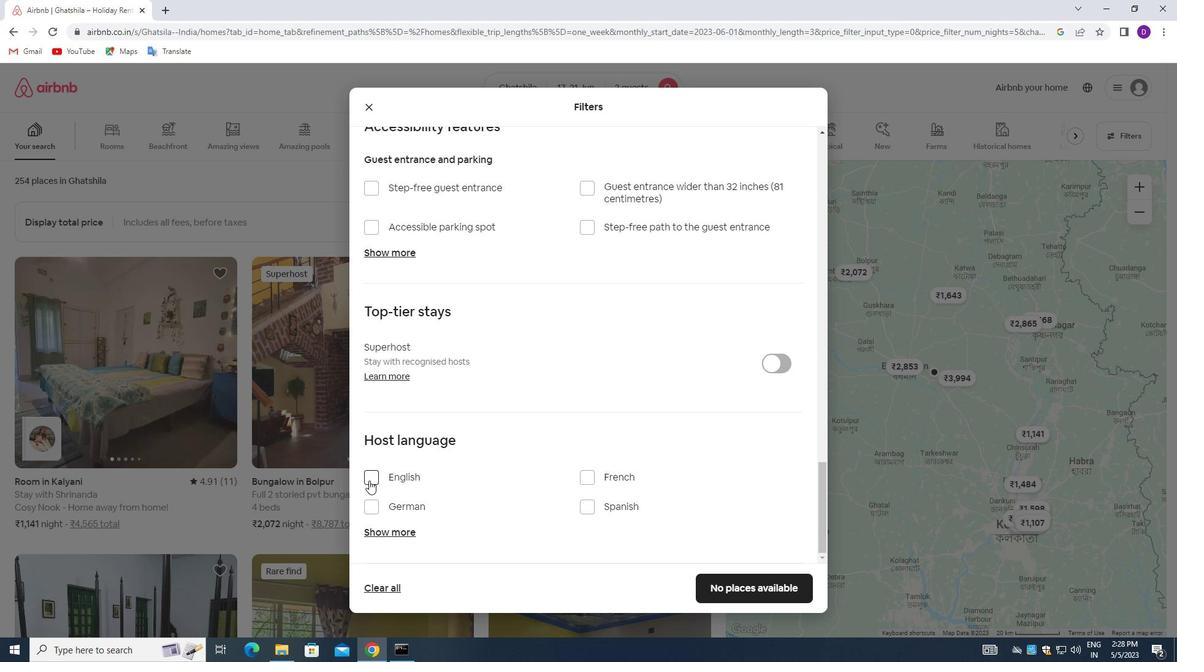 
Action: Mouse moved to (702, 582)
Screenshot: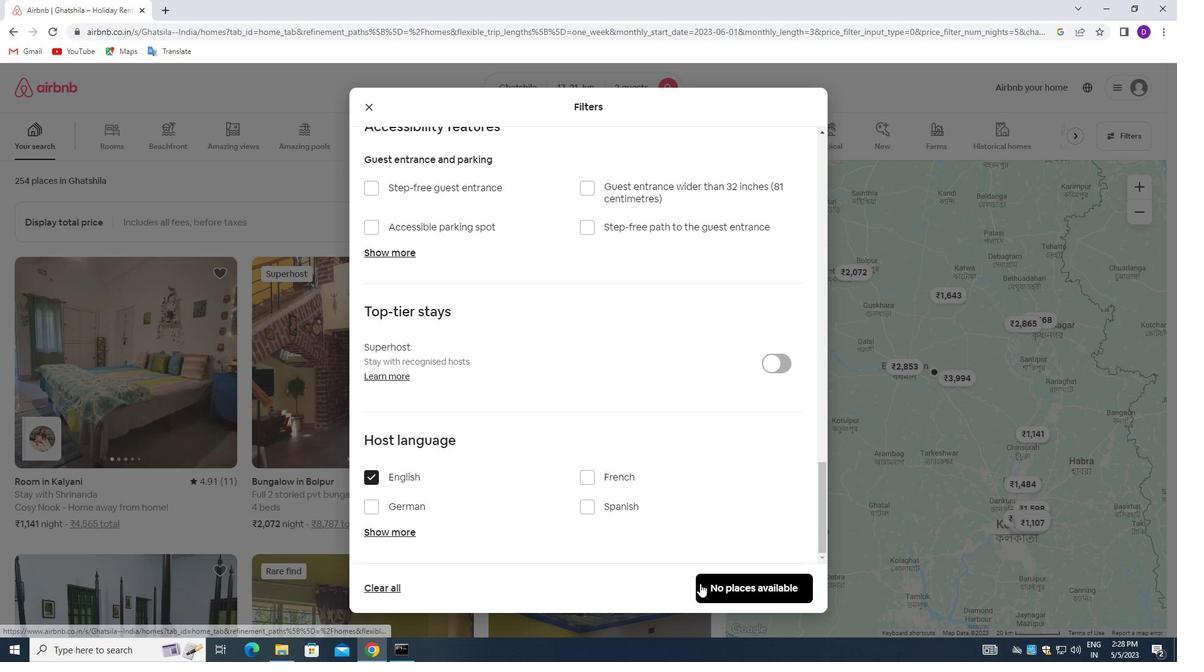 
Action: Mouse pressed left at (702, 582)
Screenshot: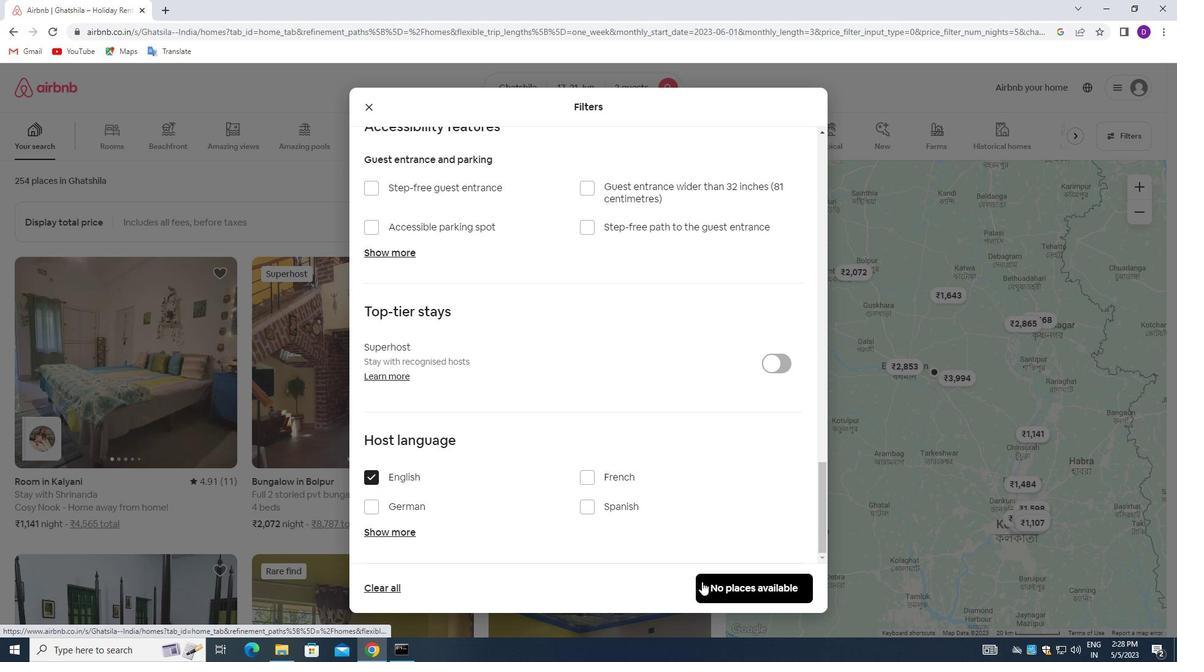 
Action: Mouse moved to (677, 431)
Screenshot: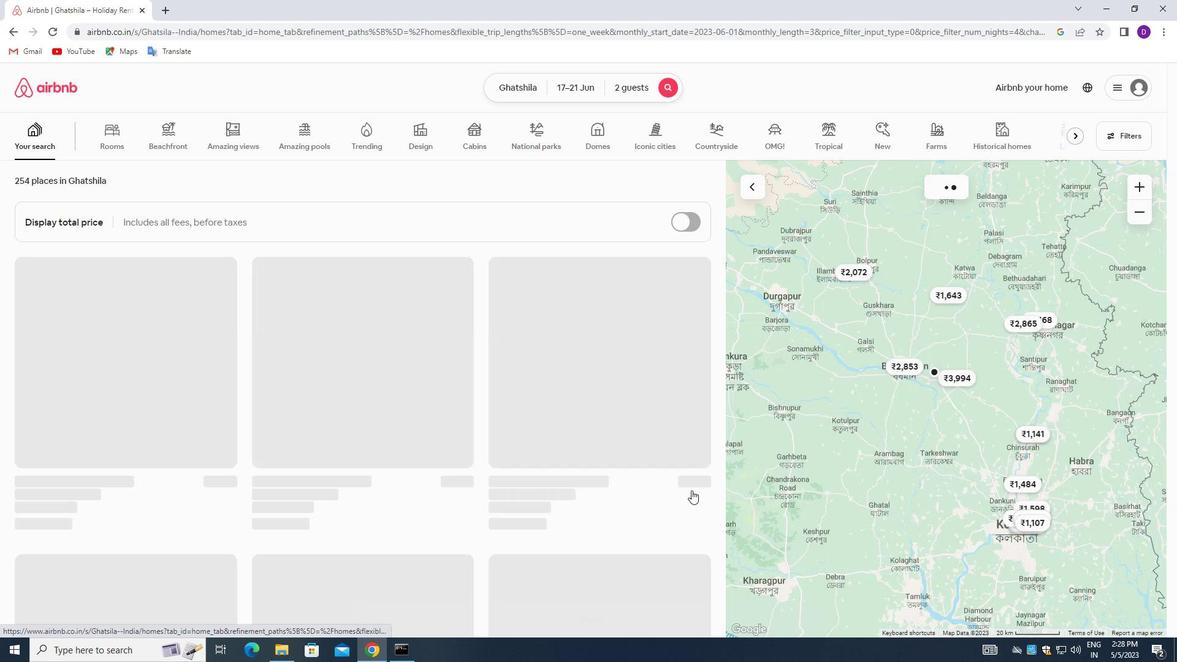 
